 Task: Find connections with filter location Fusagasuga with filter topic #Coachingwith filter profile language Potuguese with filter current company Exchange4media with filter school CV Raman College of Engineering (CVRCE), Bhubaneswar with filter industry Secretarial Schools with filter service category Network Support with filter keywords title Dispatcher for Trucks or Taxis
Action: Mouse moved to (149, 227)
Screenshot: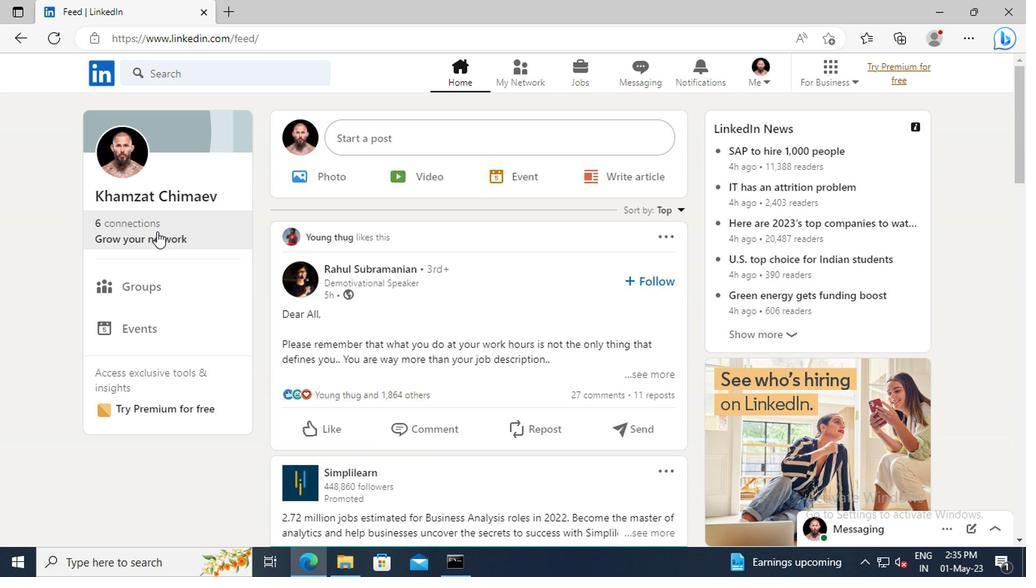 
Action: Mouse pressed left at (149, 227)
Screenshot: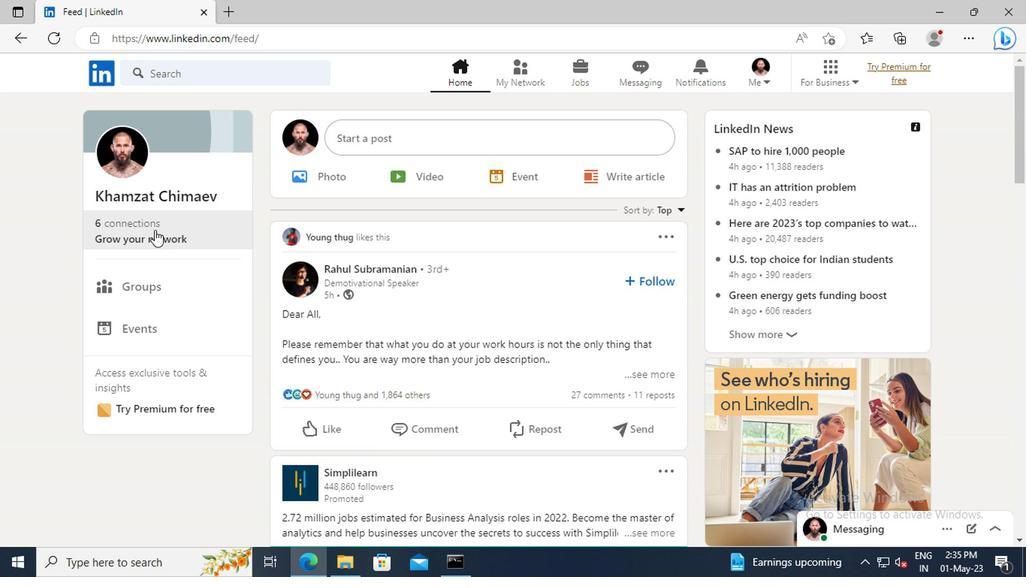 
Action: Mouse moved to (158, 153)
Screenshot: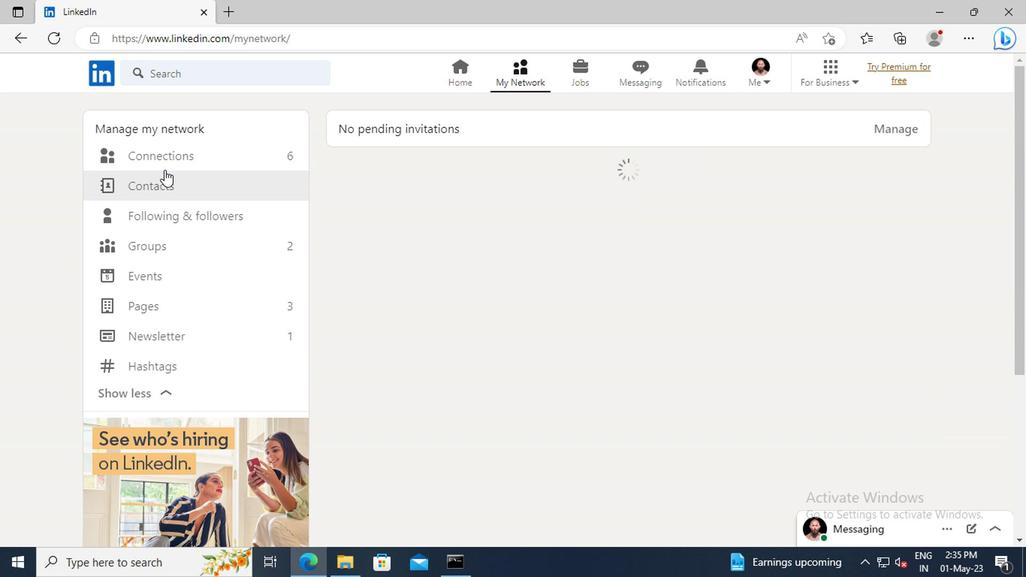 
Action: Mouse pressed left at (158, 153)
Screenshot: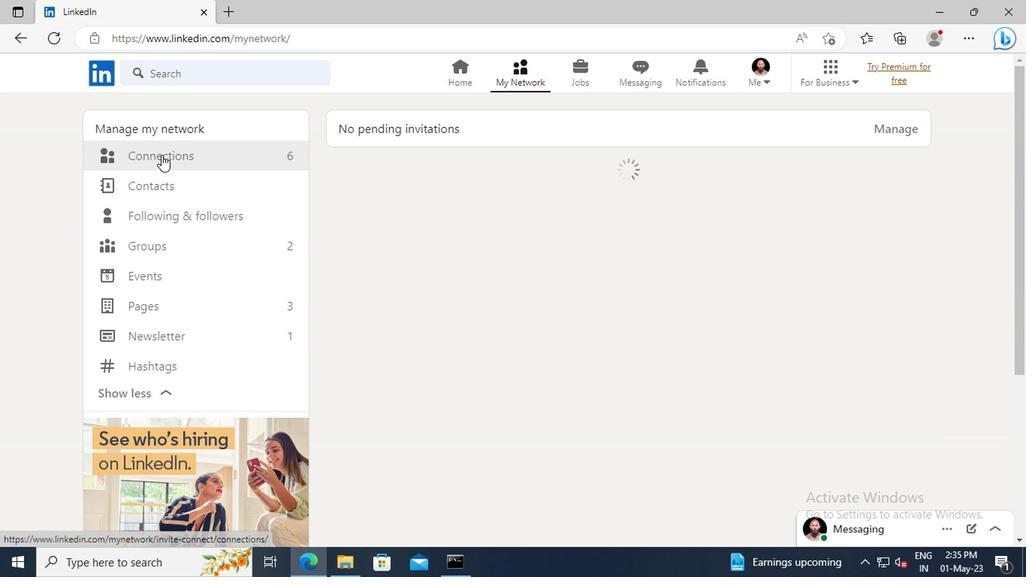 
Action: Mouse moved to (598, 157)
Screenshot: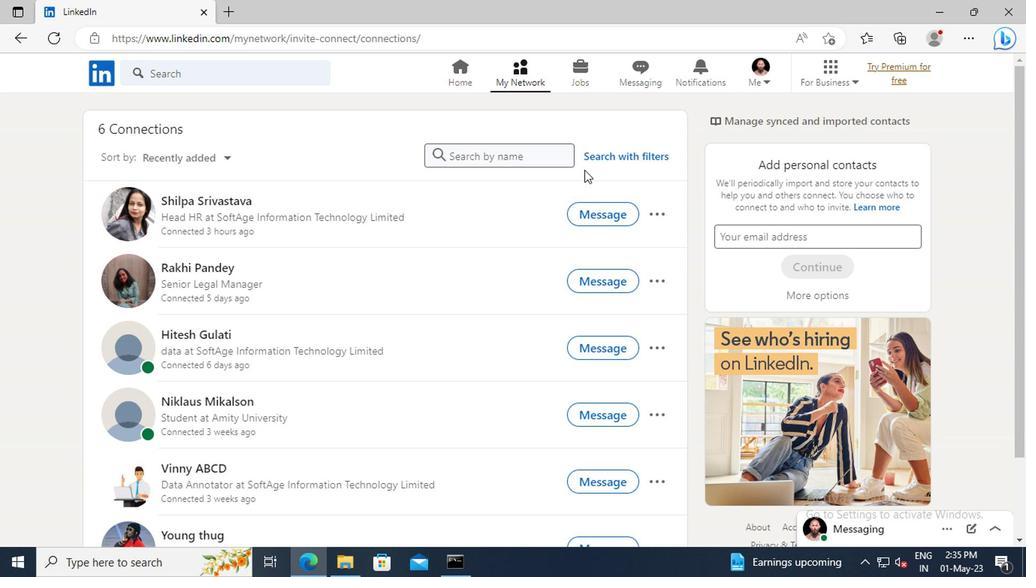 
Action: Mouse pressed left at (598, 157)
Screenshot: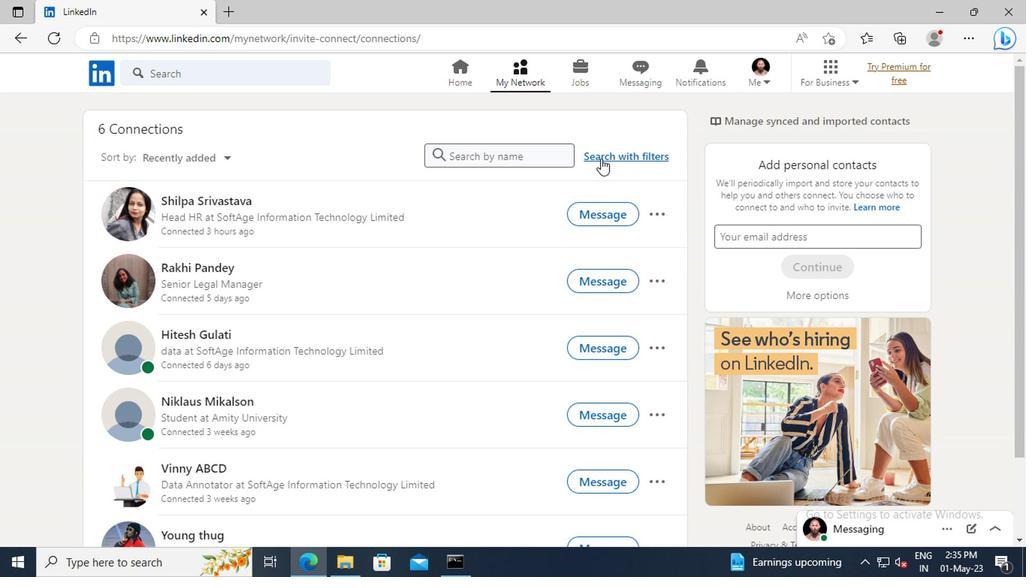 
Action: Mouse moved to (567, 118)
Screenshot: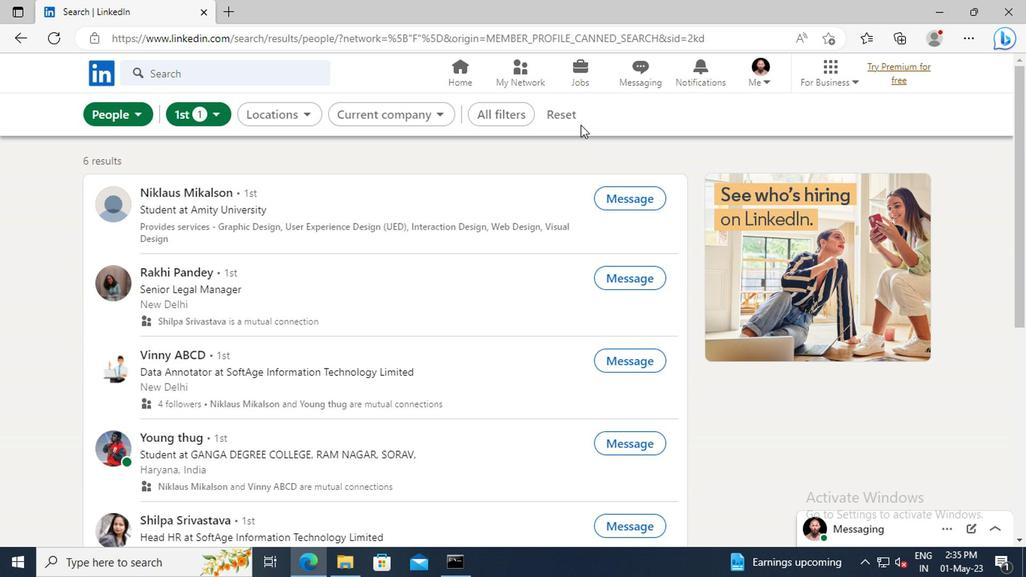 
Action: Mouse pressed left at (567, 118)
Screenshot: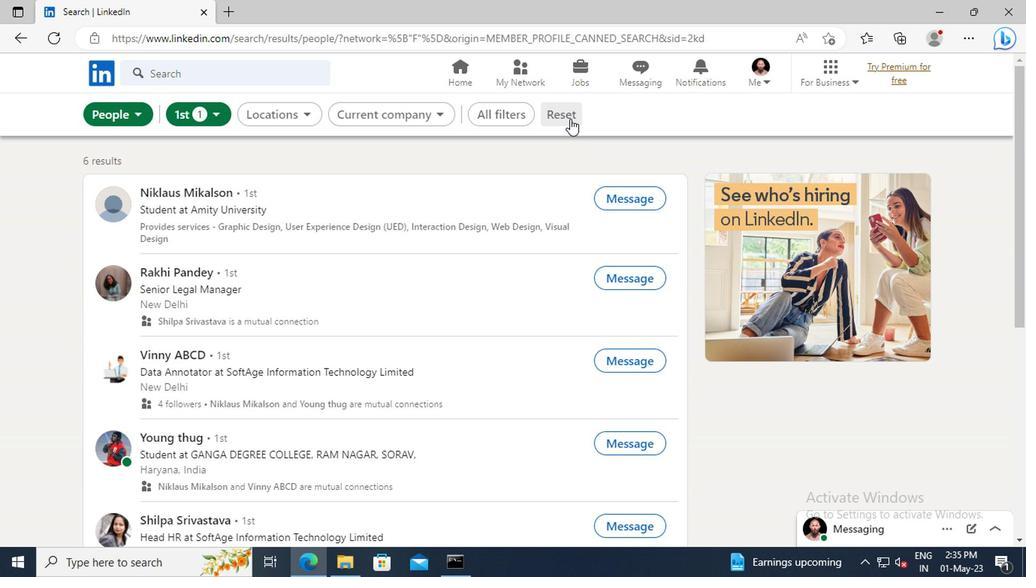 
Action: Mouse moved to (535, 116)
Screenshot: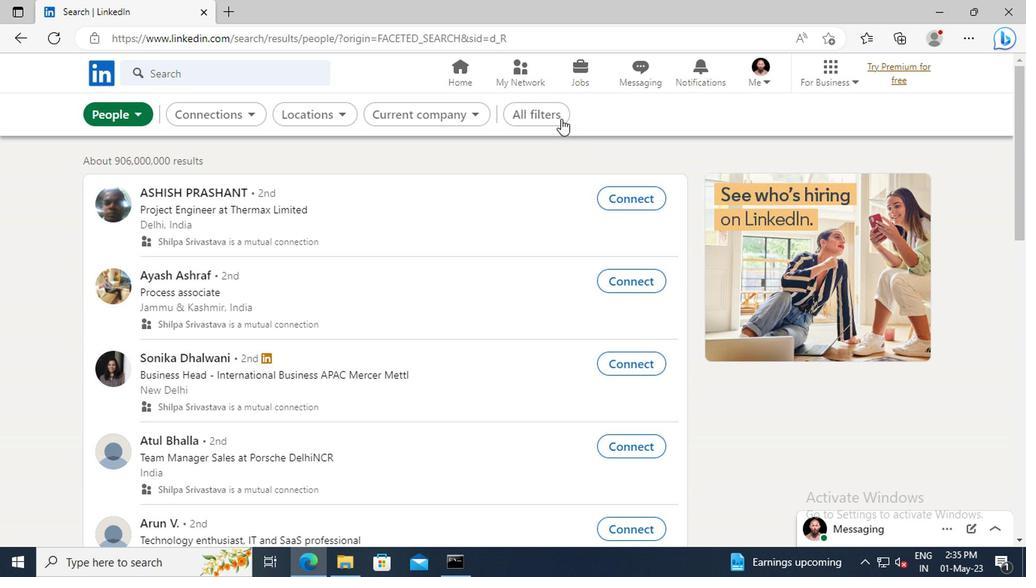 
Action: Mouse pressed left at (535, 116)
Screenshot: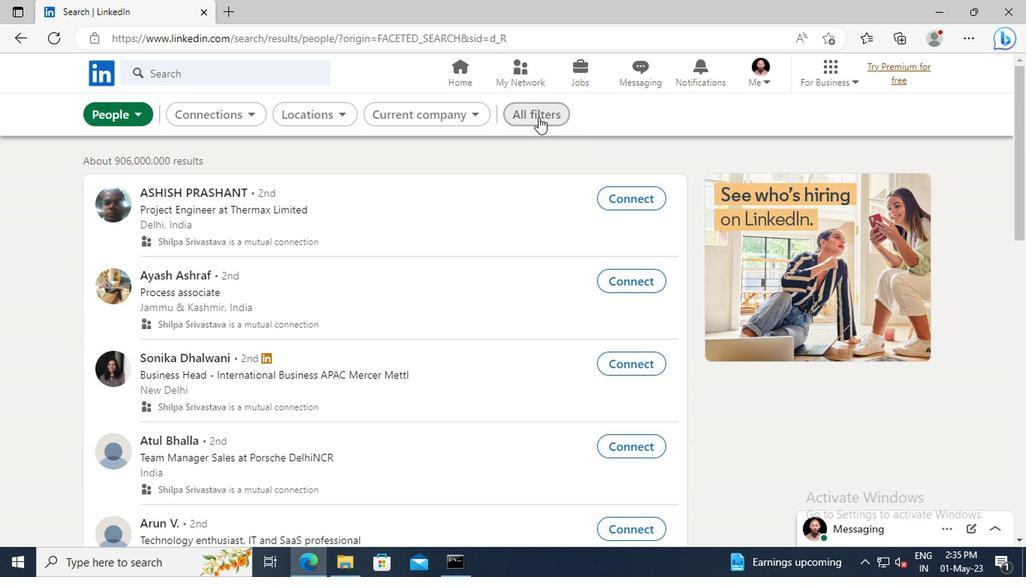 
Action: Mouse moved to (848, 247)
Screenshot: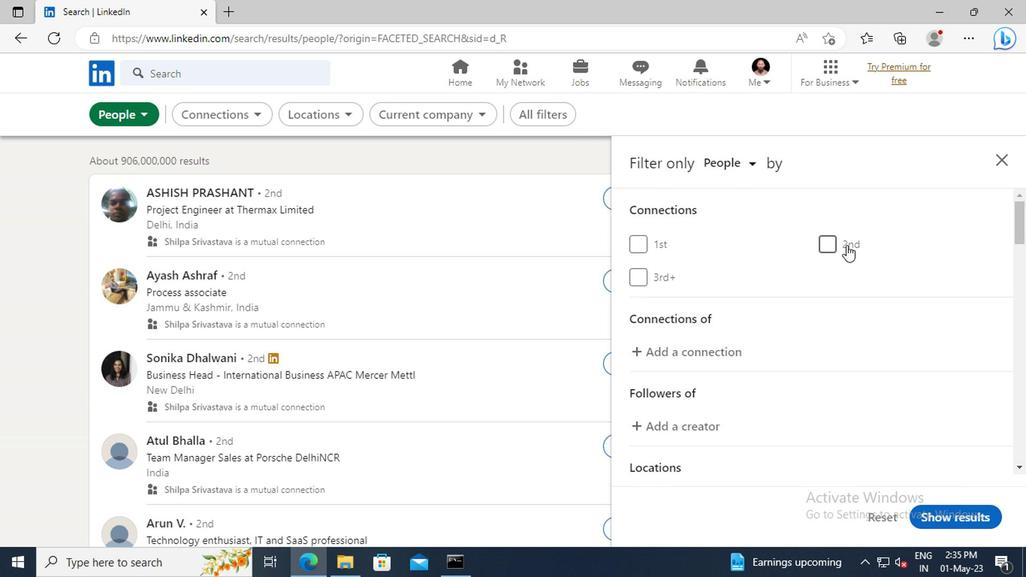 
Action: Mouse scrolled (848, 246) with delta (0, 0)
Screenshot: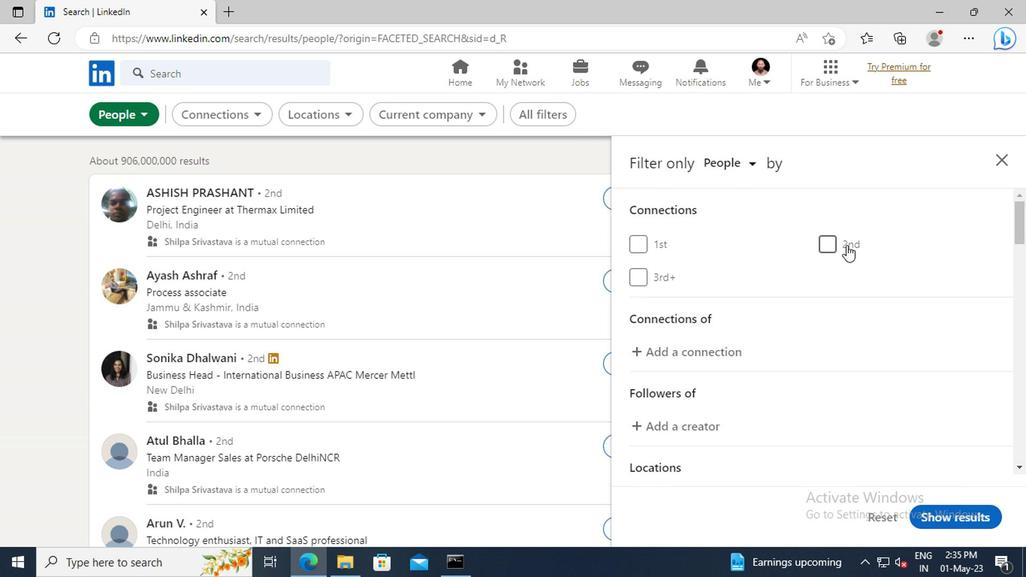 
Action: Mouse moved to (848, 247)
Screenshot: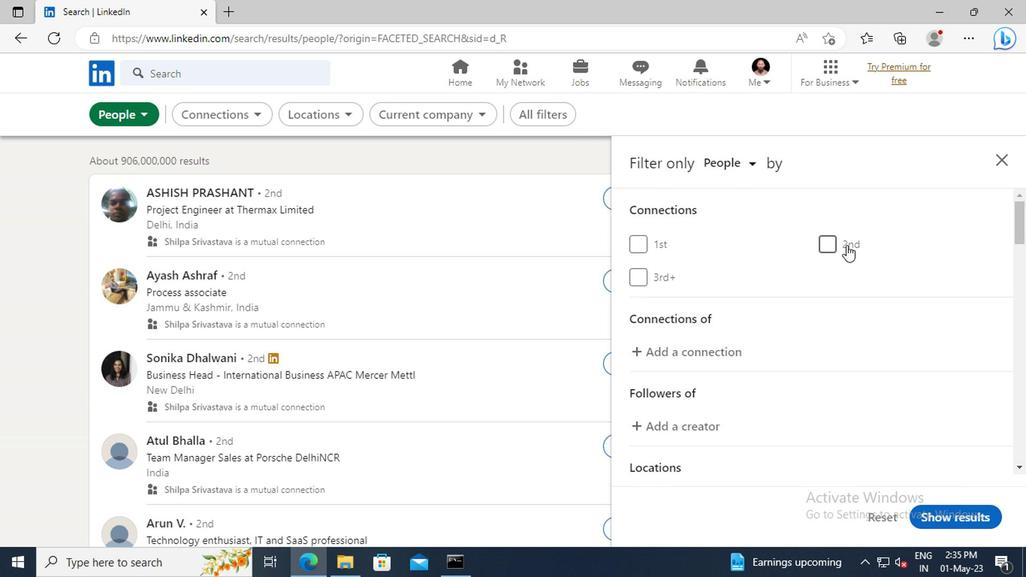 
Action: Mouse scrolled (848, 246) with delta (0, 0)
Screenshot: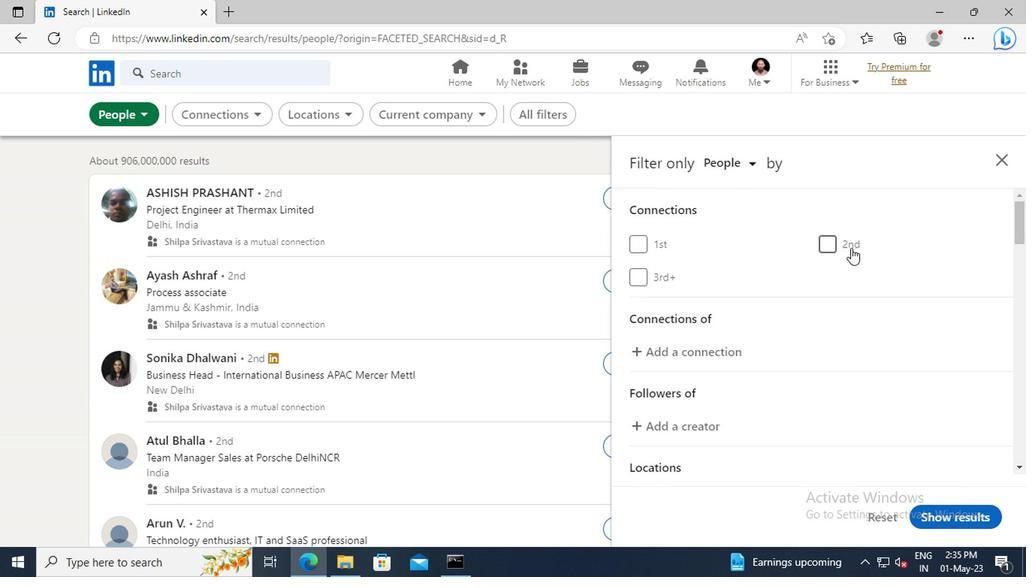 
Action: Mouse scrolled (848, 246) with delta (0, 0)
Screenshot: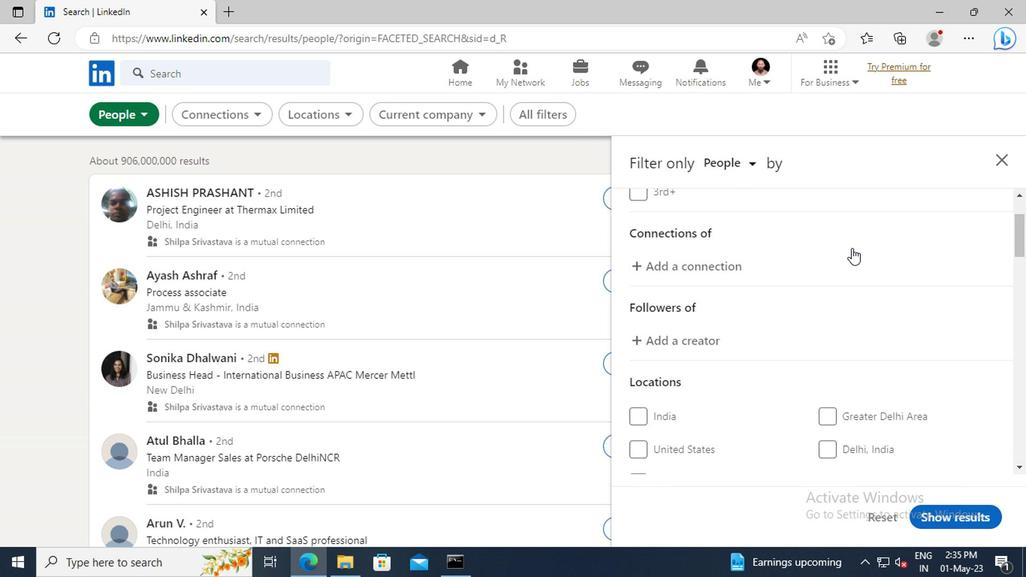 
Action: Mouse scrolled (848, 246) with delta (0, 0)
Screenshot: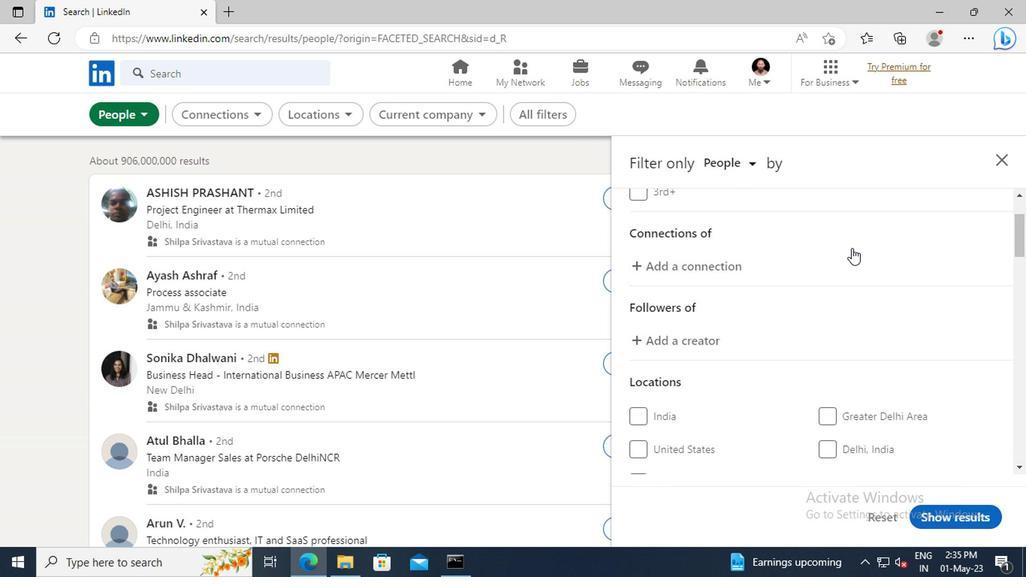 
Action: Mouse scrolled (848, 246) with delta (0, 0)
Screenshot: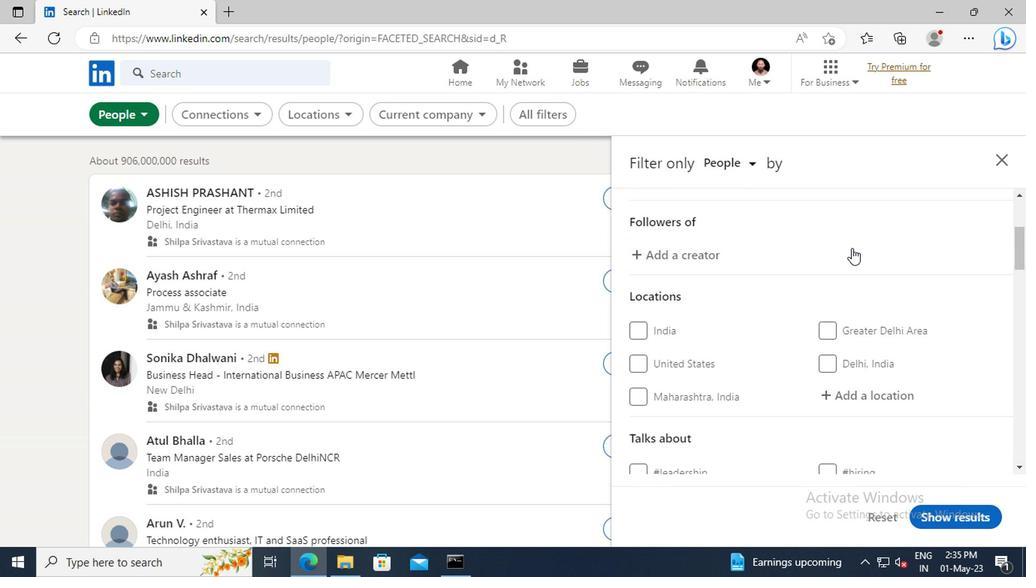 
Action: Mouse moved to (847, 348)
Screenshot: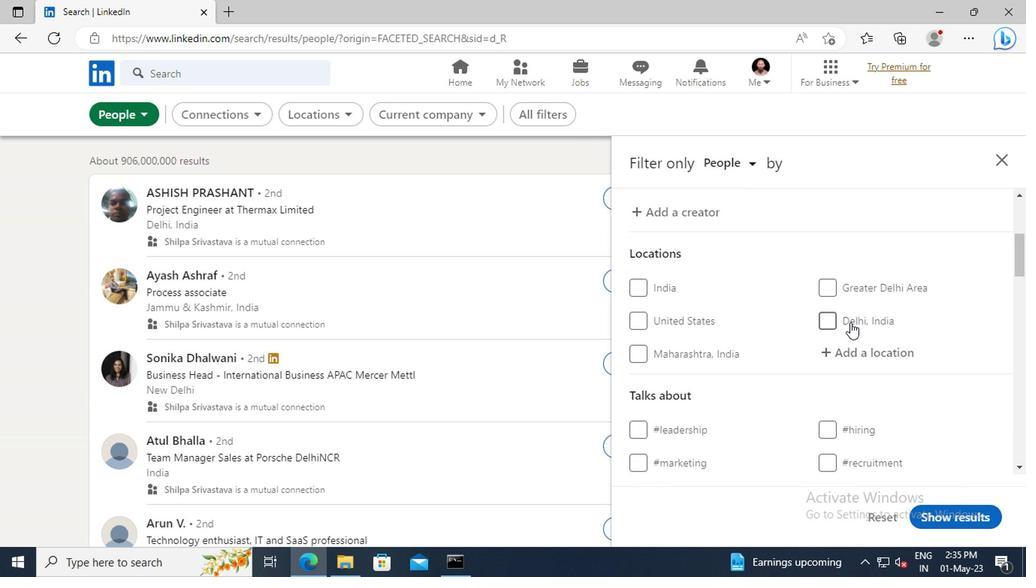 
Action: Mouse pressed left at (847, 348)
Screenshot: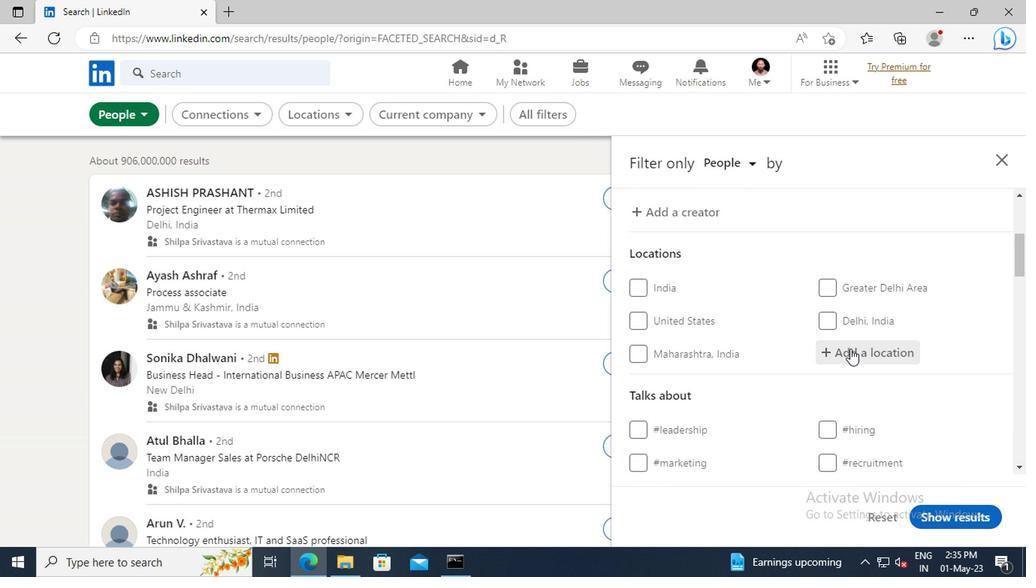
Action: Key pressed <Key.shift>FUSAGA
Screenshot: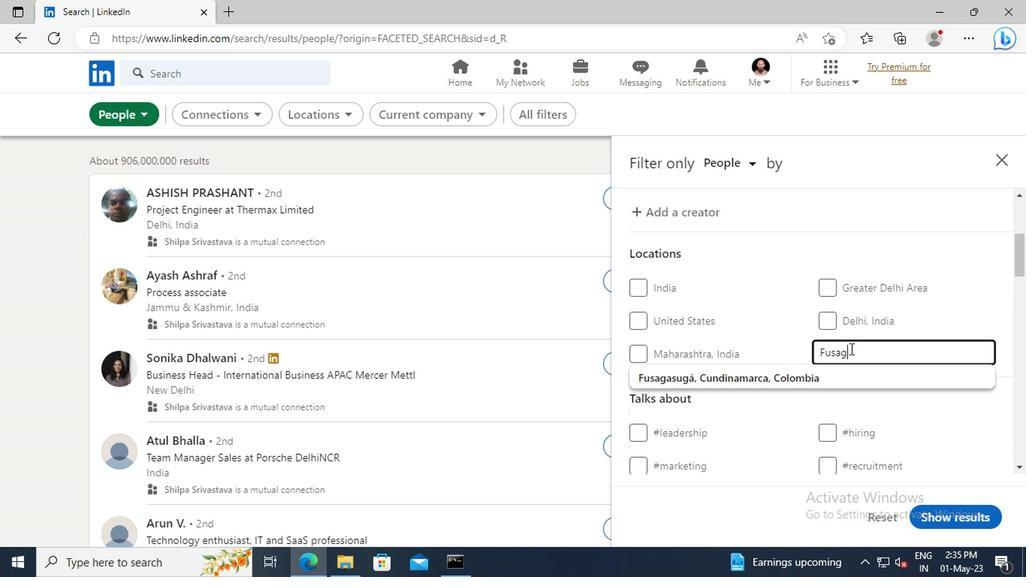 
Action: Mouse moved to (821, 374)
Screenshot: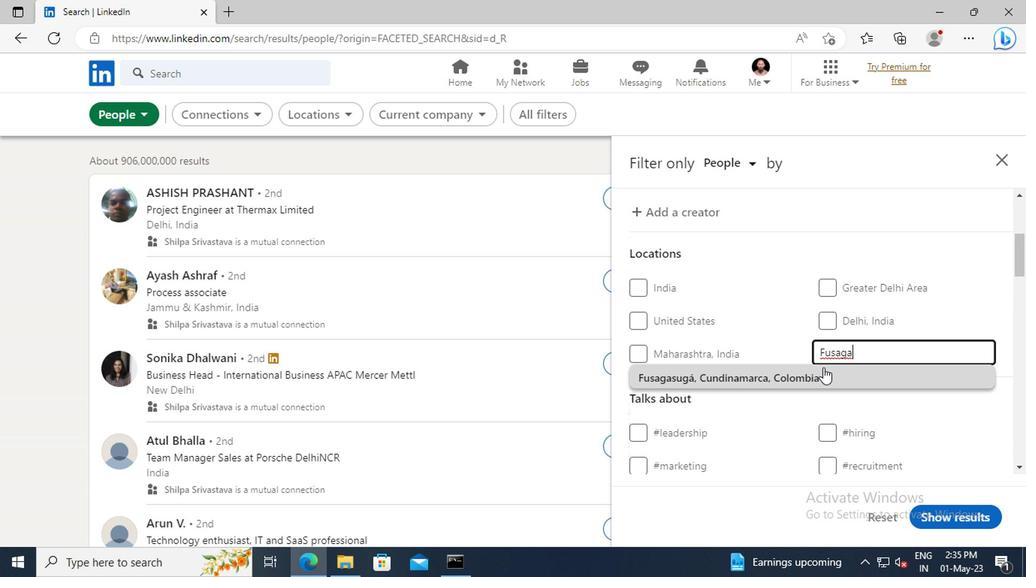 
Action: Mouse pressed left at (821, 374)
Screenshot: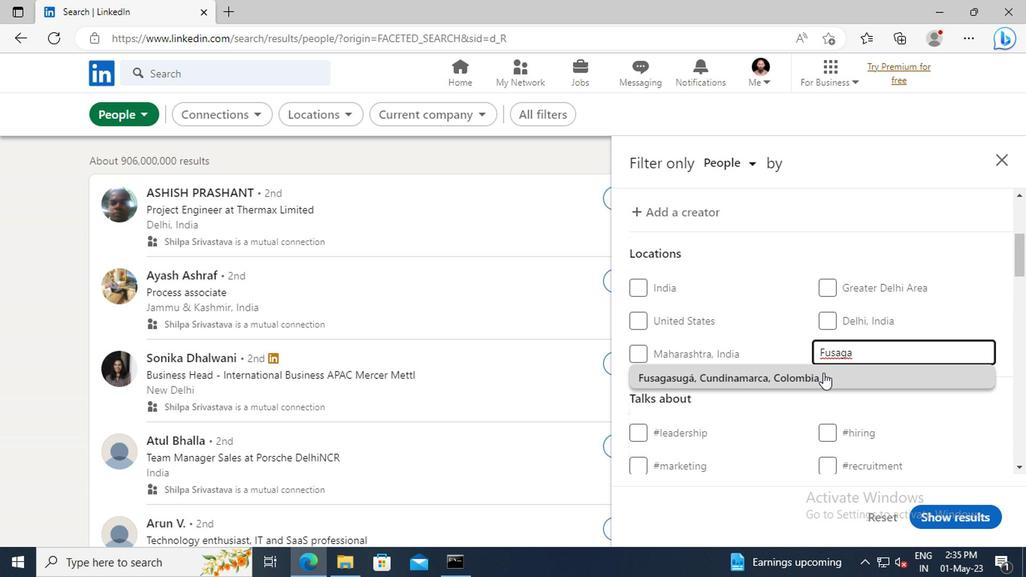 
Action: Mouse scrolled (821, 373) with delta (0, -1)
Screenshot: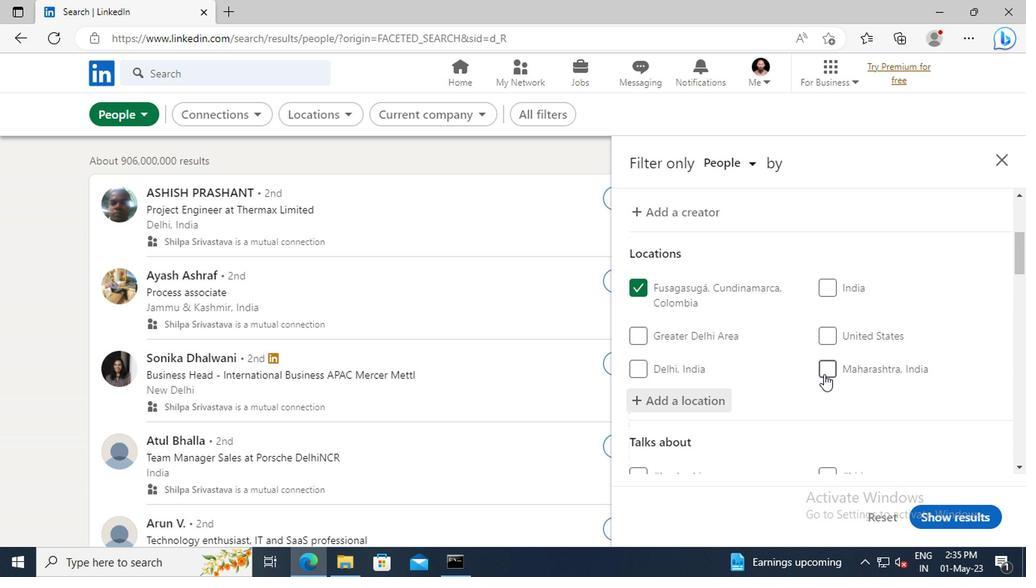 
Action: Mouse scrolled (821, 373) with delta (0, -1)
Screenshot: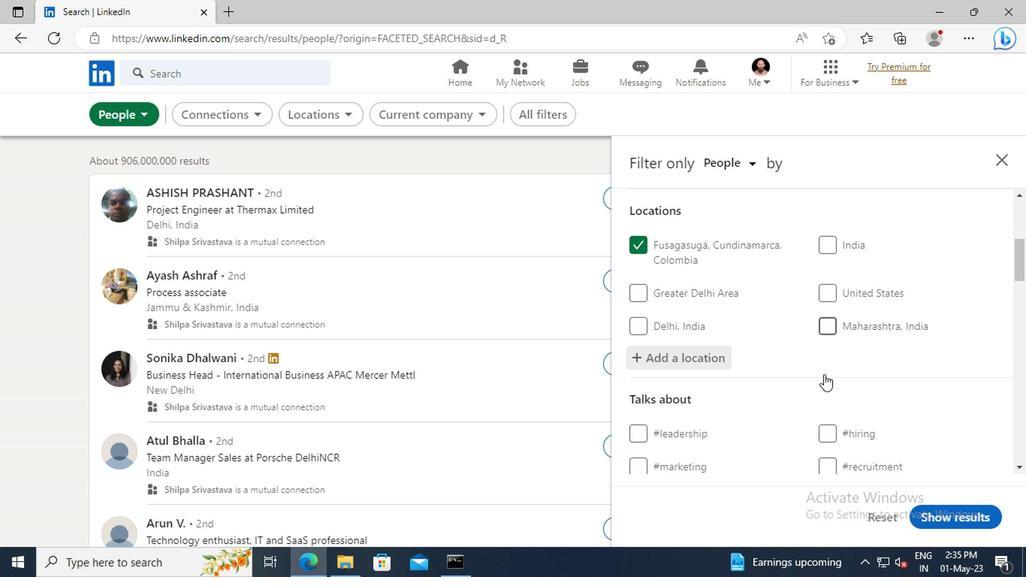 
Action: Mouse scrolled (821, 373) with delta (0, -1)
Screenshot: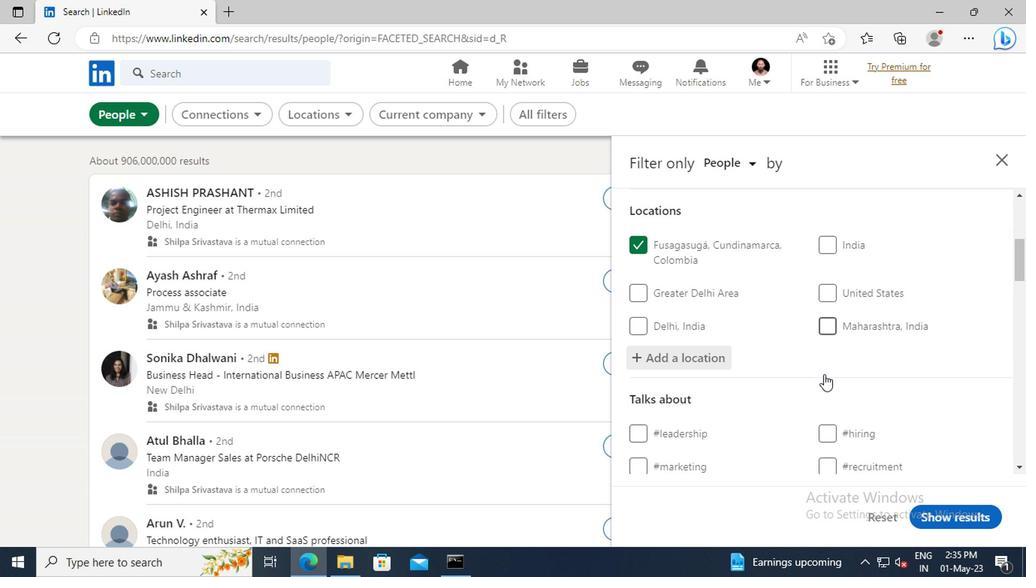 
Action: Mouse moved to (821, 379)
Screenshot: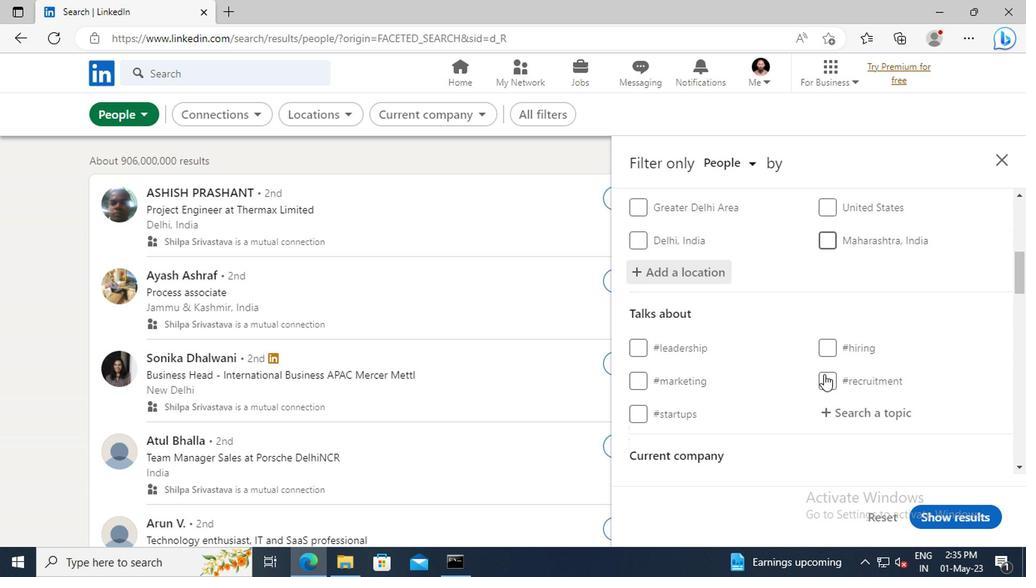 
Action: Mouse scrolled (821, 378) with delta (0, -1)
Screenshot: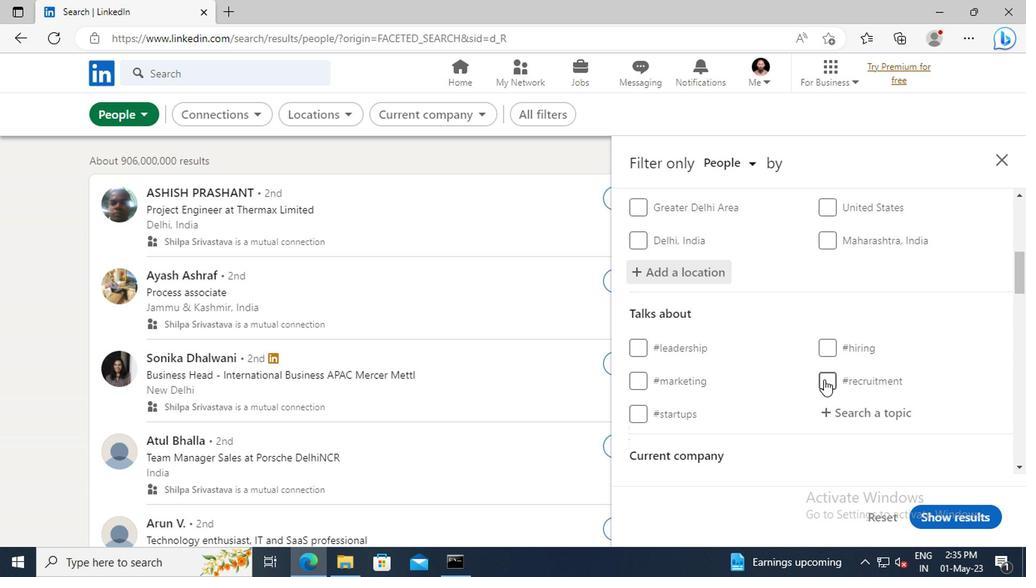 
Action: Mouse moved to (824, 376)
Screenshot: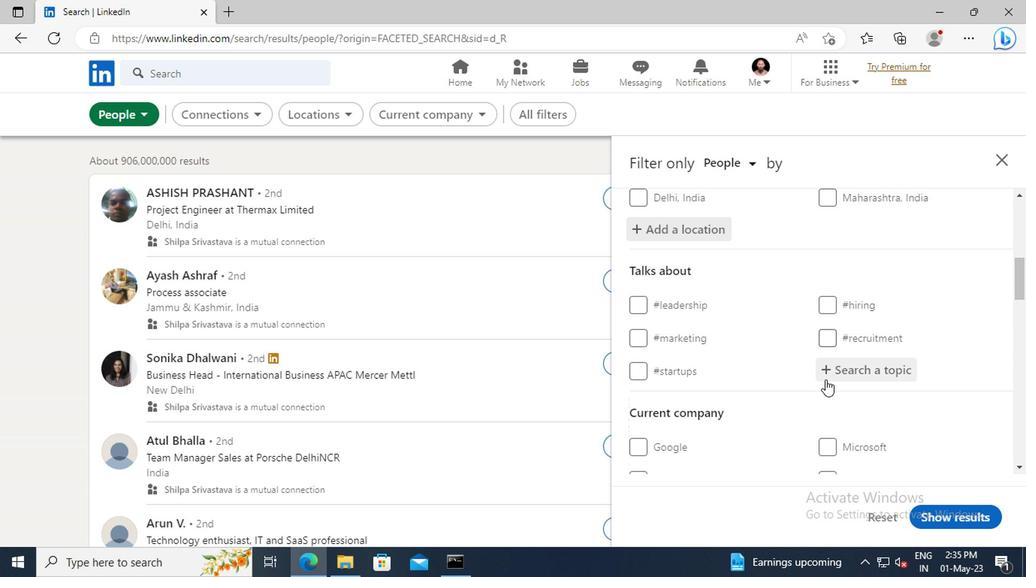 
Action: Mouse pressed left at (824, 376)
Screenshot: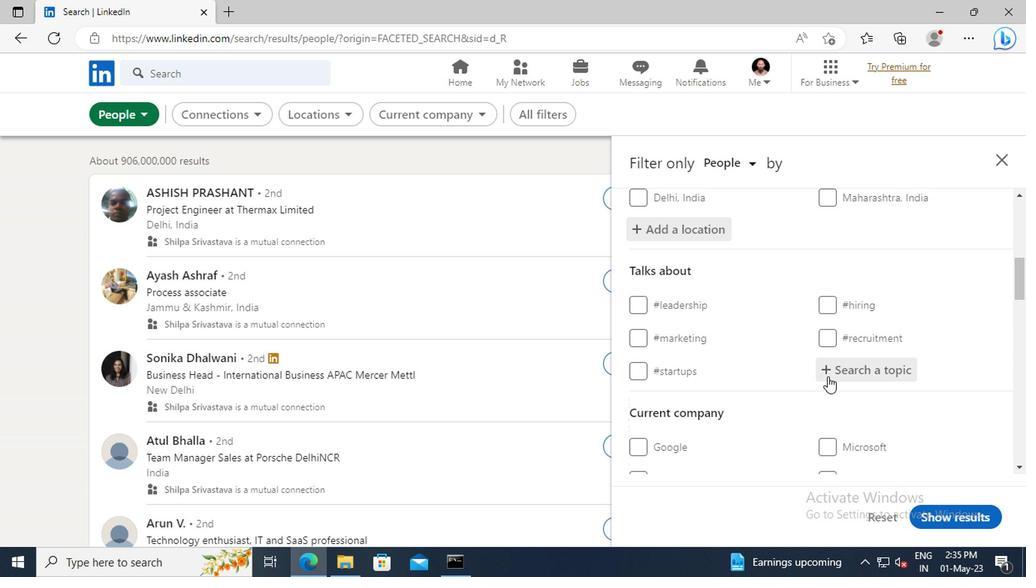 
Action: Key pressed <Key.shift>COACHI
Screenshot: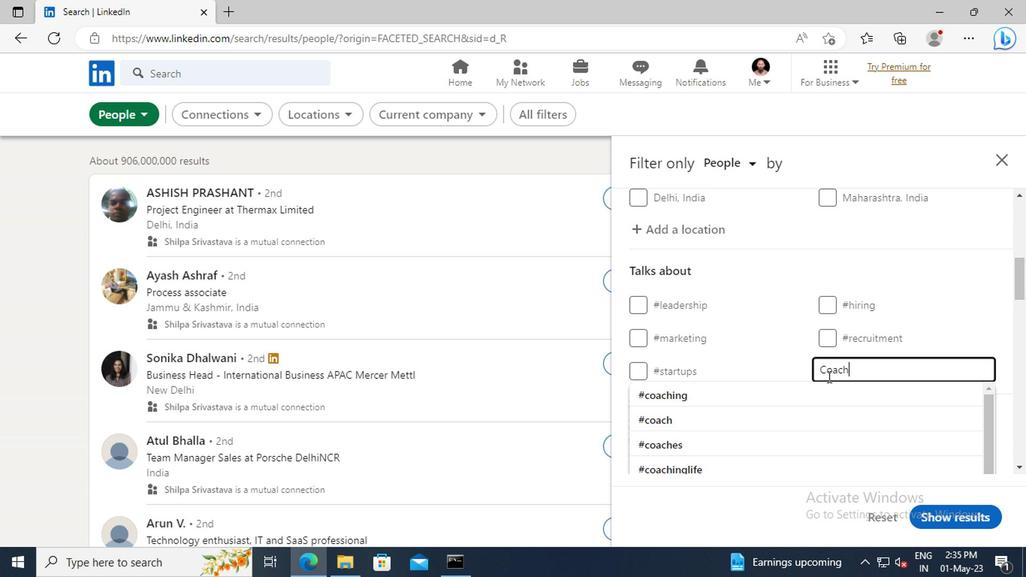 
Action: Mouse moved to (806, 393)
Screenshot: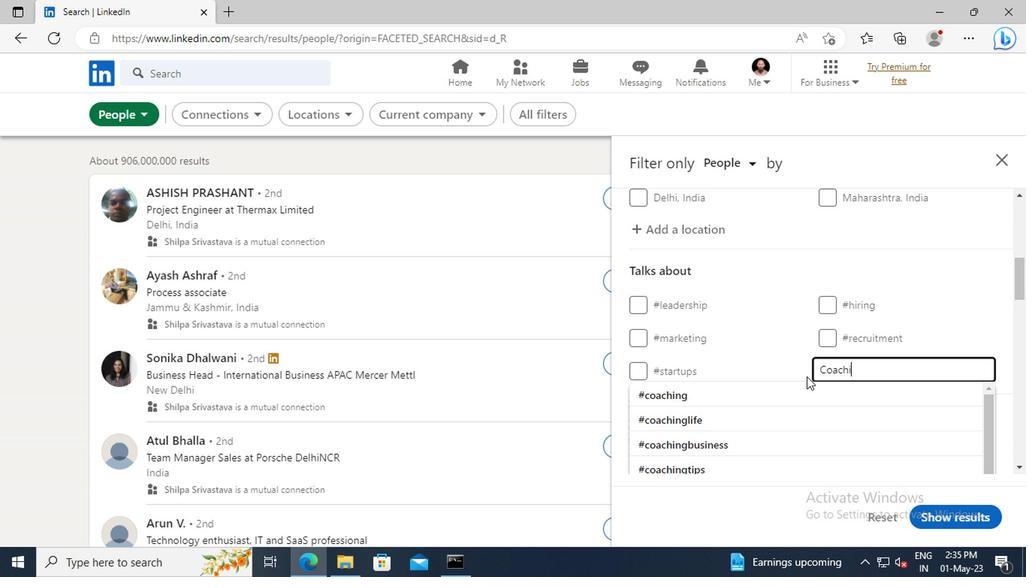 
Action: Mouse pressed left at (806, 393)
Screenshot: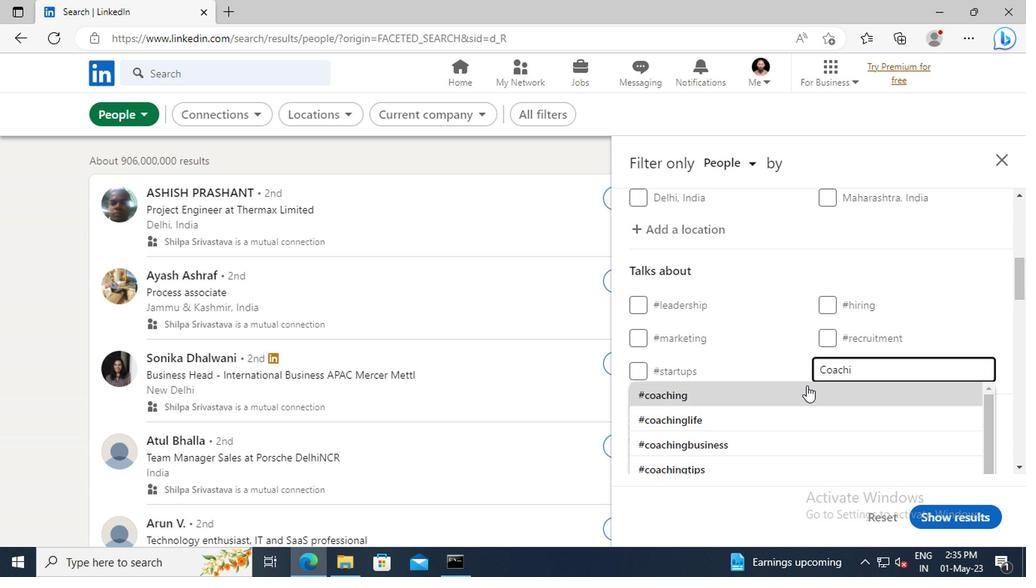 
Action: Mouse scrolled (806, 392) with delta (0, 0)
Screenshot: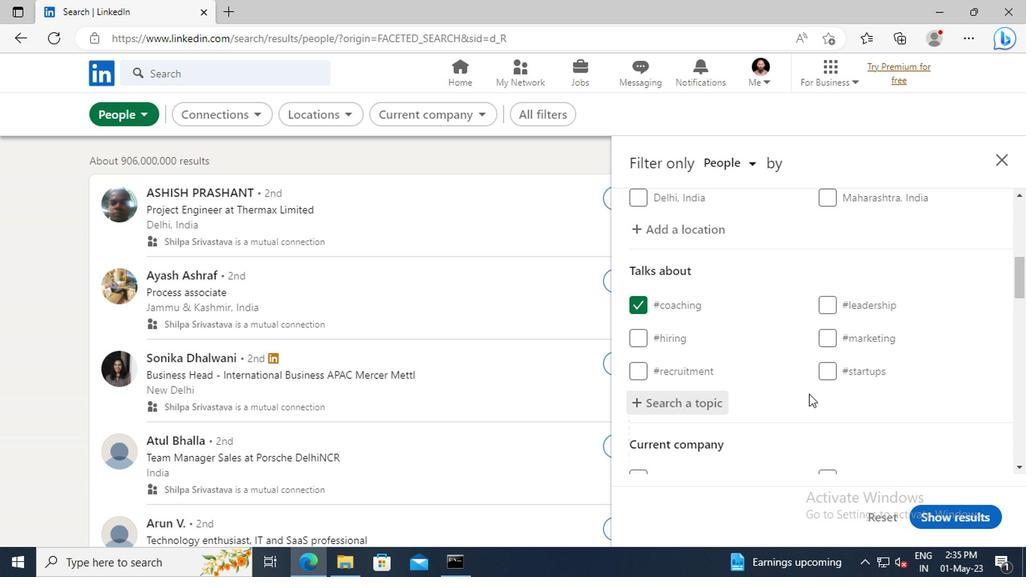 
Action: Mouse scrolled (806, 392) with delta (0, 0)
Screenshot: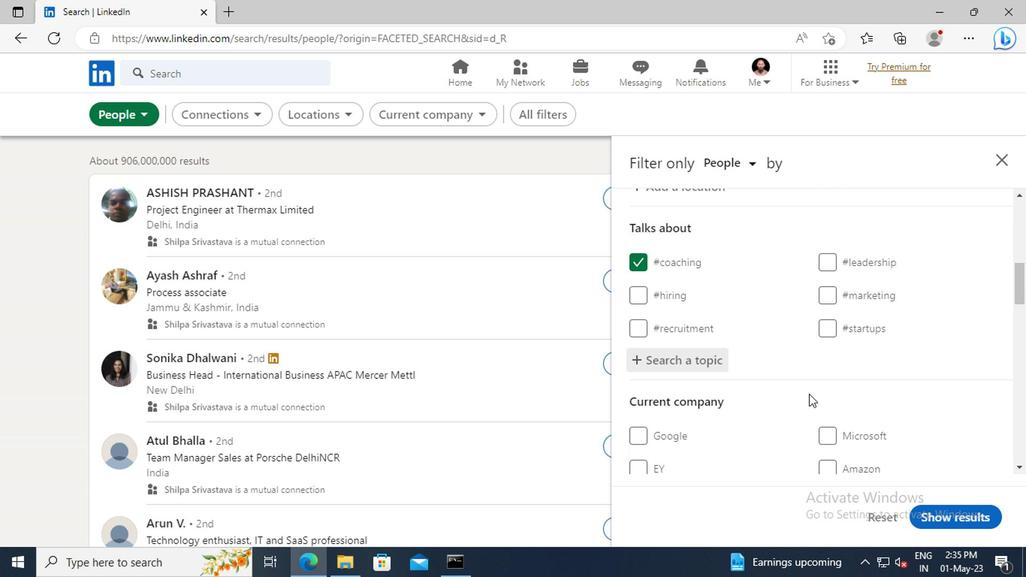 
Action: Mouse scrolled (806, 392) with delta (0, 0)
Screenshot: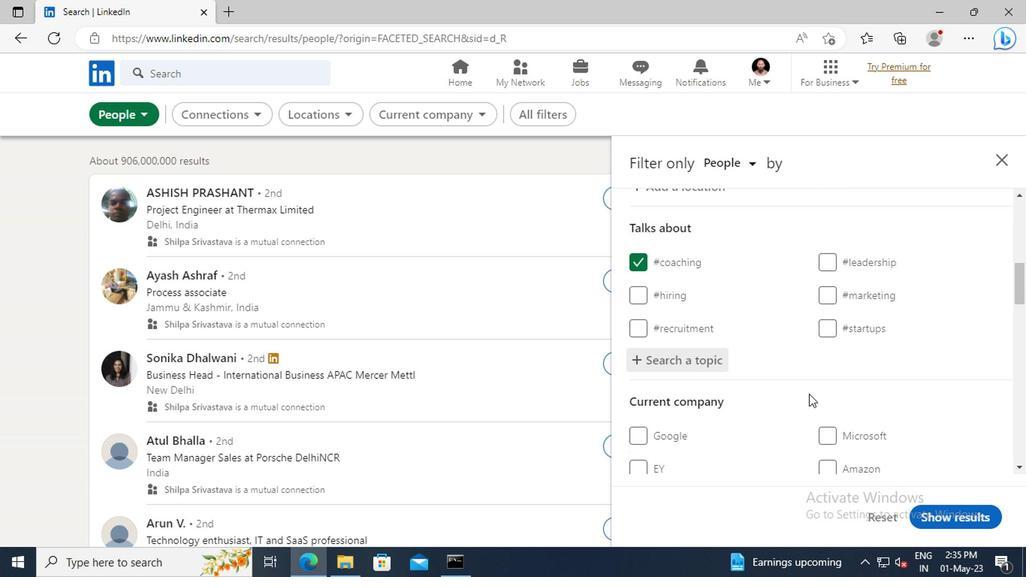 
Action: Mouse scrolled (806, 392) with delta (0, 0)
Screenshot: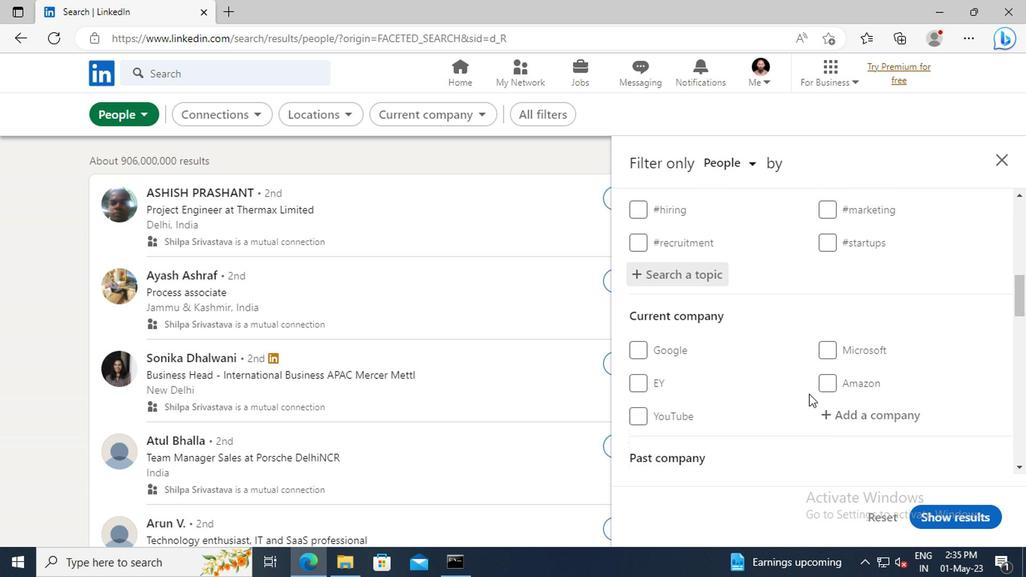 
Action: Mouse scrolled (806, 392) with delta (0, 0)
Screenshot: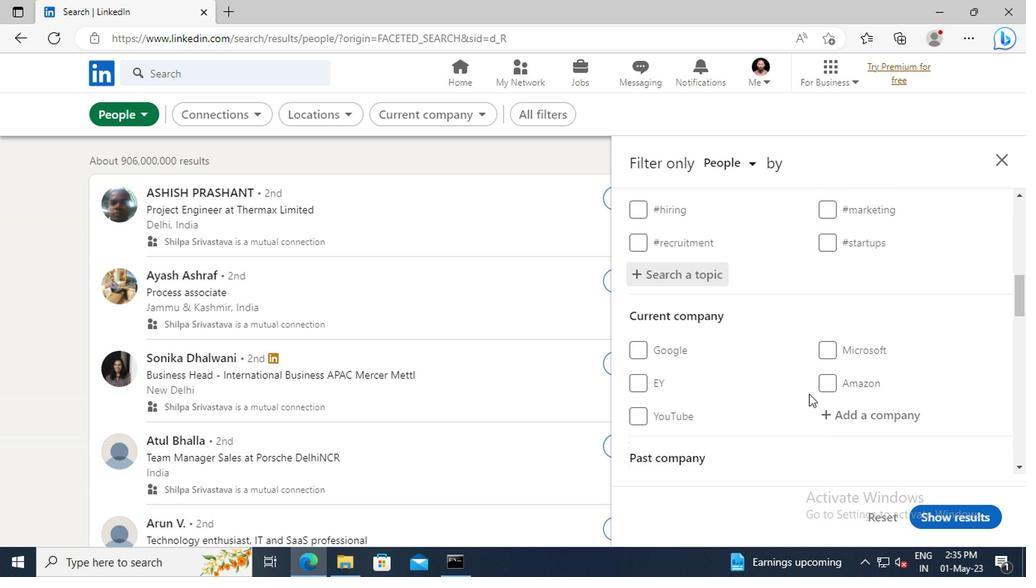 
Action: Mouse scrolled (806, 392) with delta (0, 0)
Screenshot: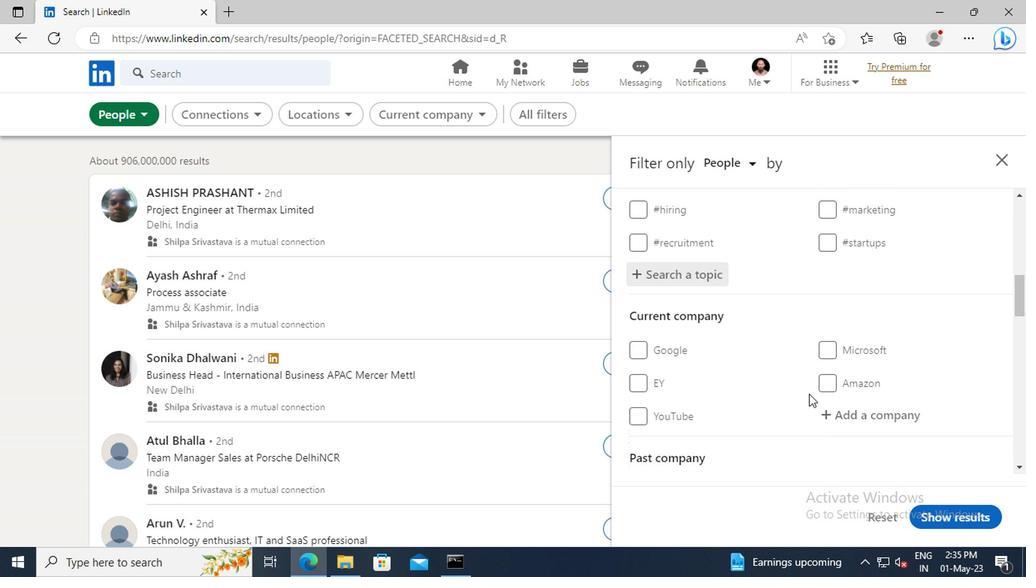 
Action: Mouse scrolled (806, 392) with delta (0, 0)
Screenshot: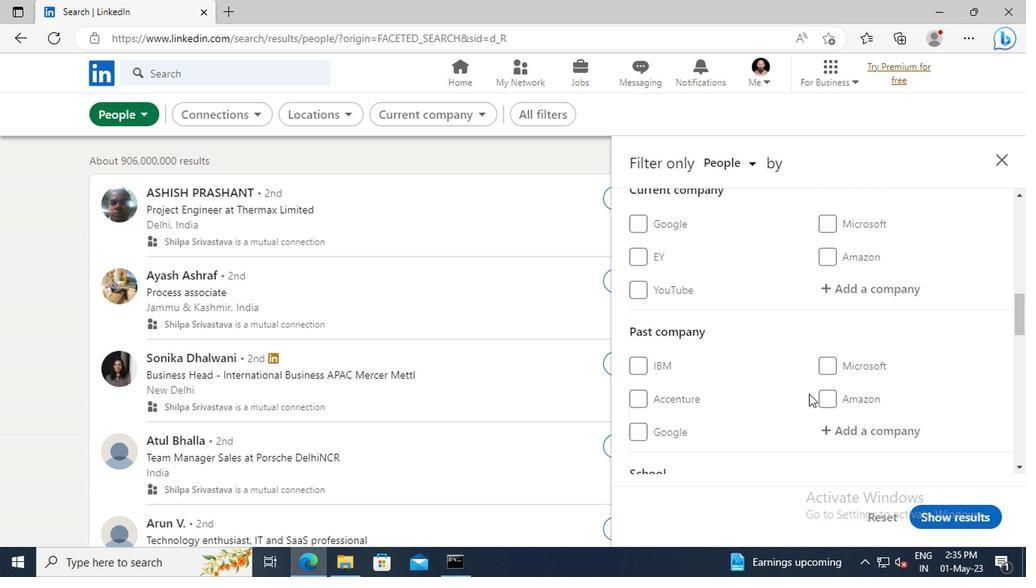 
Action: Mouse scrolled (806, 392) with delta (0, 0)
Screenshot: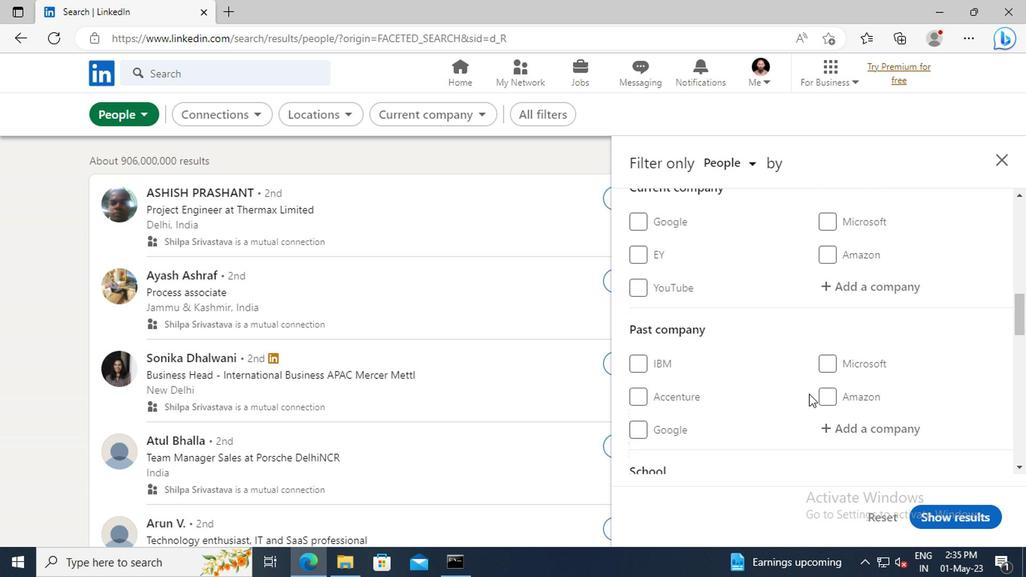 
Action: Mouse scrolled (806, 392) with delta (0, 0)
Screenshot: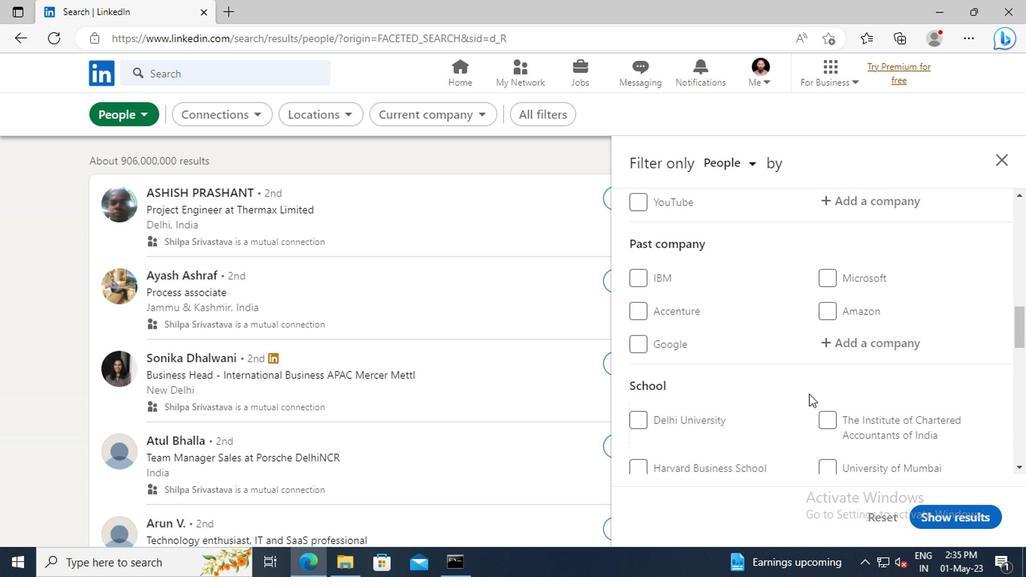 
Action: Mouse scrolled (806, 392) with delta (0, 0)
Screenshot: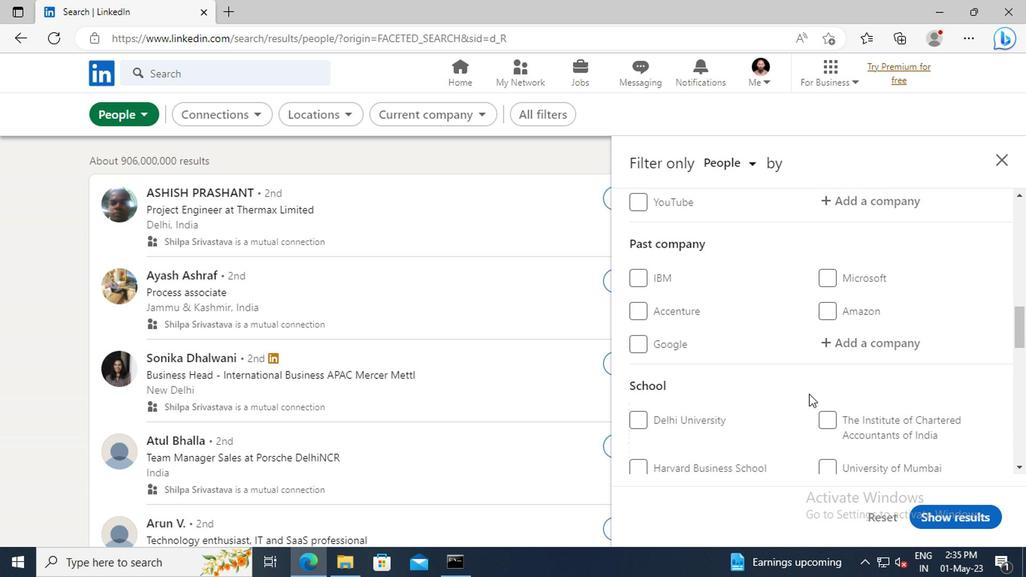 
Action: Mouse scrolled (806, 392) with delta (0, 0)
Screenshot: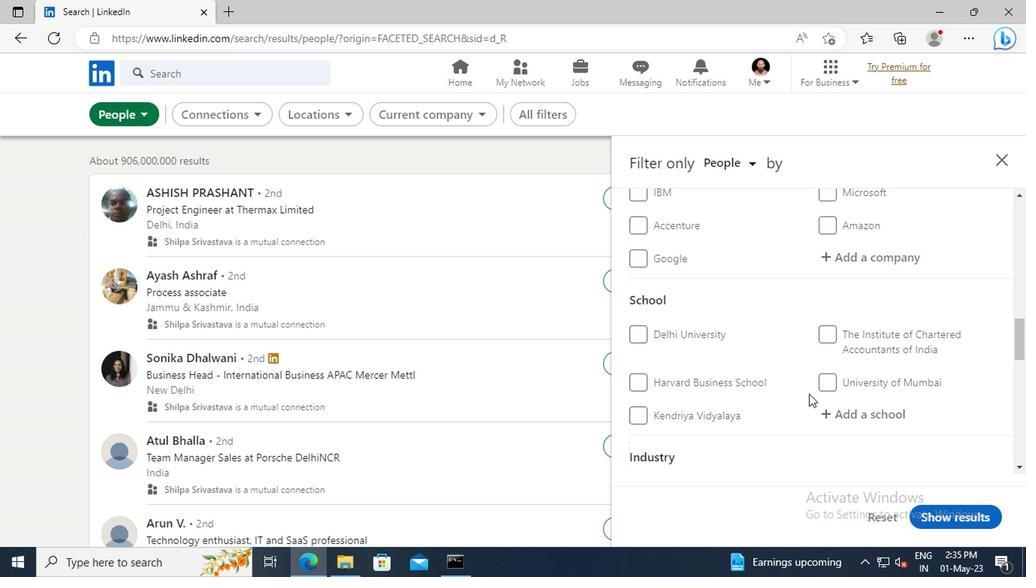 
Action: Mouse scrolled (806, 392) with delta (0, 0)
Screenshot: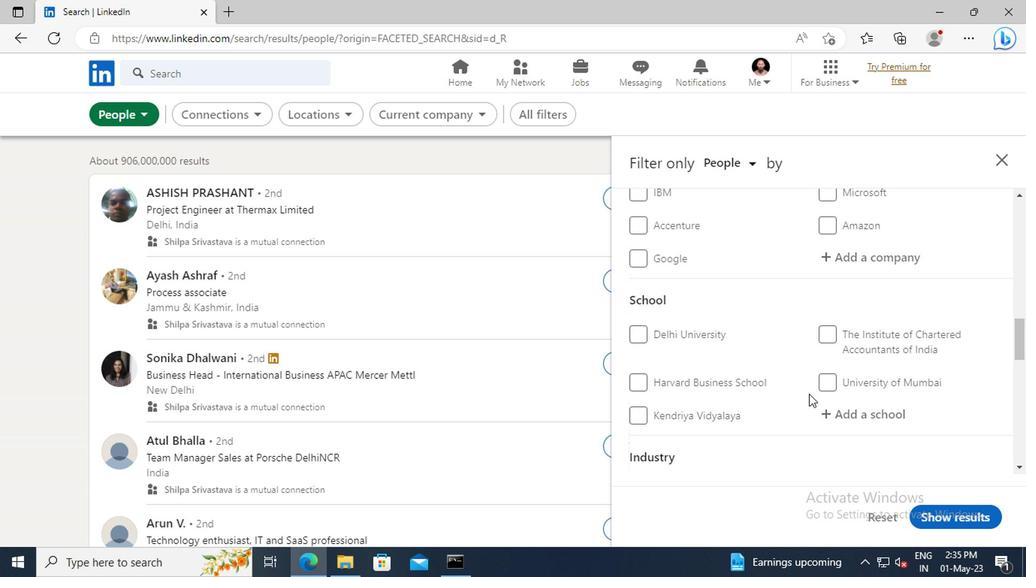 
Action: Mouse scrolled (806, 392) with delta (0, 0)
Screenshot: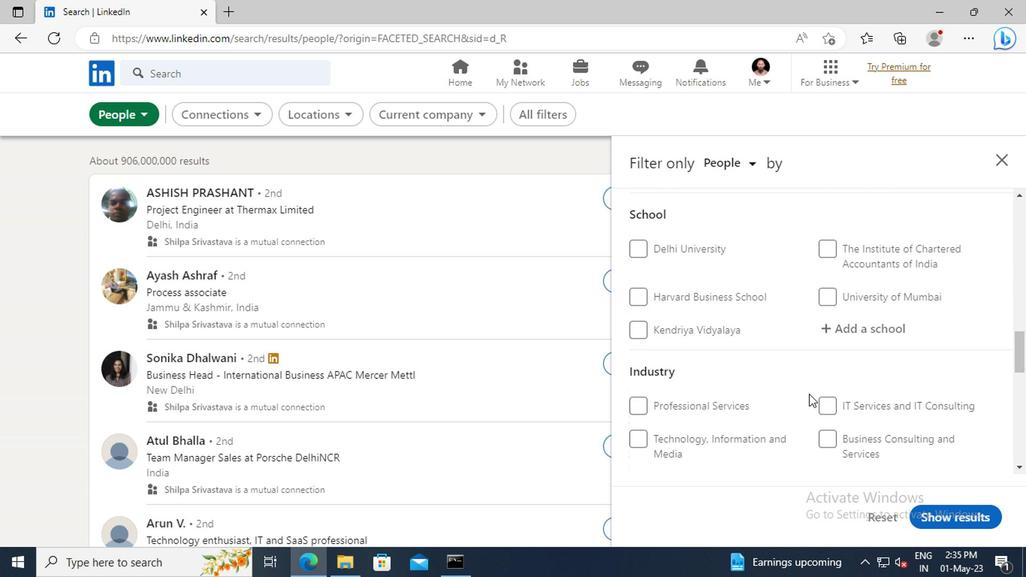 
Action: Mouse scrolled (806, 392) with delta (0, 0)
Screenshot: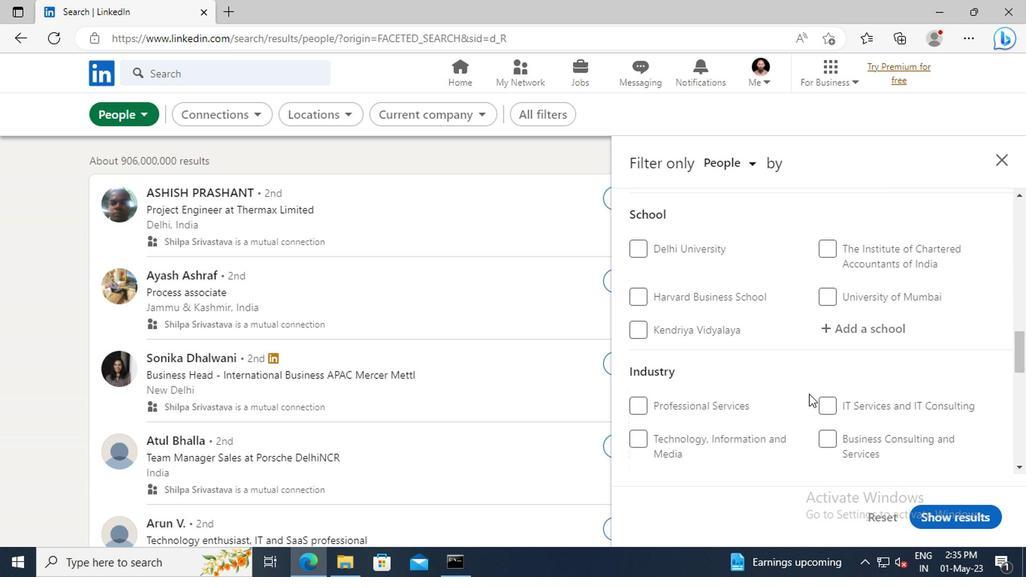 
Action: Mouse scrolled (806, 392) with delta (0, 0)
Screenshot: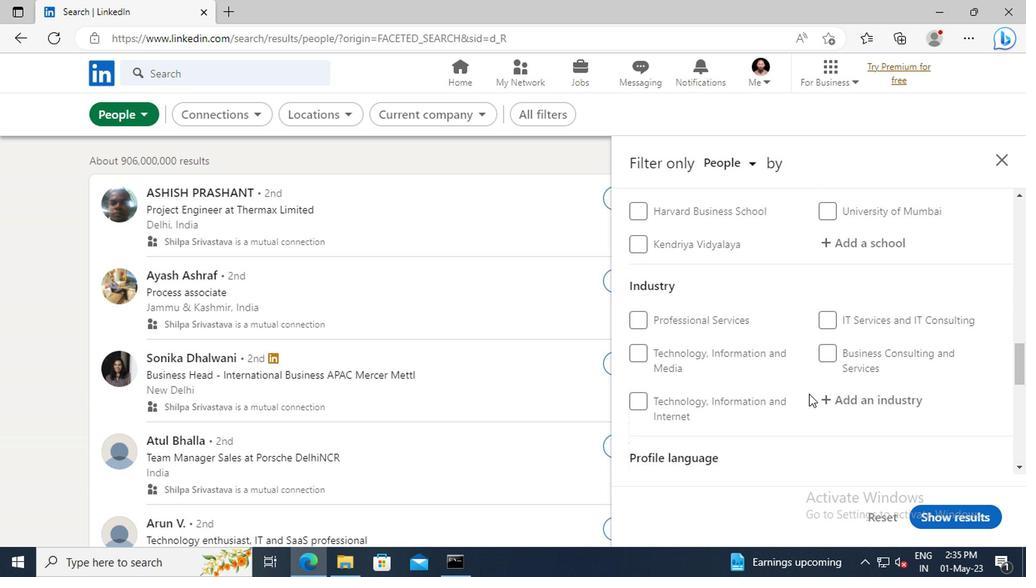 
Action: Mouse scrolled (806, 392) with delta (0, 0)
Screenshot: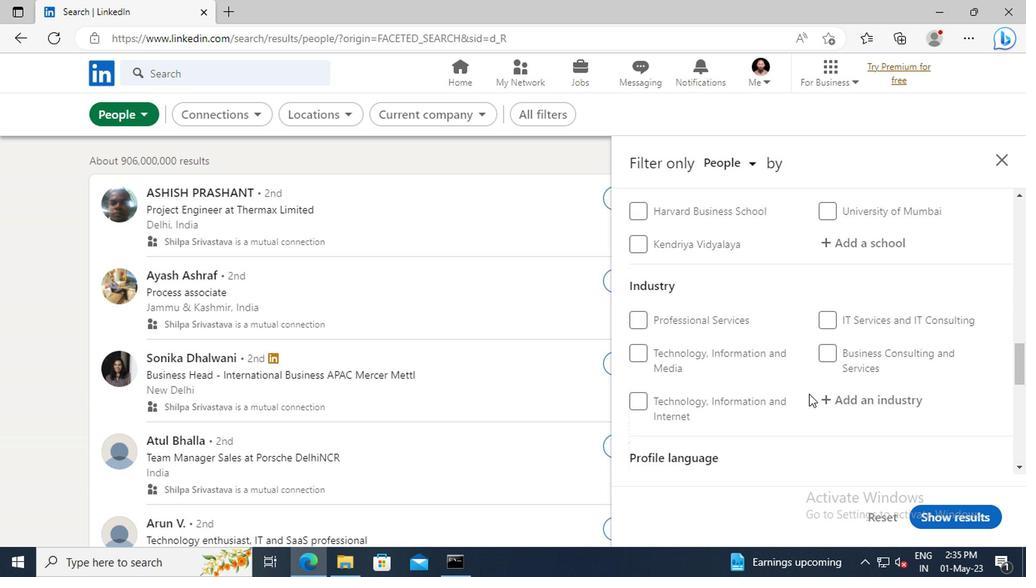 
Action: Mouse scrolled (806, 392) with delta (0, 0)
Screenshot: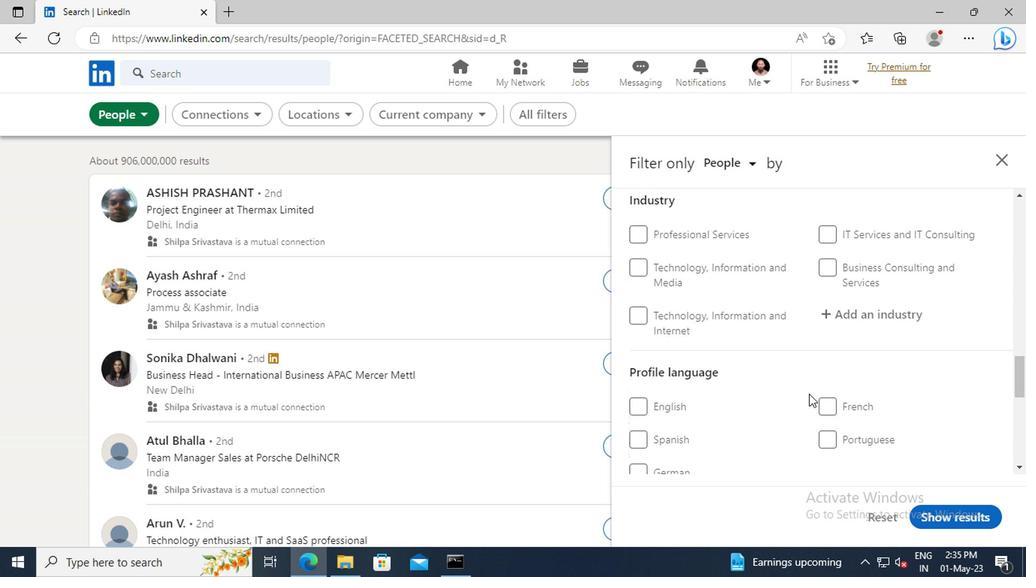 
Action: Mouse moved to (821, 395)
Screenshot: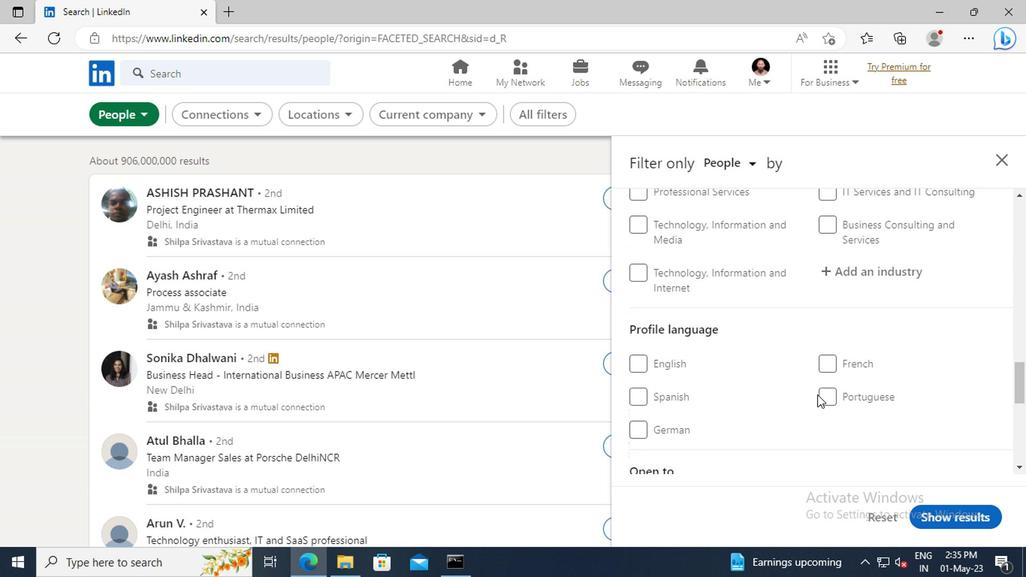 
Action: Mouse pressed left at (821, 395)
Screenshot: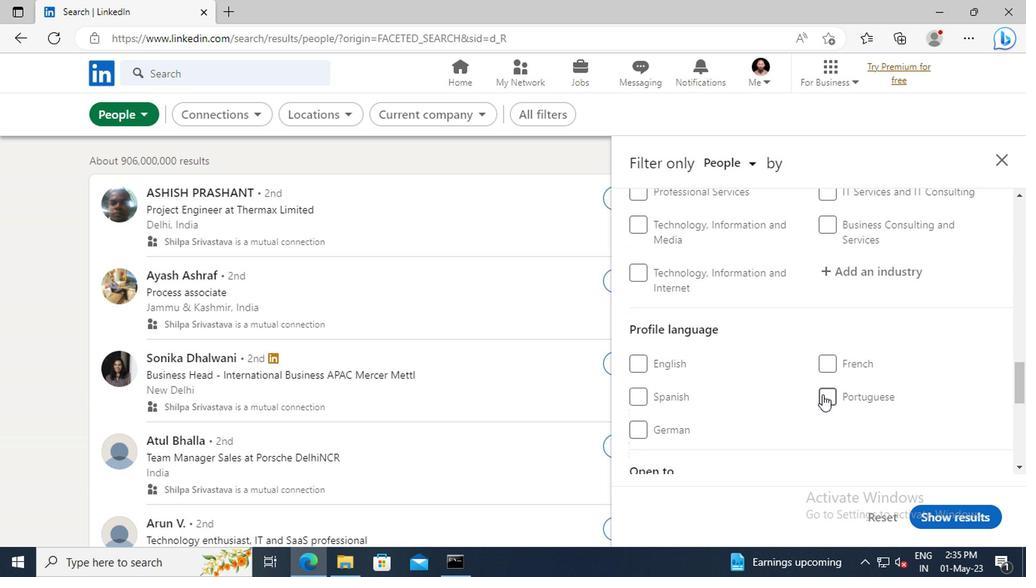 
Action: Mouse moved to (856, 329)
Screenshot: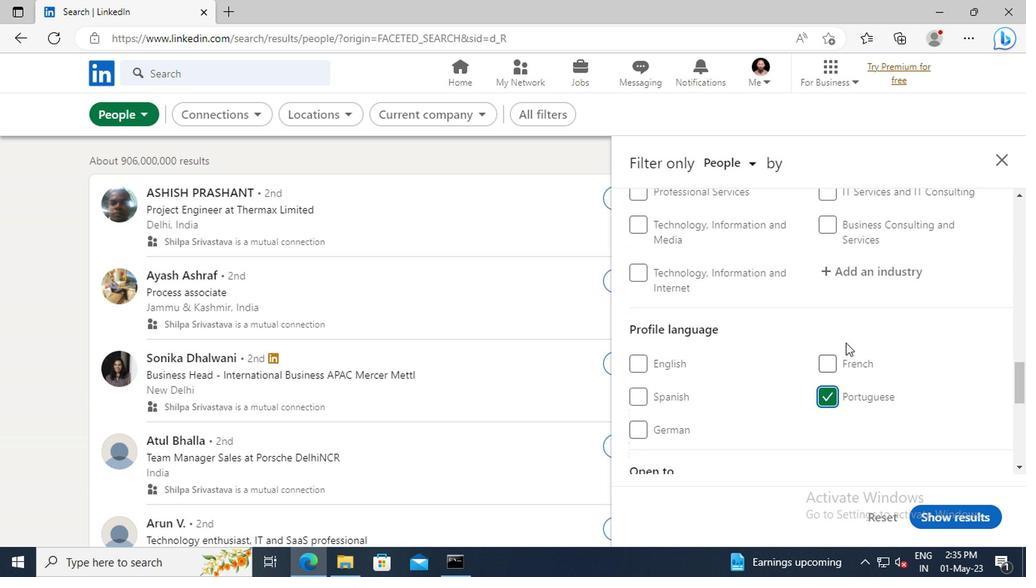 
Action: Mouse scrolled (856, 330) with delta (0, 0)
Screenshot: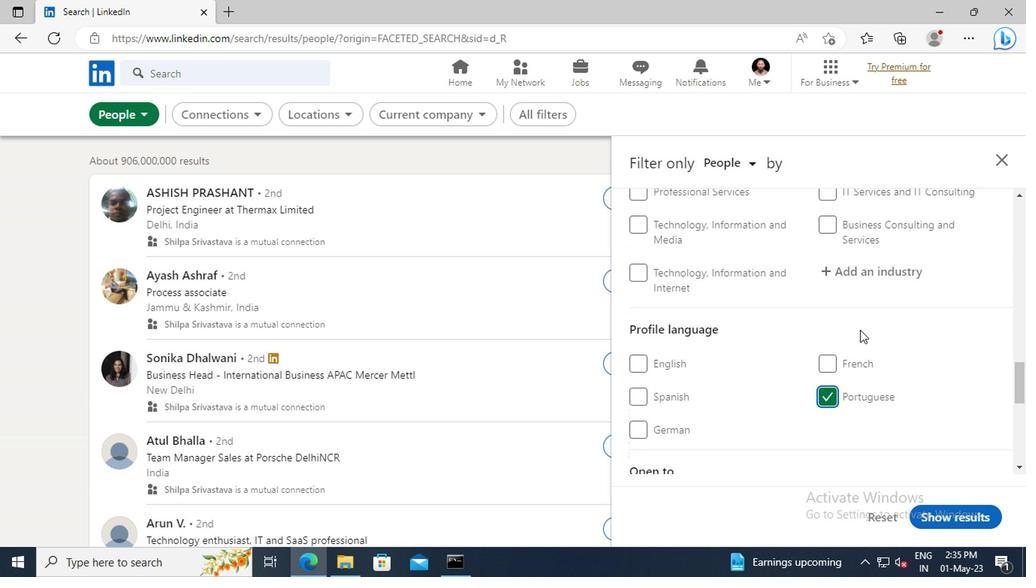 
Action: Mouse scrolled (856, 330) with delta (0, 0)
Screenshot: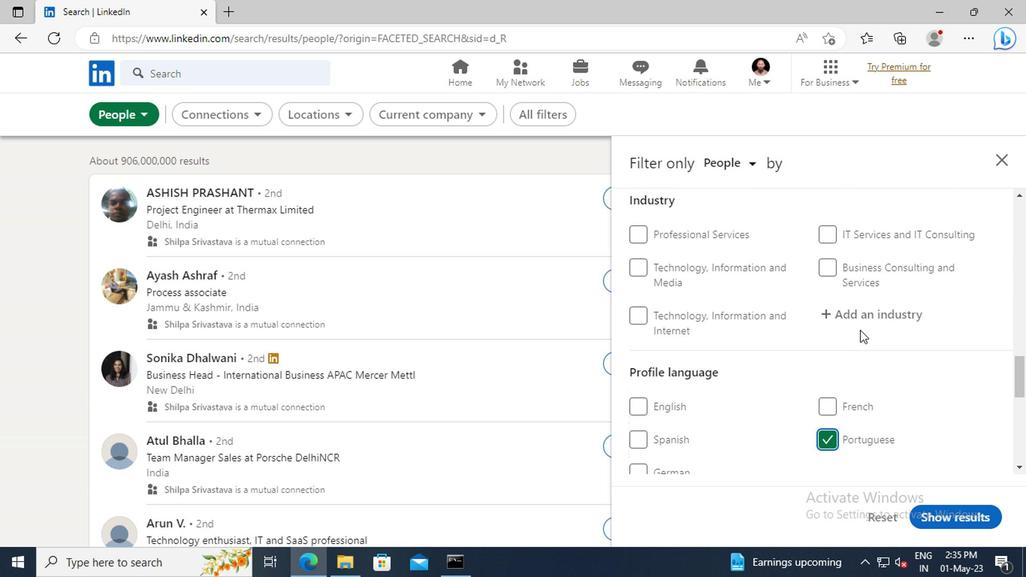 
Action: Mouse scrolled (856, 330) with delta (0, 0)
Screenshot: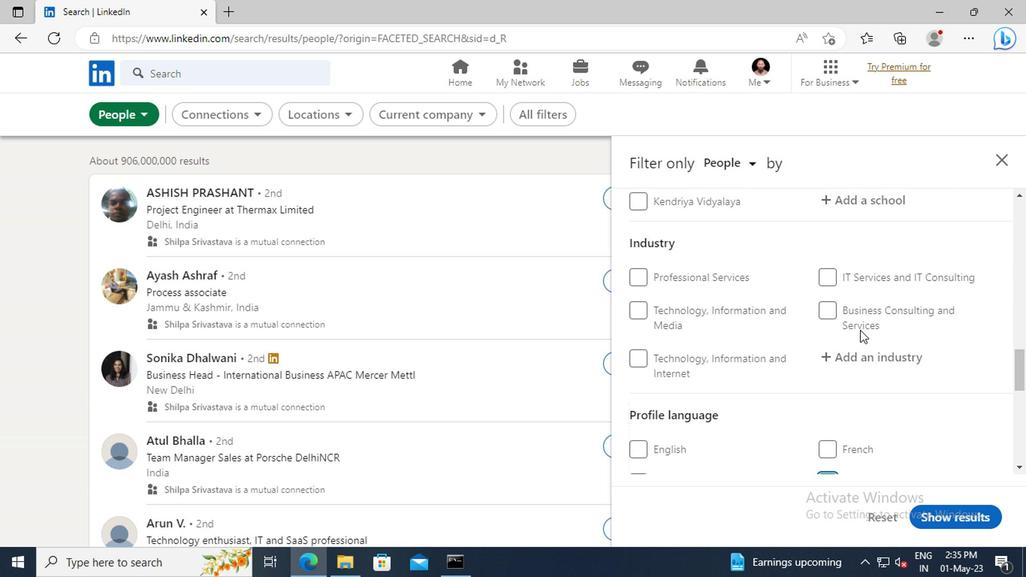 
Action: Mouse scrolled (856, 330) with delta (0, 0)
Screenshot: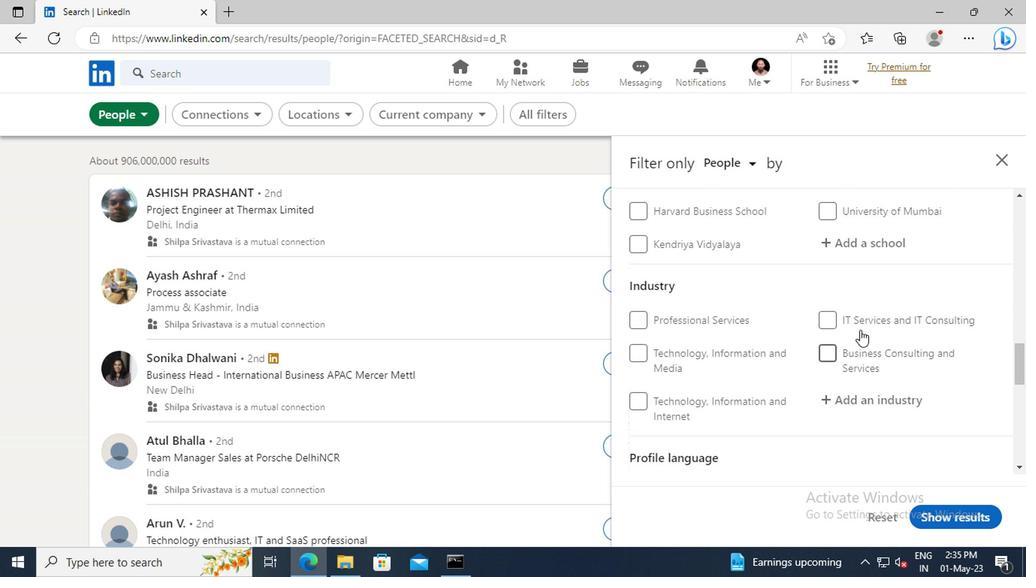 
Action: Mouse scrolled (856, 330) with delta (0, 0)
Screenshot: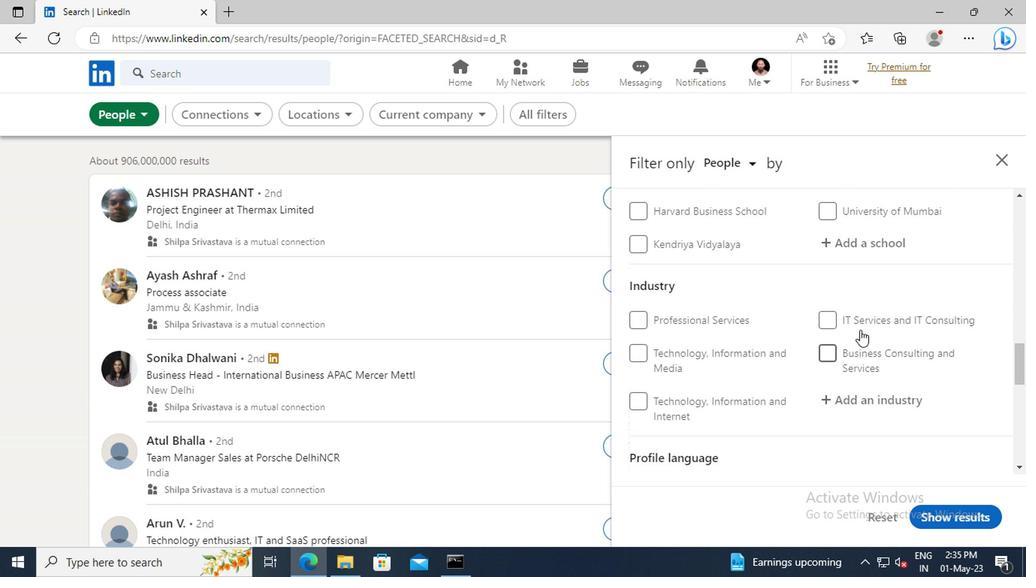 
Action: Mouse scrolled (856, 330) with delta (0, 0)
Screenshot: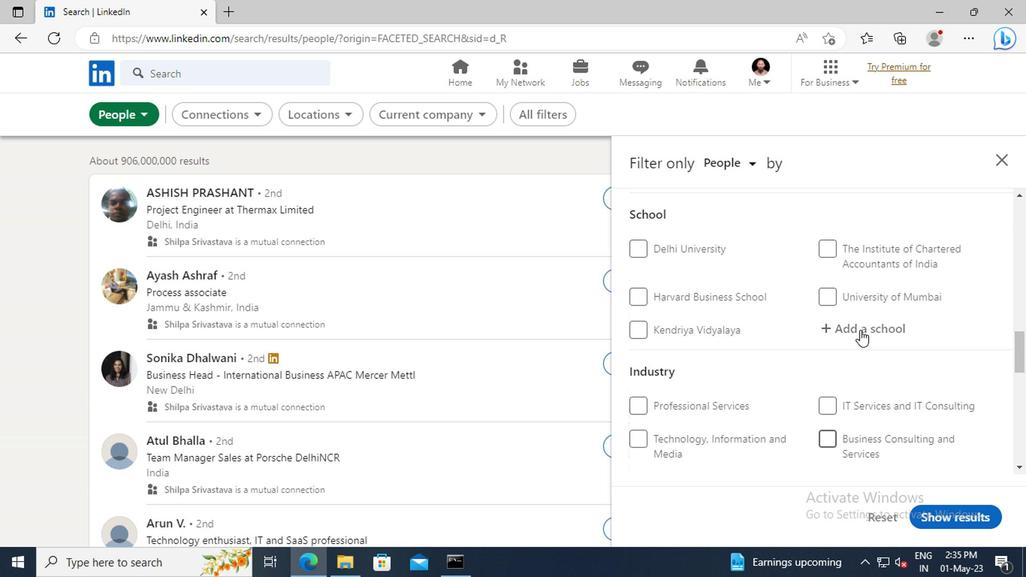 
Action: Mouse scrolled (856, 330) with delta (0, 0)
Screenshot: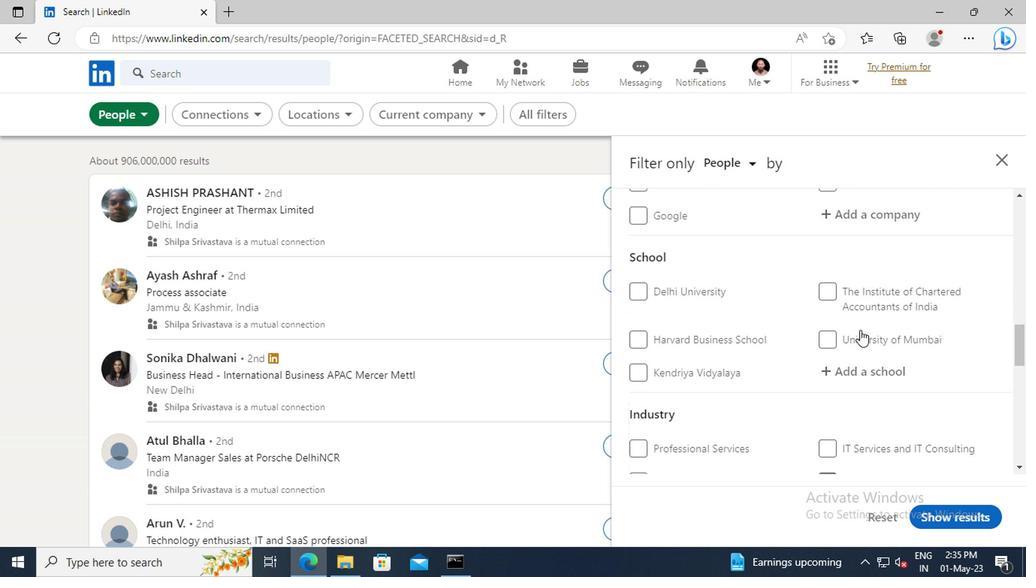 
Action: Mouse scrolled (856, 330) with delta (0, 0)
Screenshot: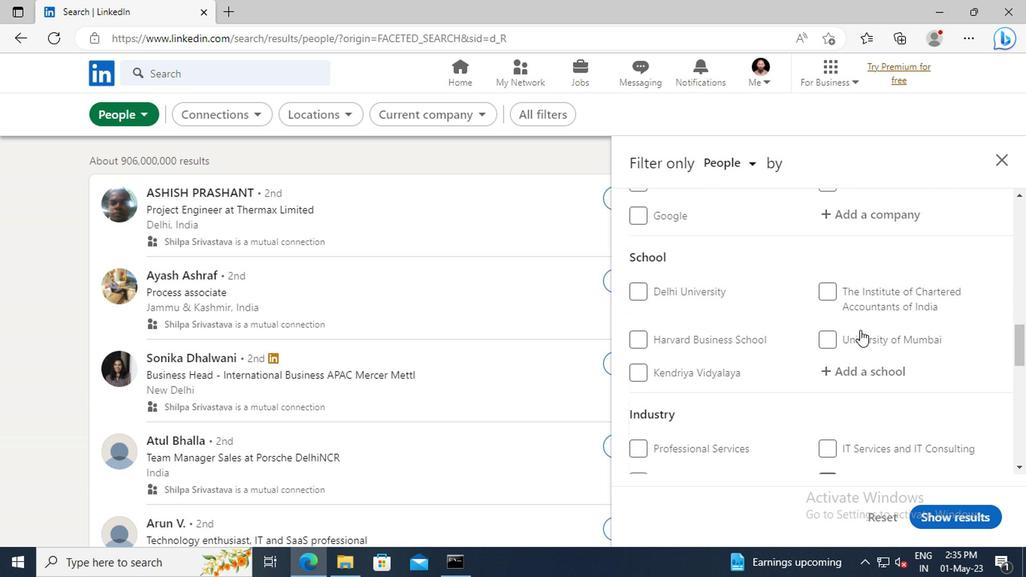 
Action: Mouse scrolled (856, 330) with delta (0, 0)
Screenshot: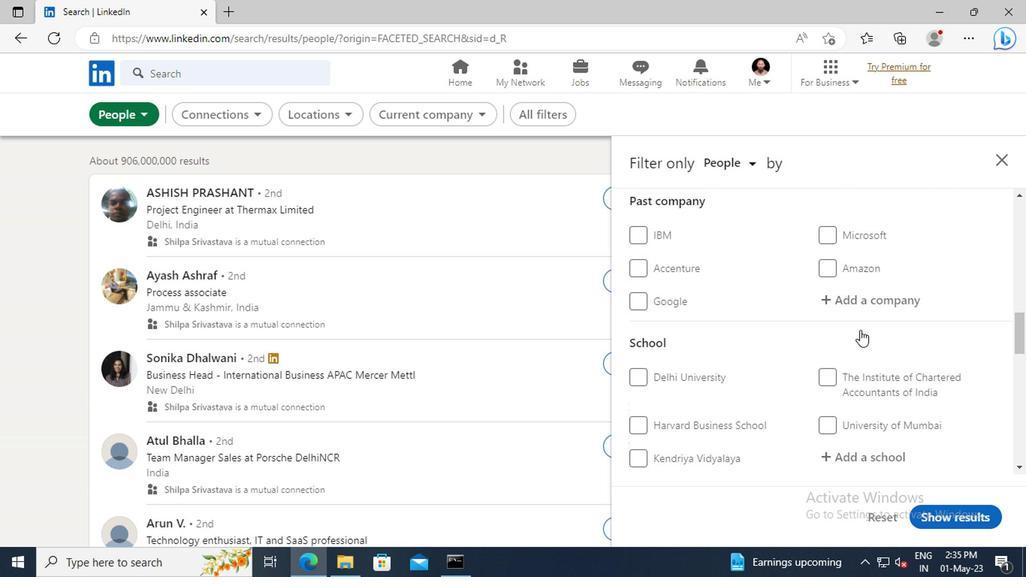 
Action: Mouse scrolled (856, 330) with delta (0, 0)
Screenshot: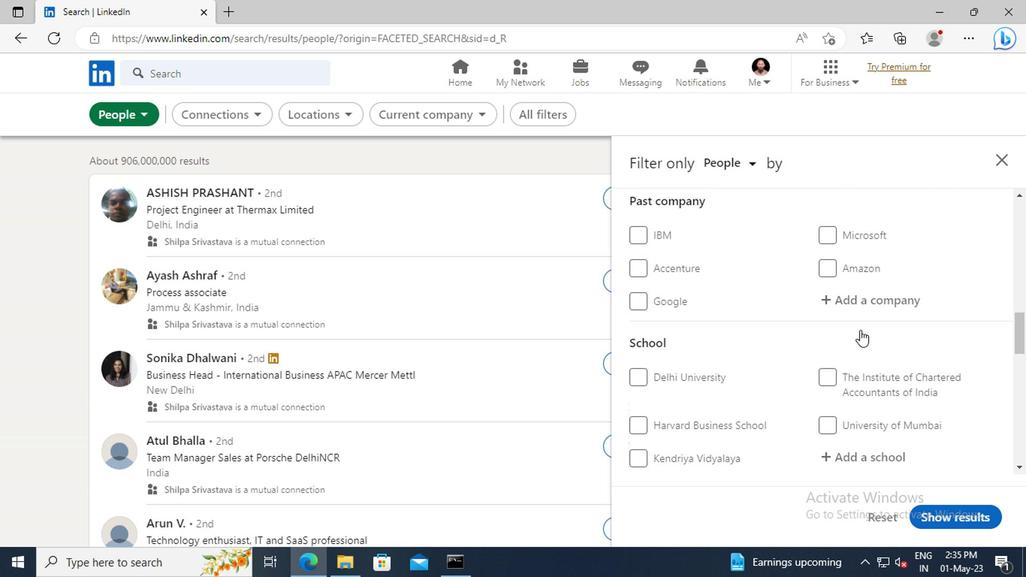 
Action: Mouse scrolled (856, 330) with delta (0, 0)
Screenshot: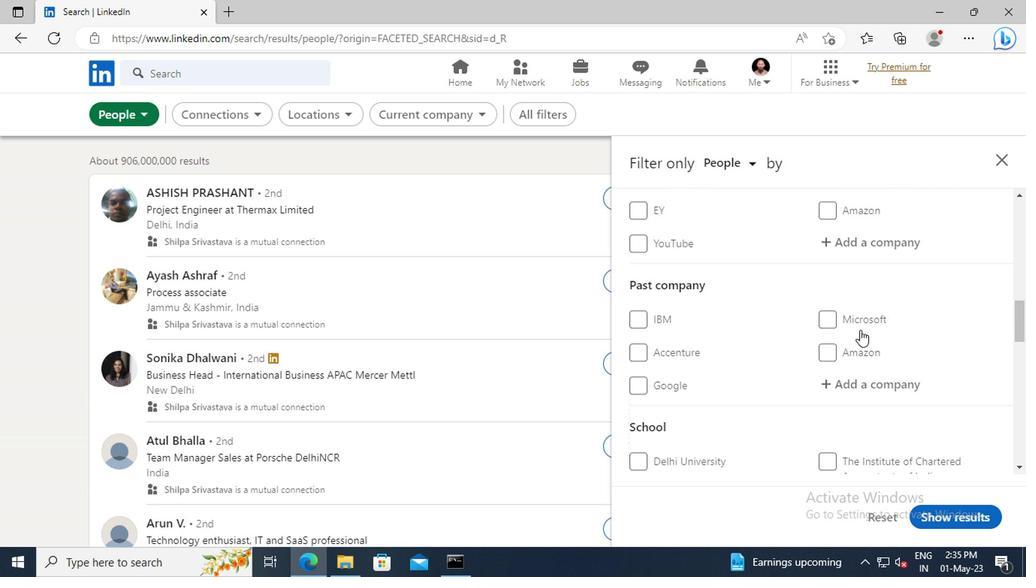 
Action: Mouse scrolled (856, 330) with delta (0, 0)
Screenshot: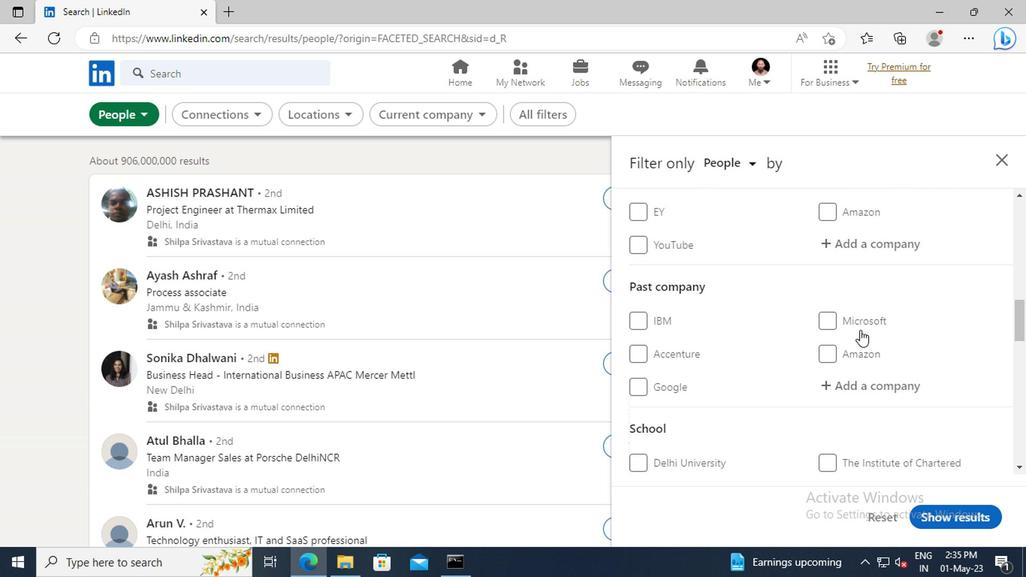 
Action: Mouse moved to (850, 321)
Screenshot: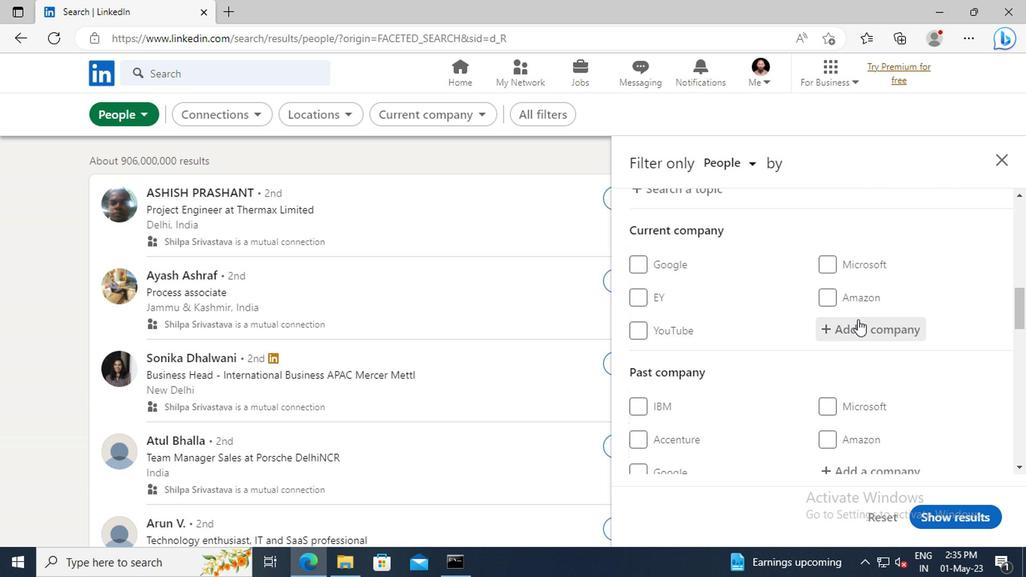 
Action: Mouse pressed left at (850, 321)
Screenshot: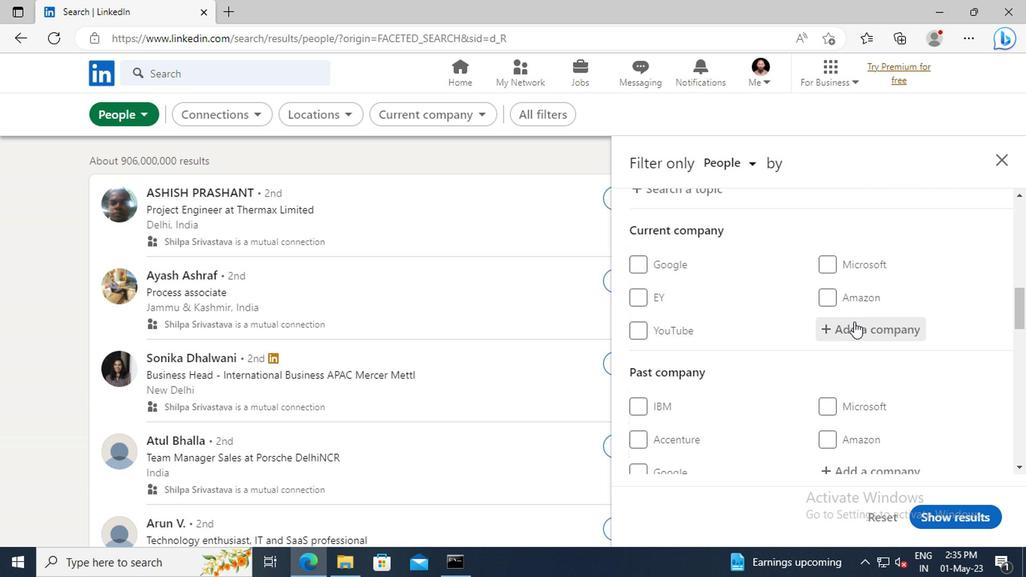 
Action: Key pressed <Key.shift>EXCHANGE4MEDIA<Key.enter>
Screenshot: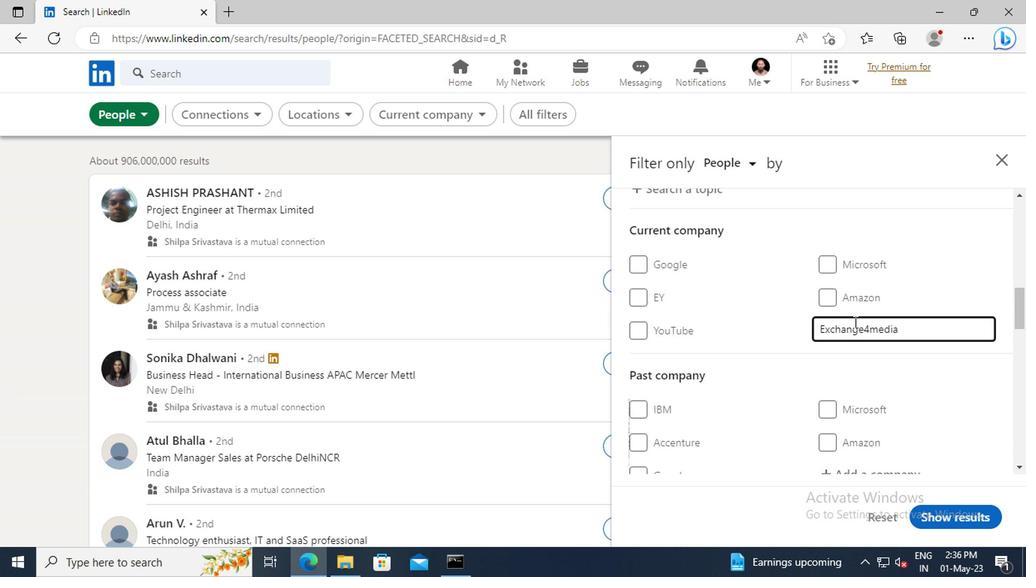 
Action: Mouse scrolled (850, 320) with delta (0, 0)
Screenshot: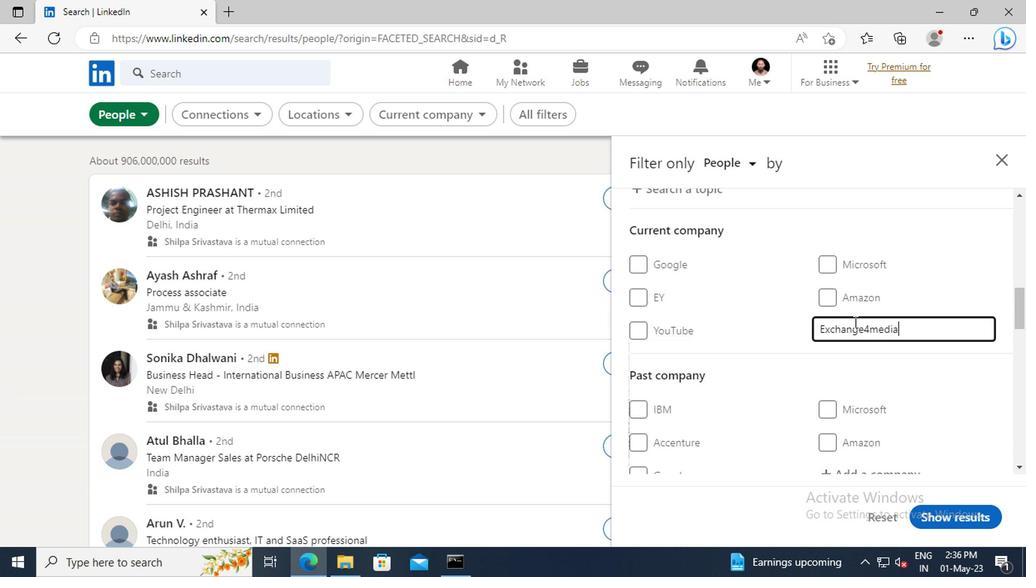 
Action: Mouse scrolled (850, 320) with delta (0, 0)
Screenshot: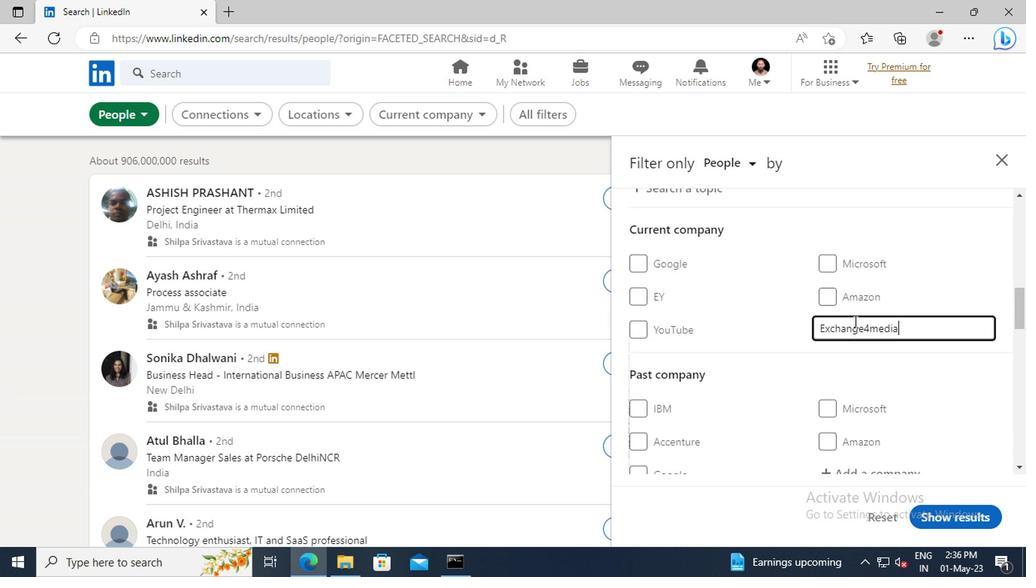 
Action: Mouse scrolled (850, 320) with delta (0, 0)
Screenshot: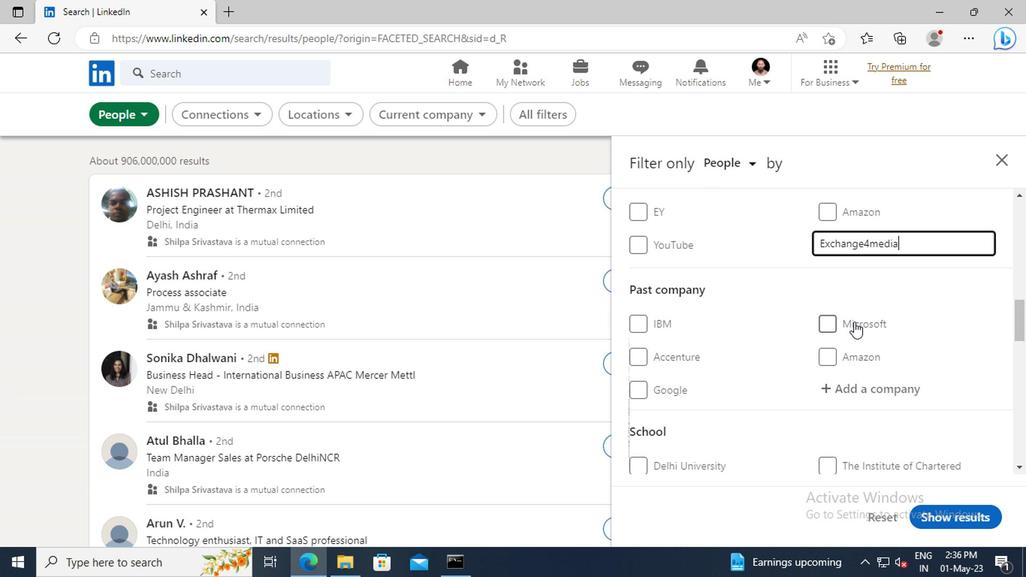 
Action: Mouse scrolled (850, 320) with delta (0, 0)
Screenshot: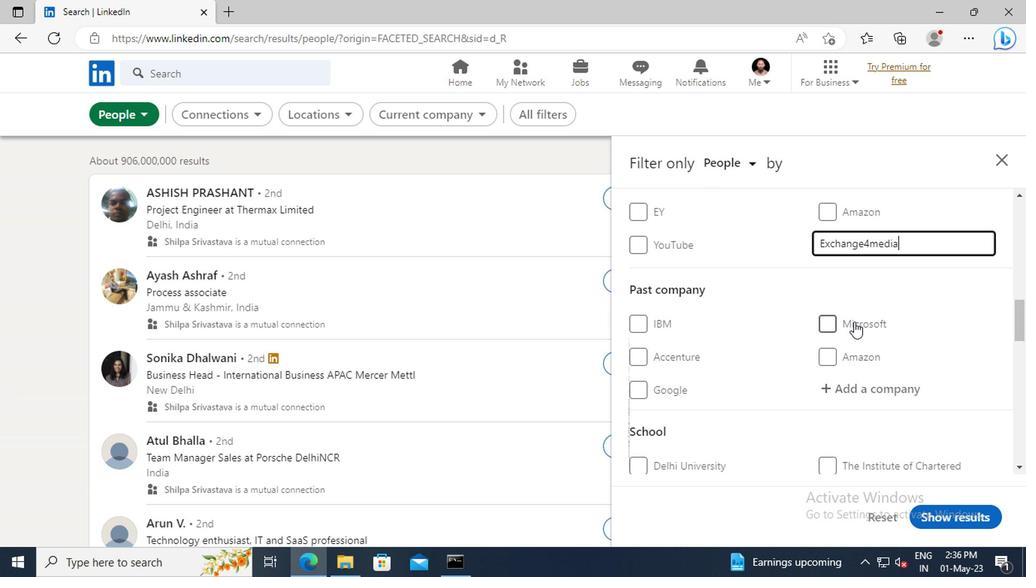 
Action: Mouse scrolled (850, 320) with delta (0, 0)
Screenshot: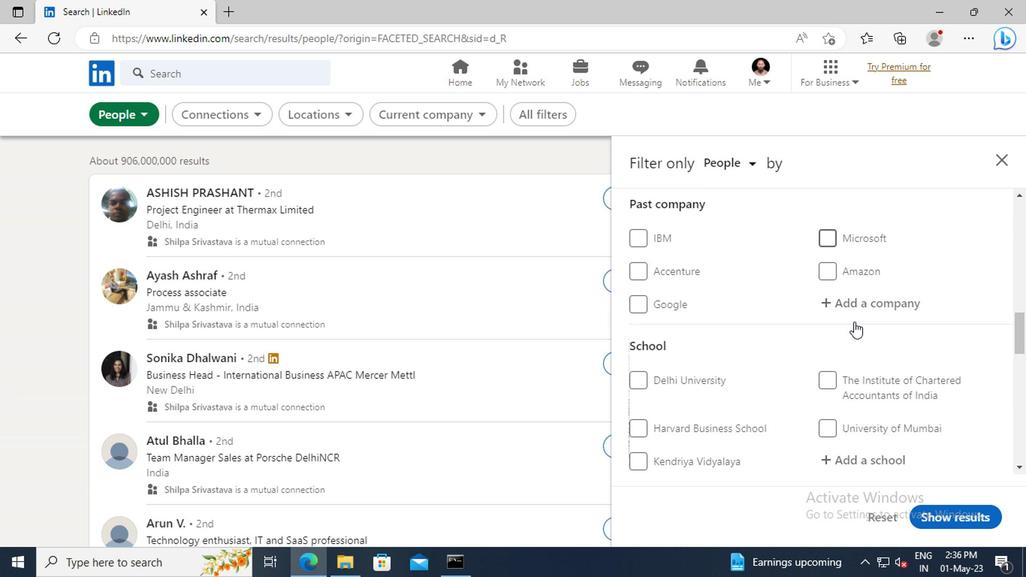 
Action: Mouse scrolled (850, 320) with delta (0, 0)
Screenshot: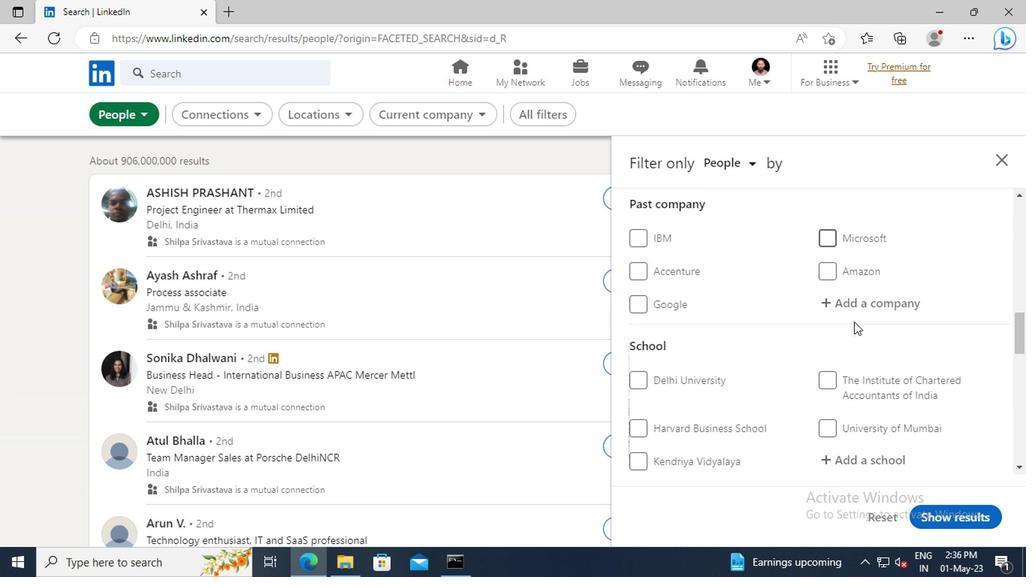 
Action: Mouse moved to (837, 368)
Screenshot: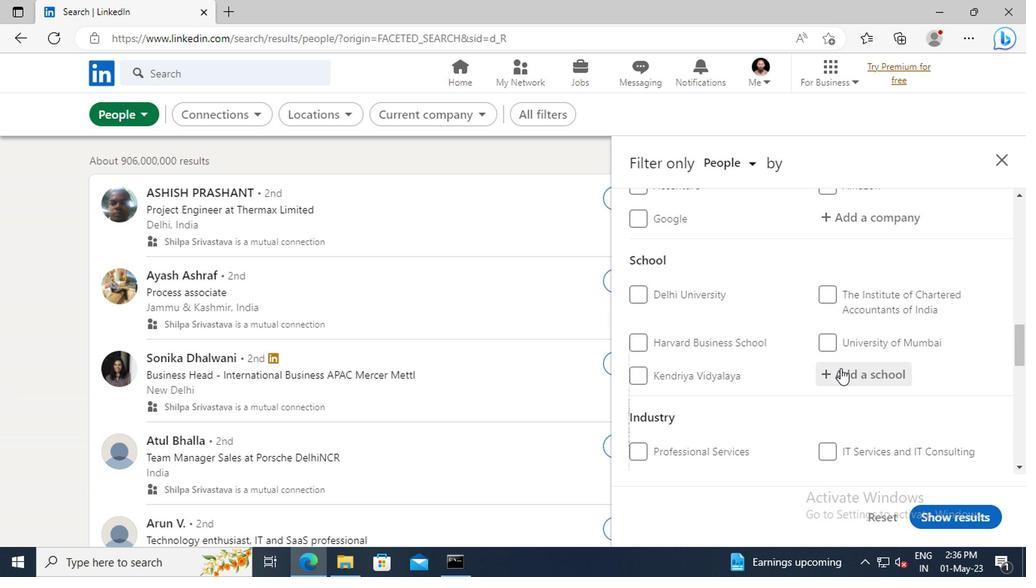 
Action: Mouse pressed left at (837, 368)
Screenshot: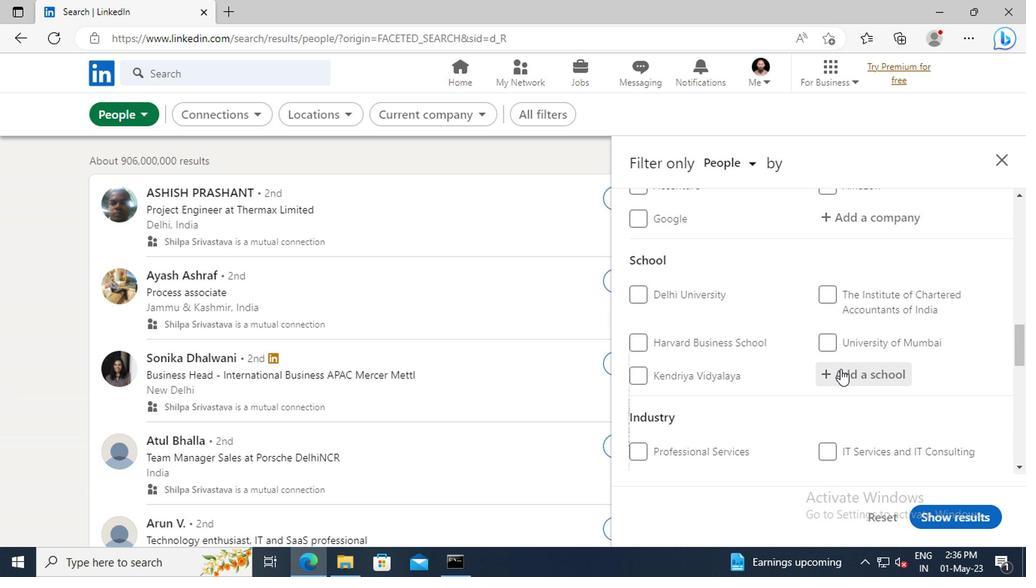 
Action: Key pressed <Key.shift>CV<Key.space><Key.shift>RAMA
Screenshot: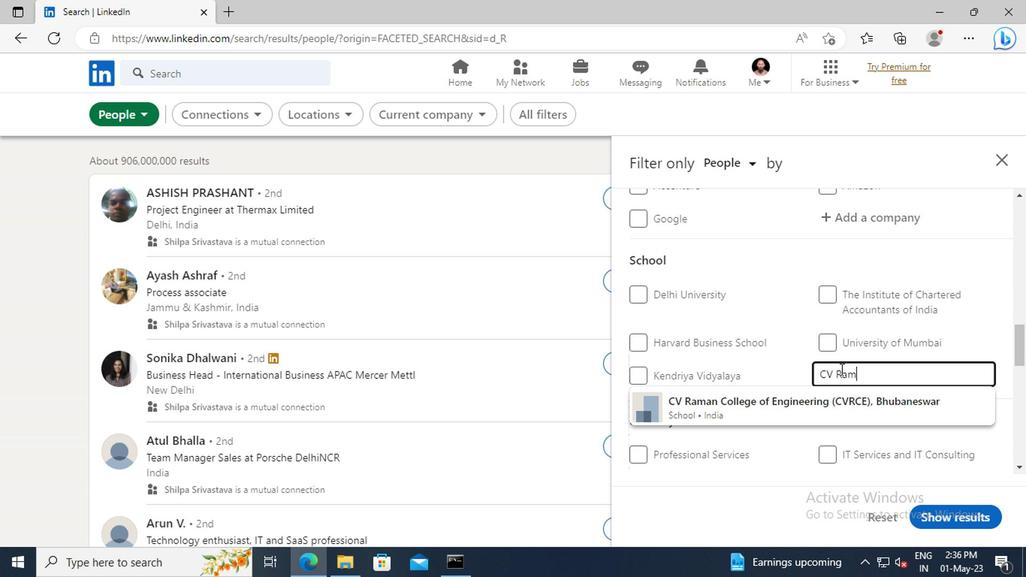 
Action: Mouse moved to (829, 404)
Screenshot: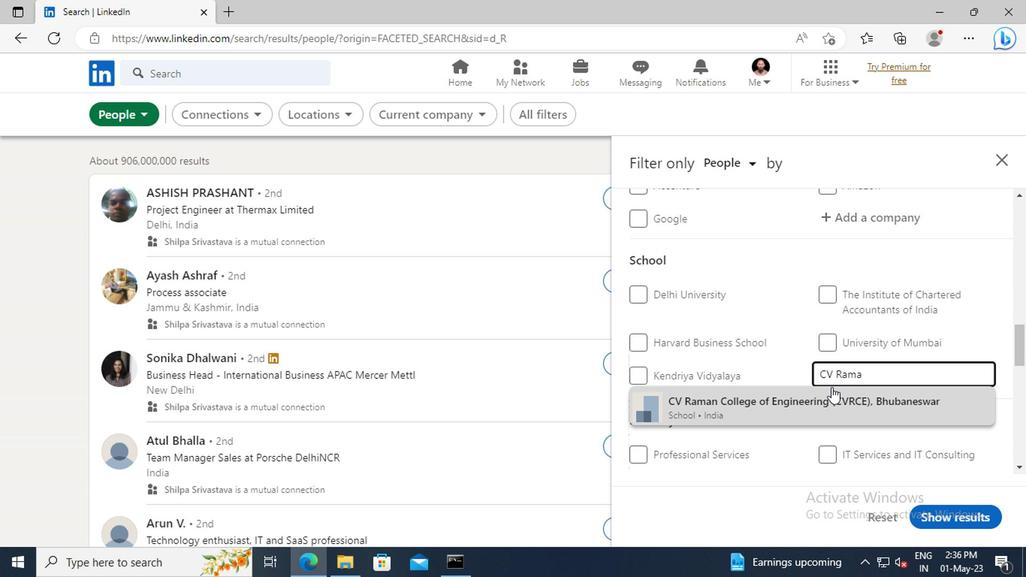 
Action: Mouse pressed left at (829, 404)
Screenshot: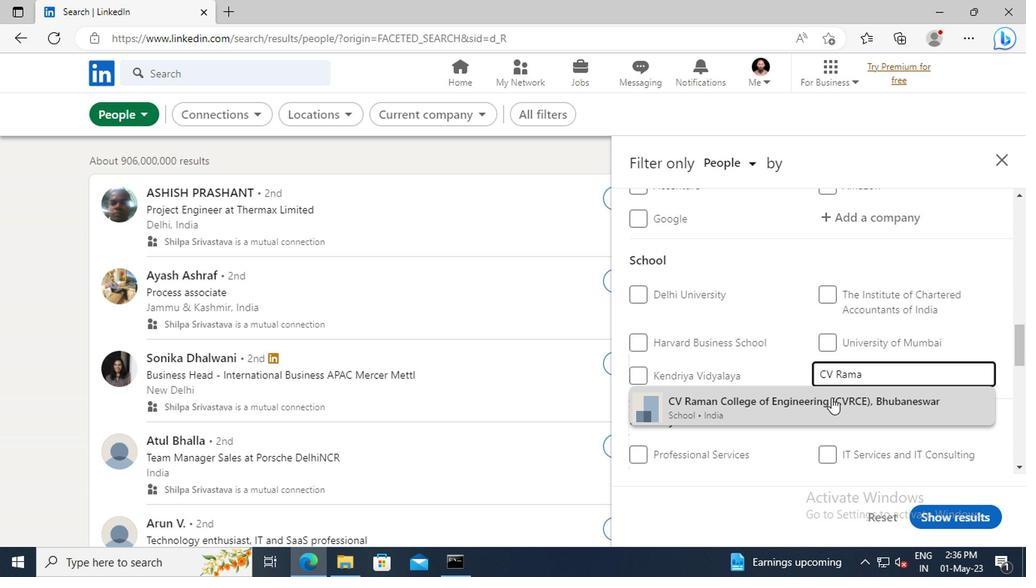 
Action: Mouse scrolled (829, 403) with delta (0, 0)
Screenshot: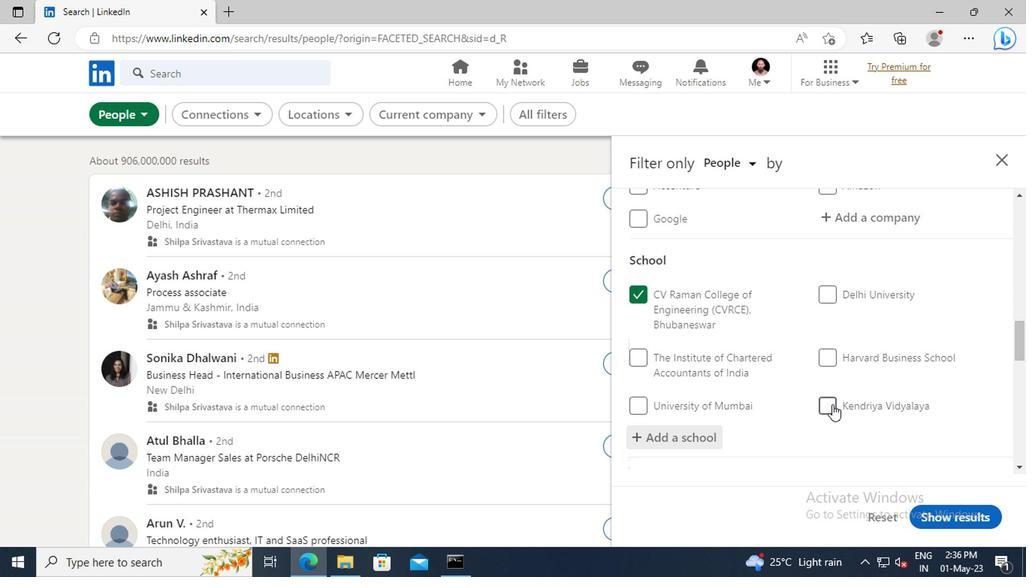 
Action: Mouse scrolled (829, 403) with delta (0, 0)
Screenshot: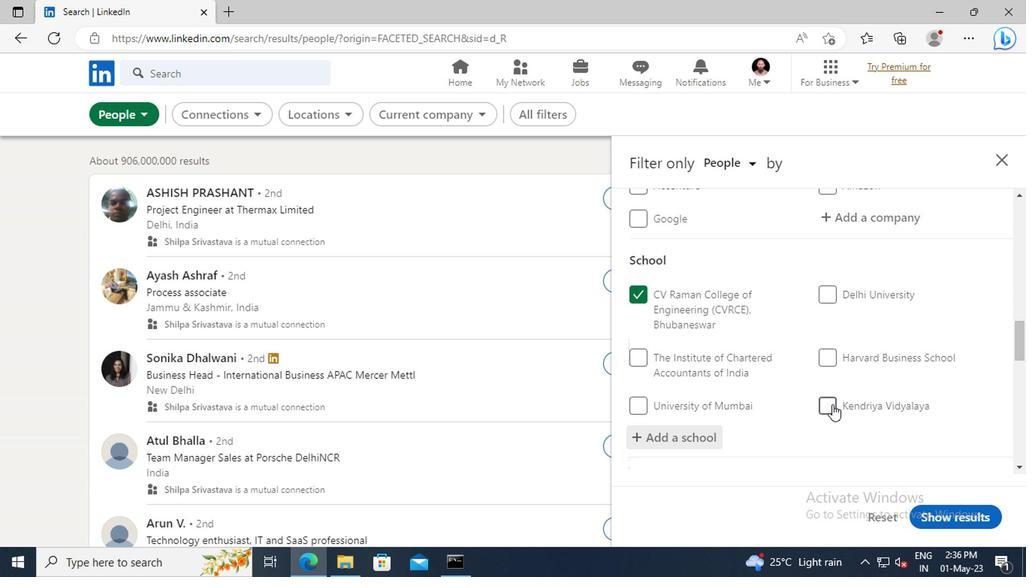 
Action: Mouse scrolled (829, 403) with delta (0, 0)
Screenshot: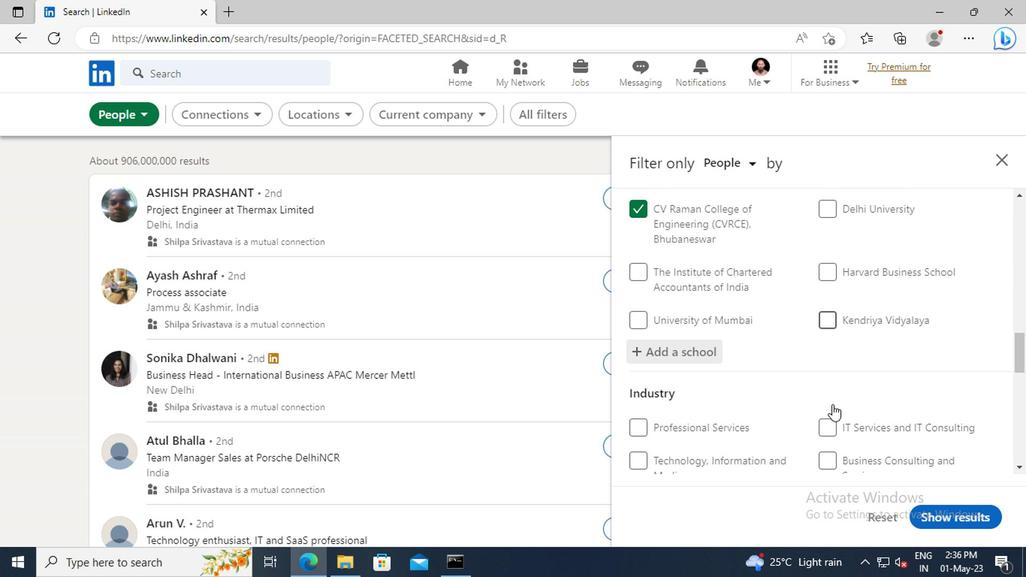
Action: Mouse scrolled (829, 403) with delta (0, 0)
Screenshot: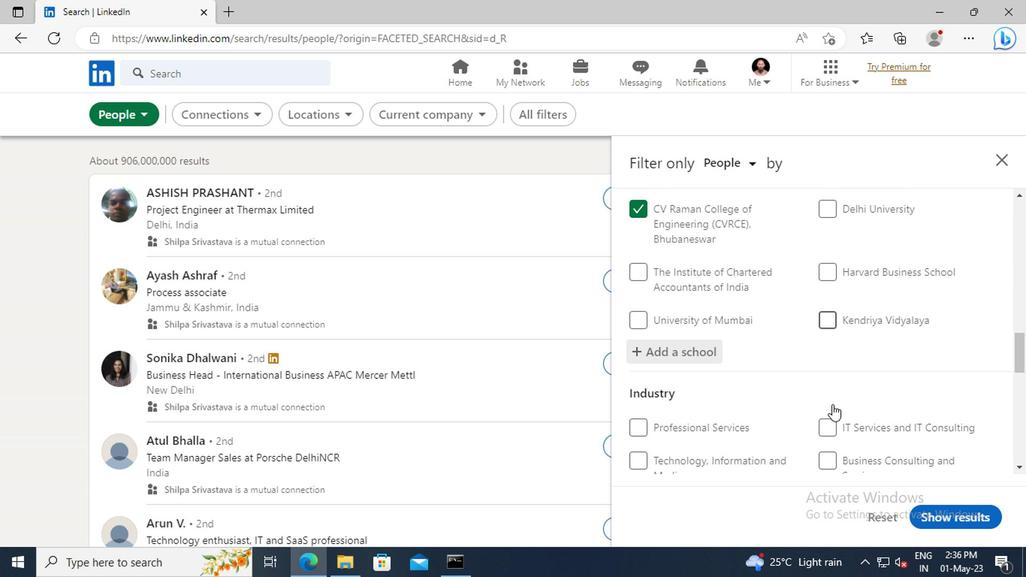 
Action: Mouse scrolled (829, 403) with delta (0, 0)
Screenshot: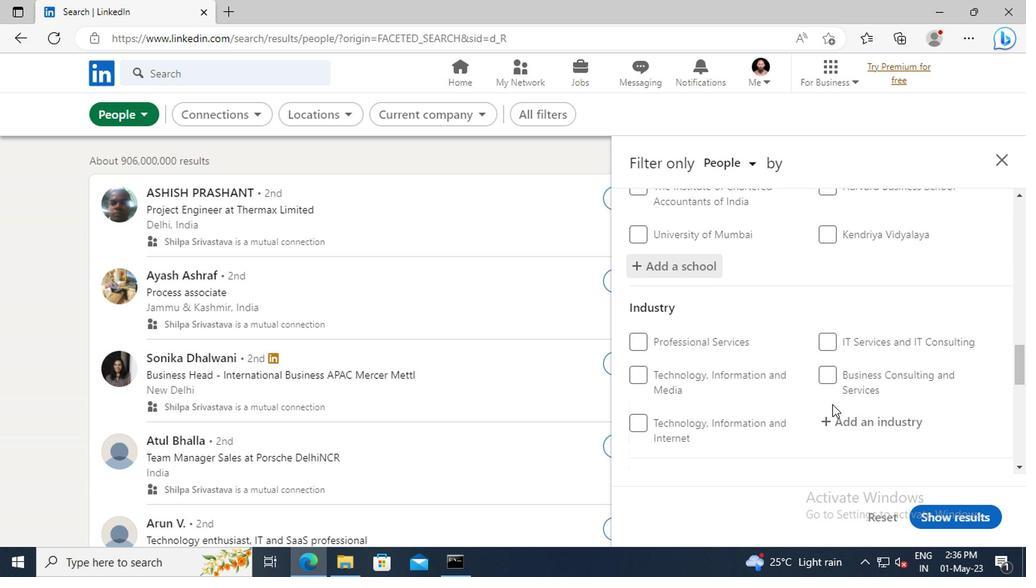 
Action: Mouse moved to (841, 383)
Screenshot: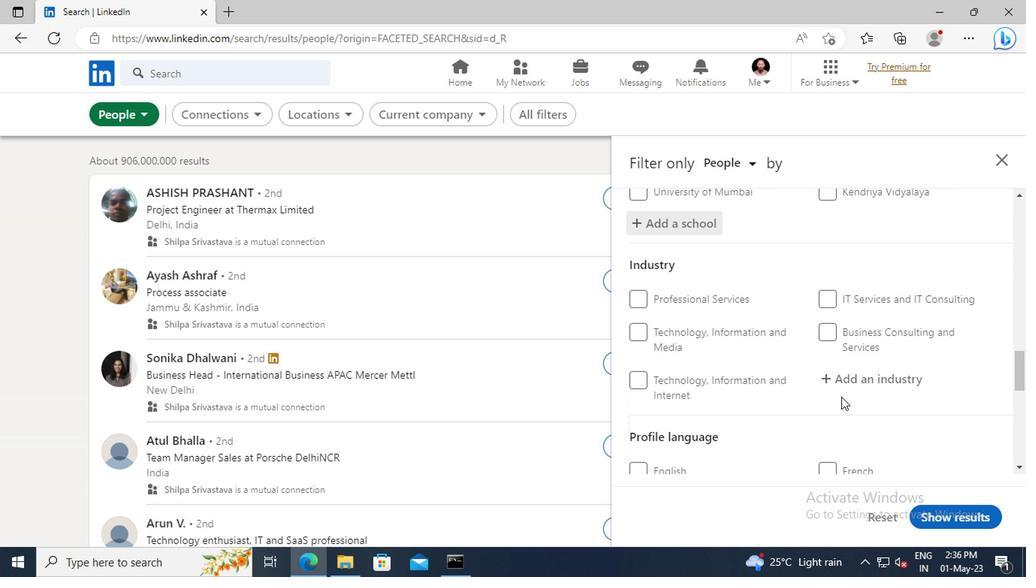 
Action: Mouse pressed left at (841, 383)
Screenshot: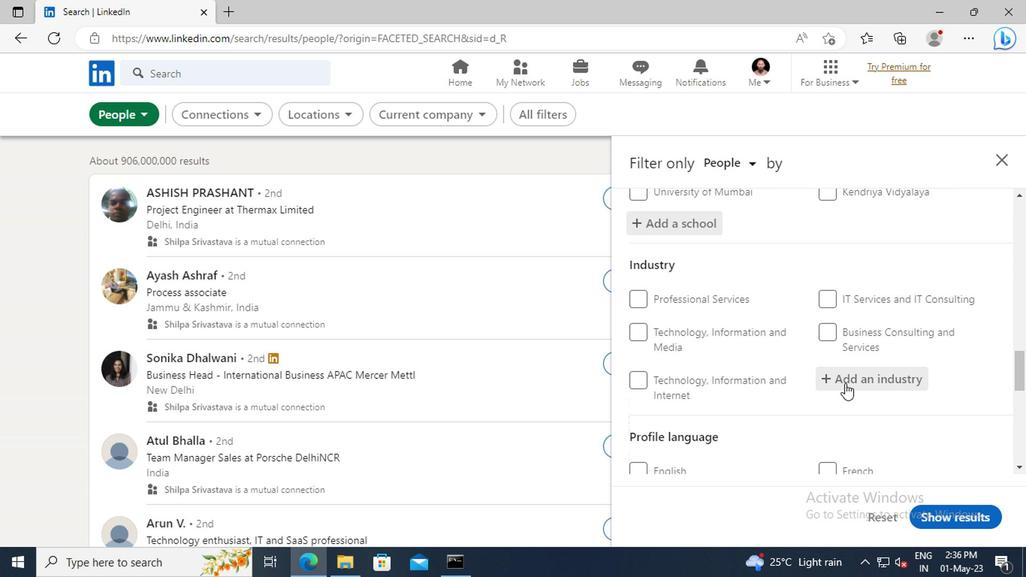 
Action: Mouse moved to (841, 380)
Screenshot: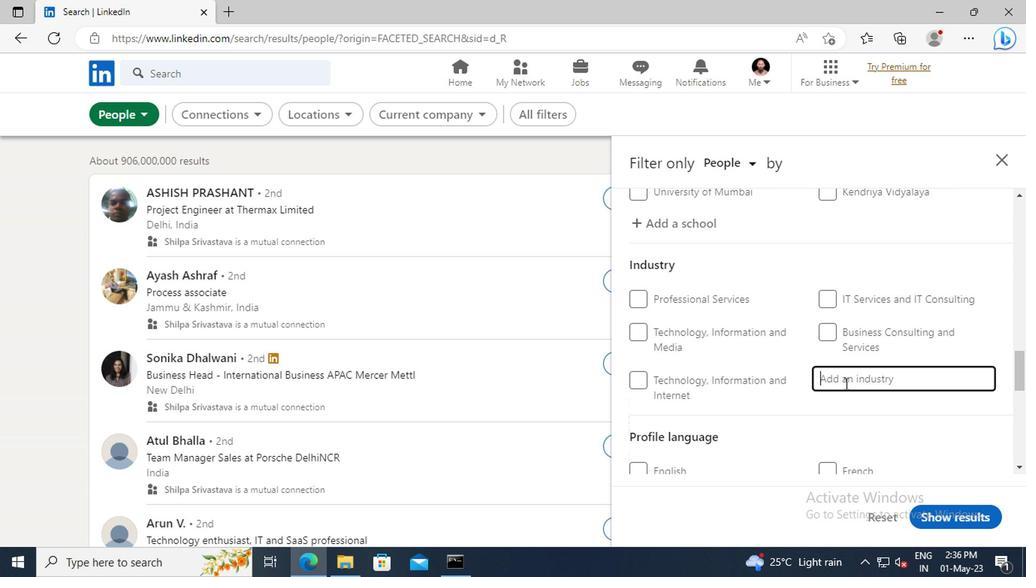 
Action: Key pressed <Key.shift>SECRETARIA
Screenshot: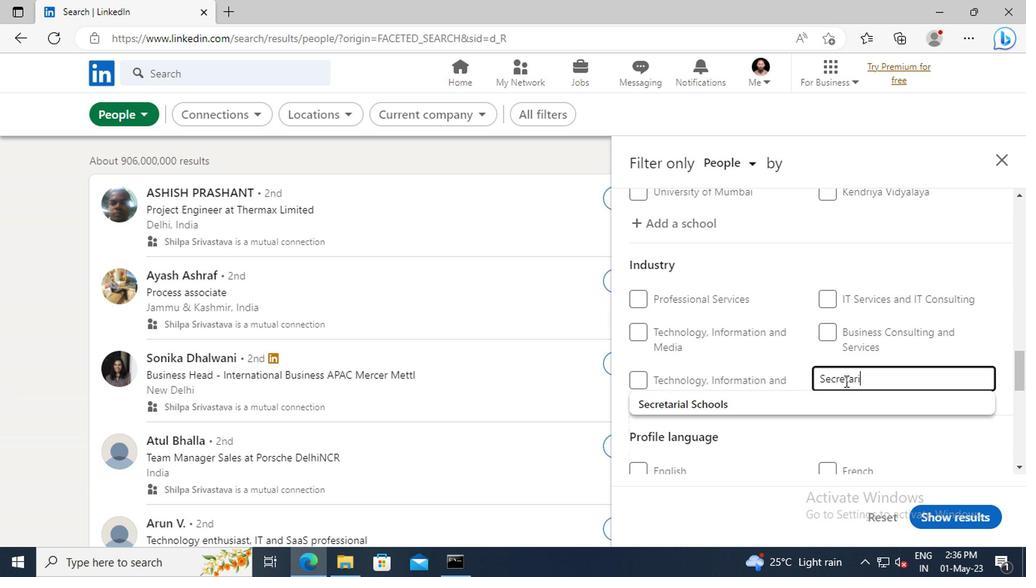 
Action: Mouse moved to (804, 402)
Screenshot: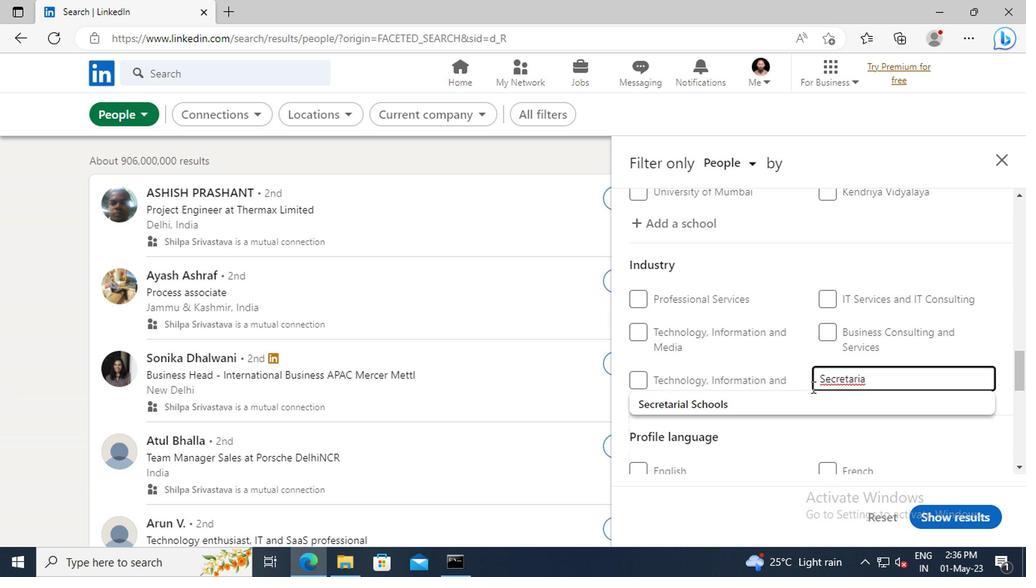 
Action: Mouse pressed left at (804, 402)
Screenshot: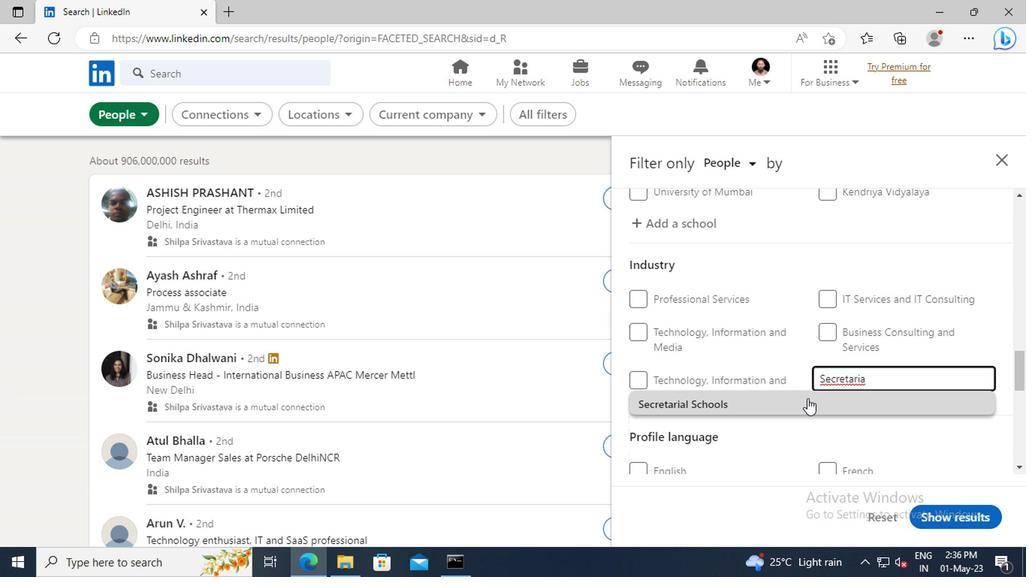 
Action: Mouse scrolled (804, 401) with delta (0, 0)
Screenshot: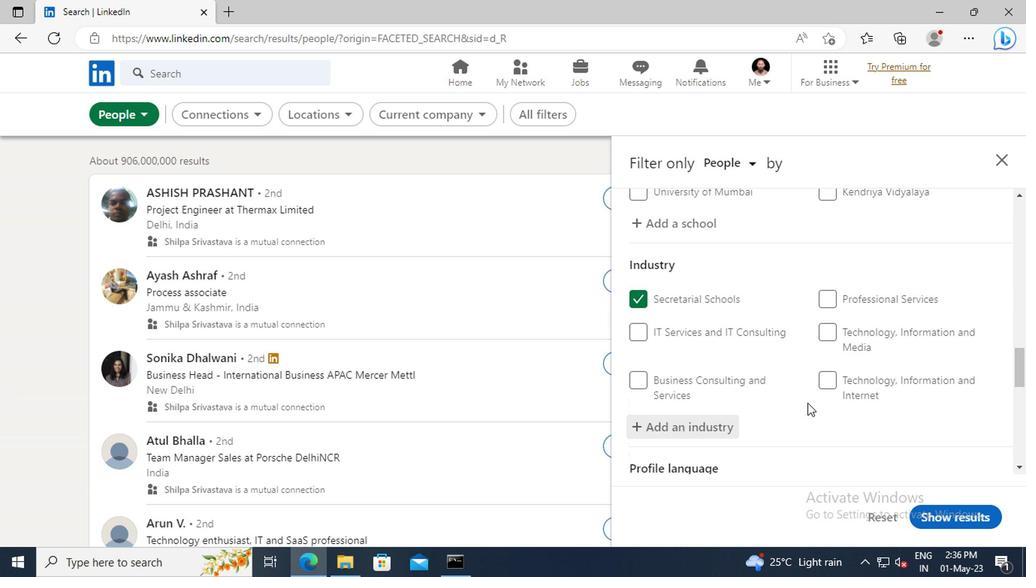 
Action: Mouse scrolled (804, 401) with delta (0, 0)
Screenshot: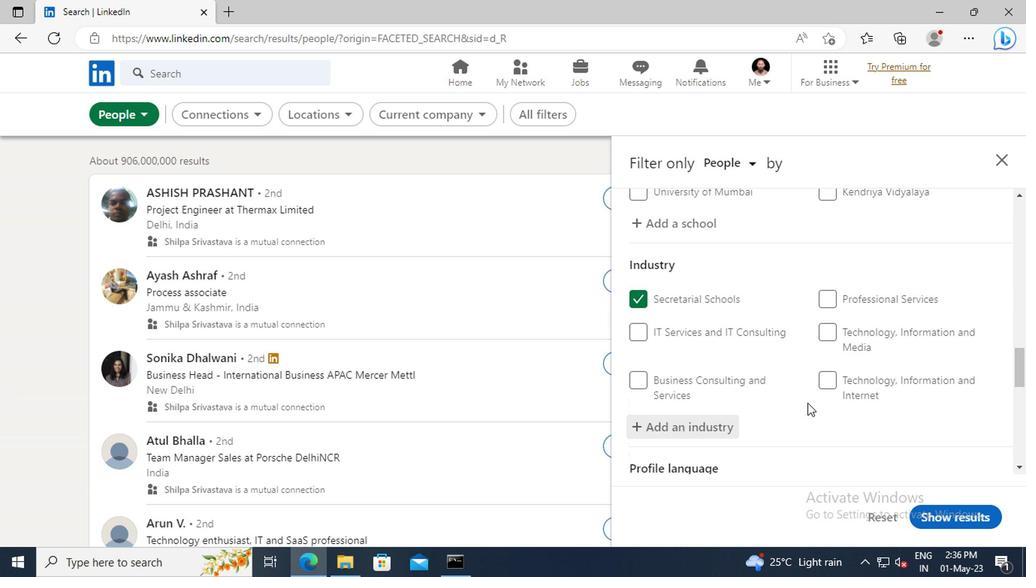 
Action: Mouse moved to (800, 367)
Screenshot: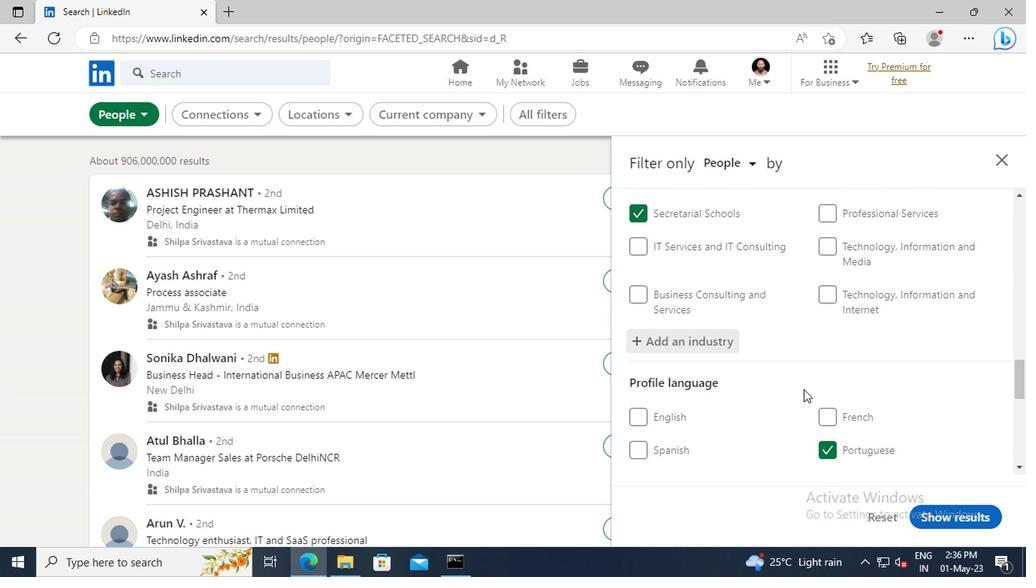 
Action: Mouse scrolled (800, 367) with delta (0, 0)
Screenshot: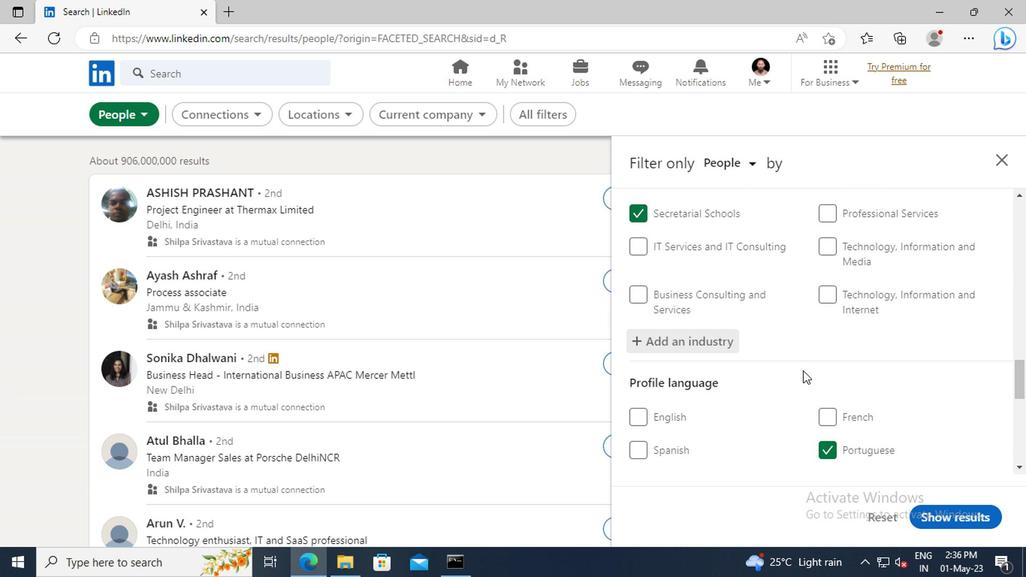 
Action: Mouse scrolled (800, 367) with delta (0, 0)
Screenshot: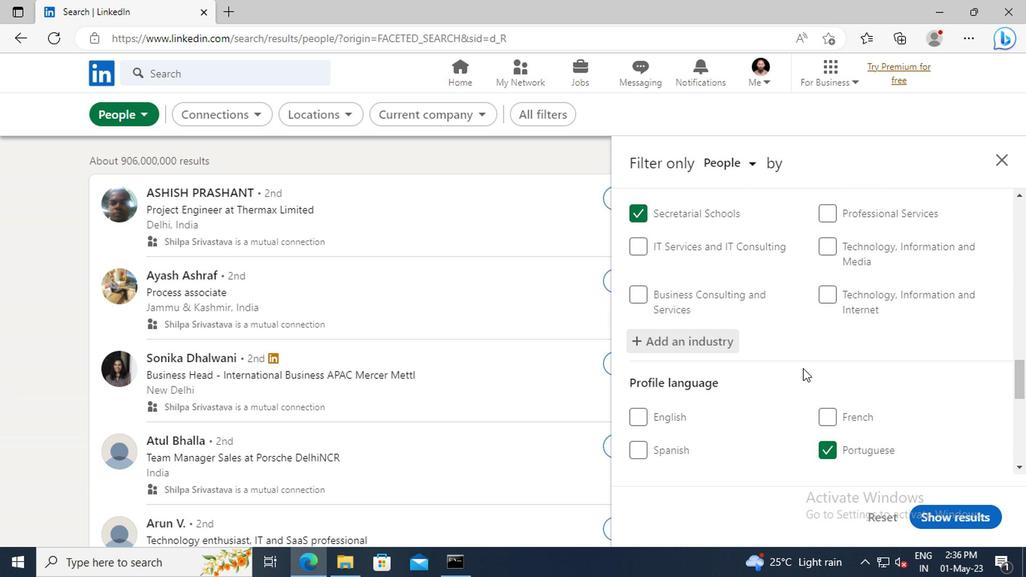 
Action: Mouse moved to (798, 334)
Screenshot: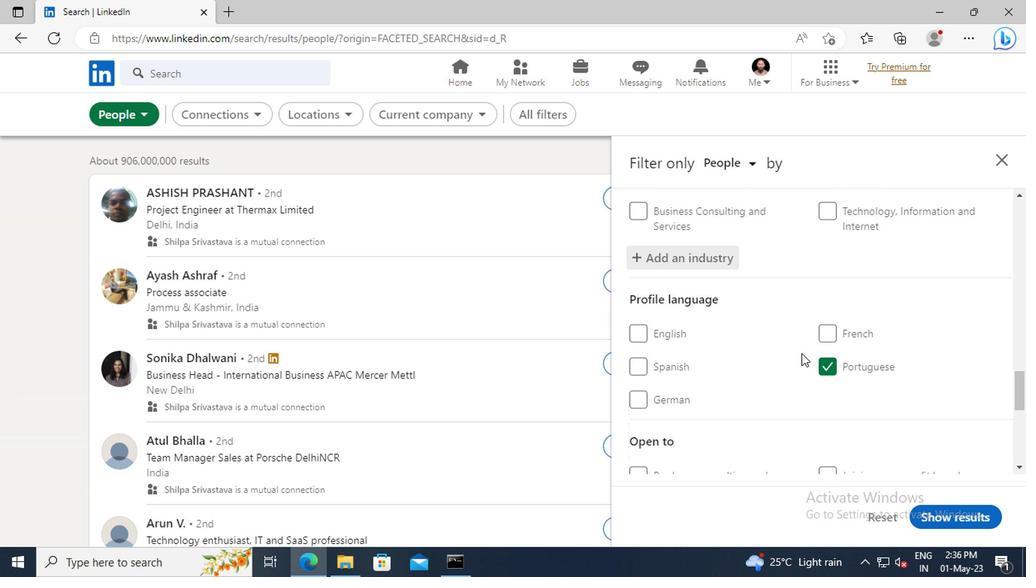 
Action: Mouse scrolled (798, 333) with delta (0, 0)
Screenshot: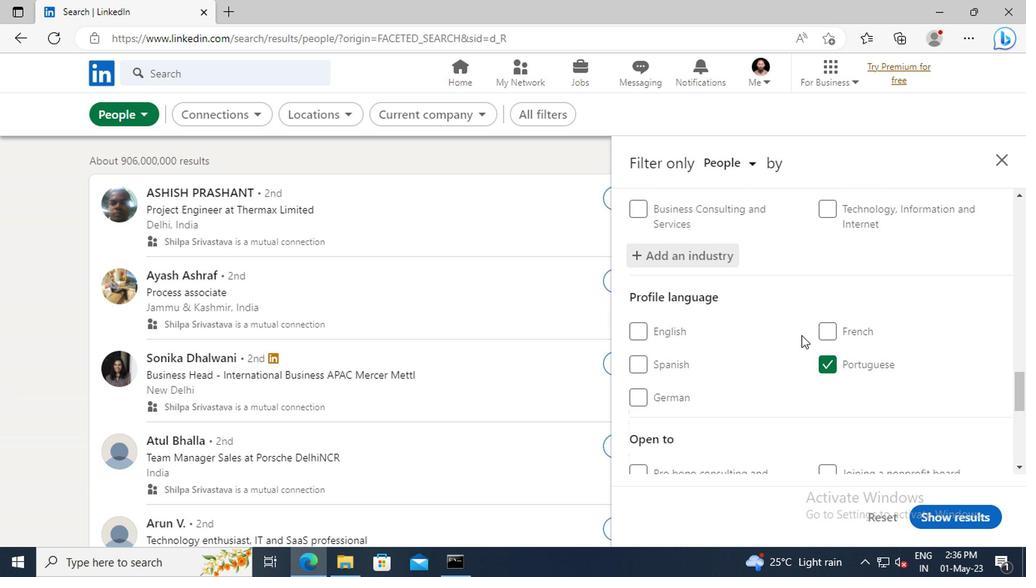 
Action: Mouse scrolled (798, 333) with delta (0, 0)
Screenshot: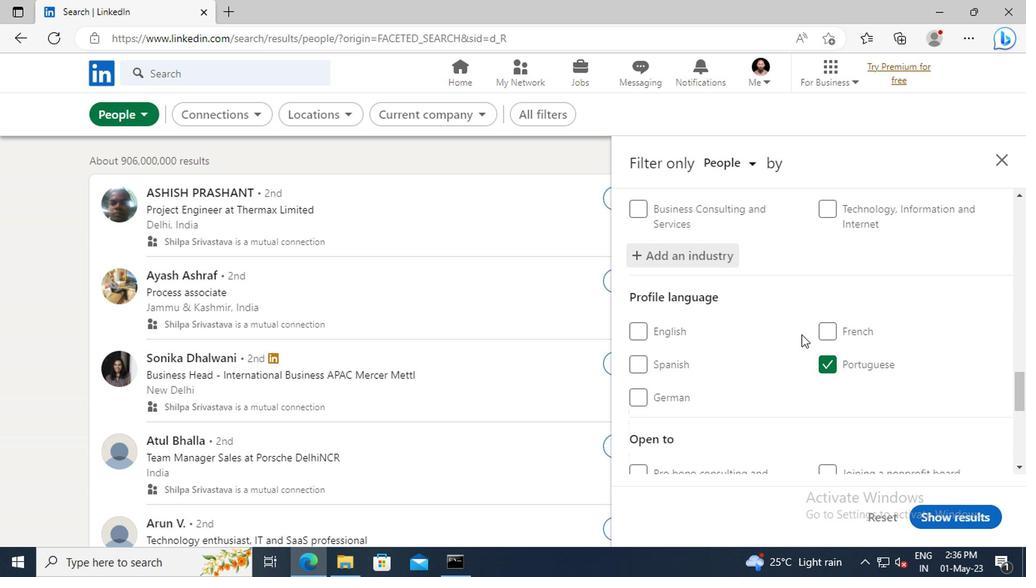 
Action: Mouse scrolled (798, 333) with delta (0, 0)
Screenshot: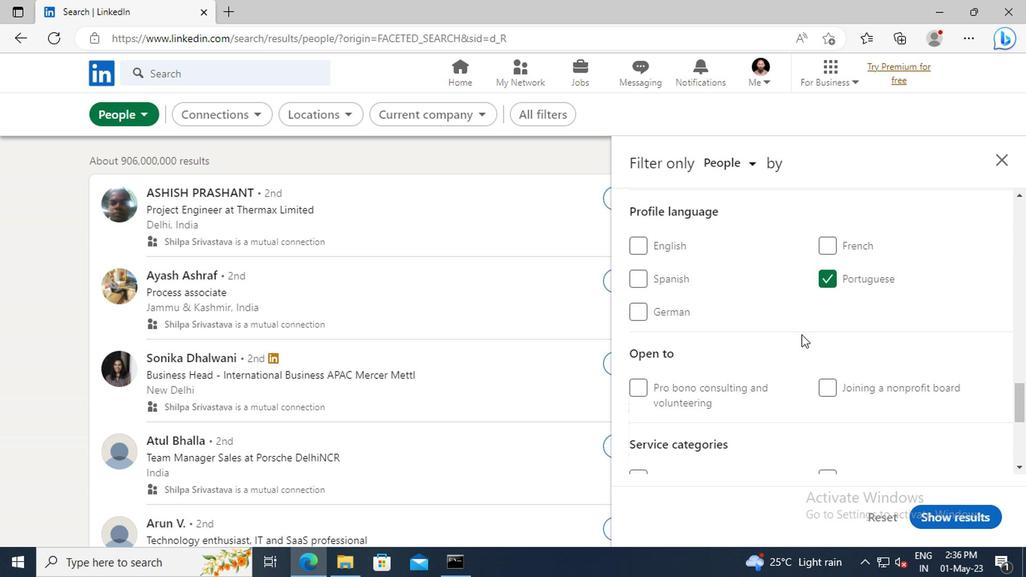 
Action: Mouse scrolled (798, 333) with delta (0, 0)
Screenshot: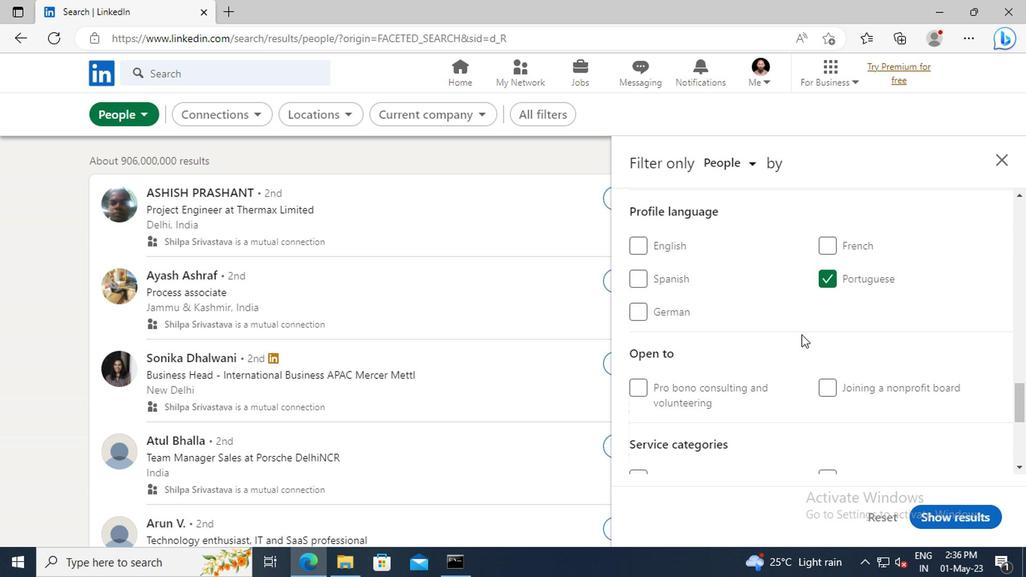 
Action: Mouse scrolled (798, 333) with delta (0, 0)
Screenshot: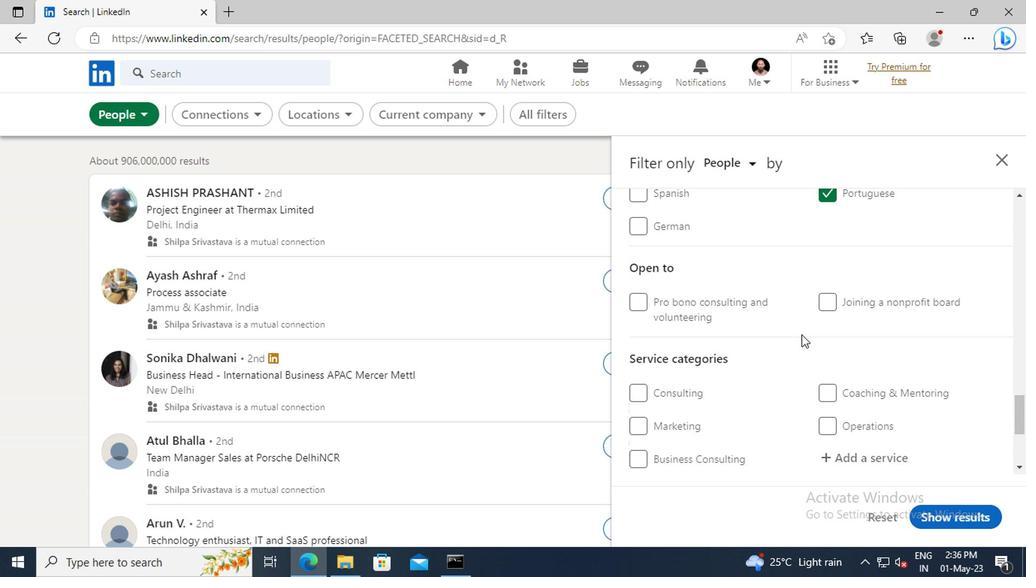 
Action: Mouse scrolled (798, 333) with delta (0, 0)
Screenshot: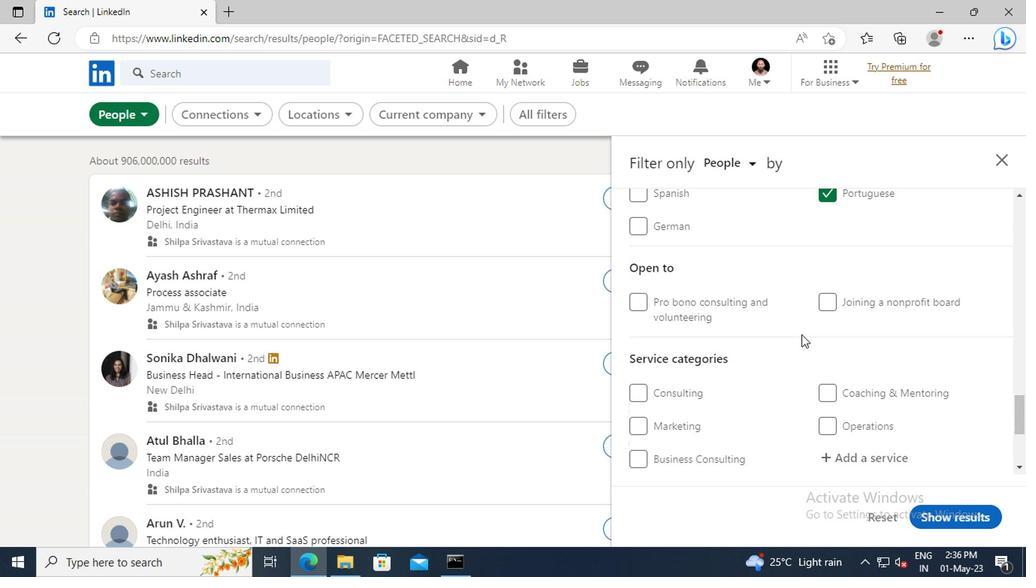 
Action: Mouse moved to (828, 375)
Screenshot: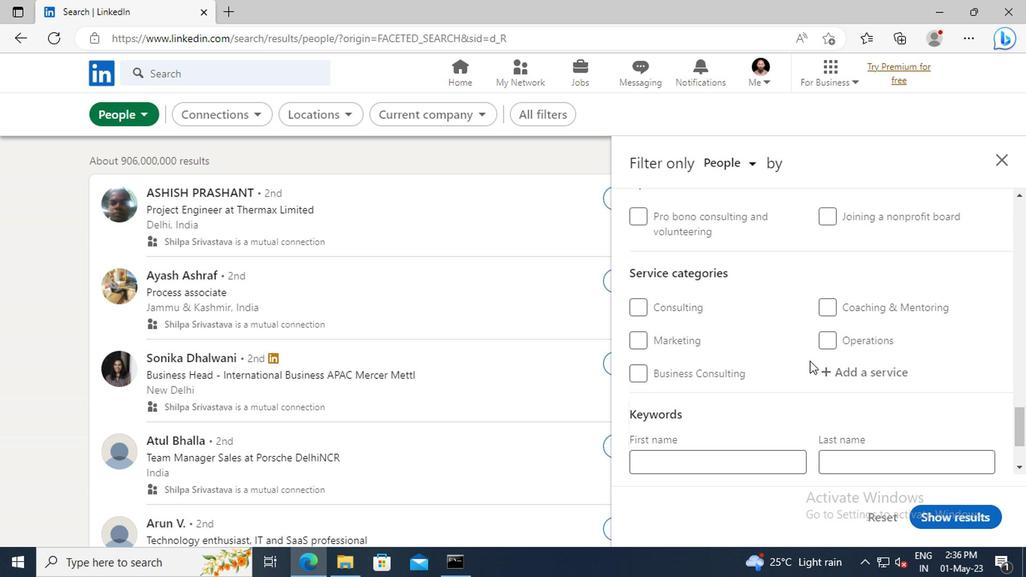 
Action: Mouse pressed left at (828, 375)
Screenshot: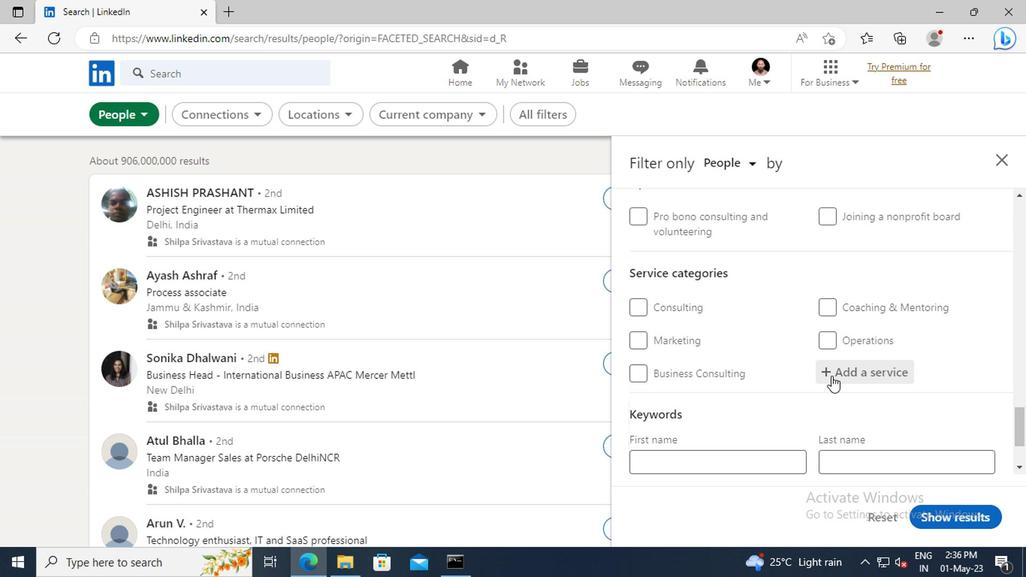 
Action: Key pressed <Key.shift>NETWORK<Key.space><Key.shift>SU
Screenshot: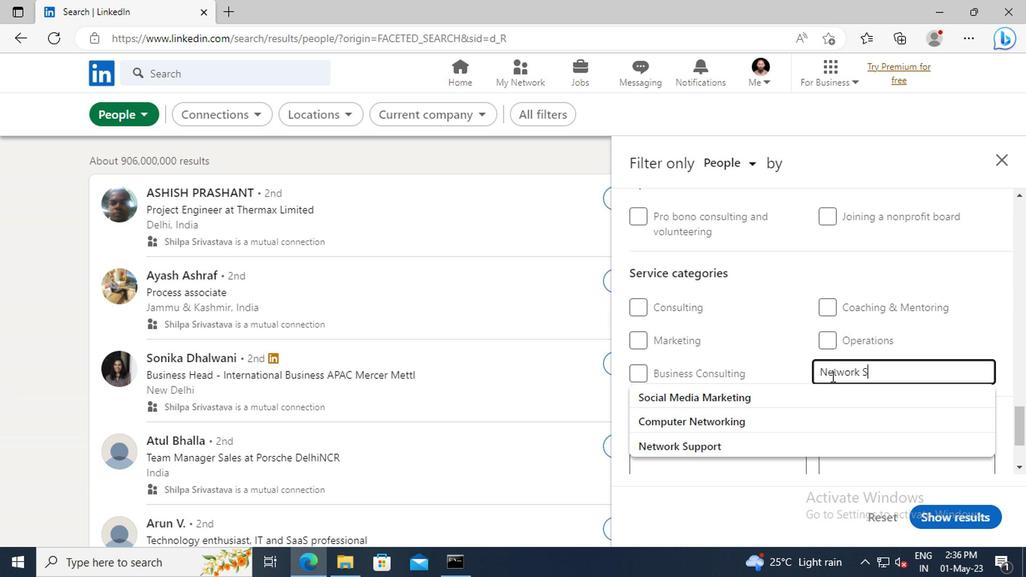 
Action: Mouse moved to (807, 398)
Screenshot: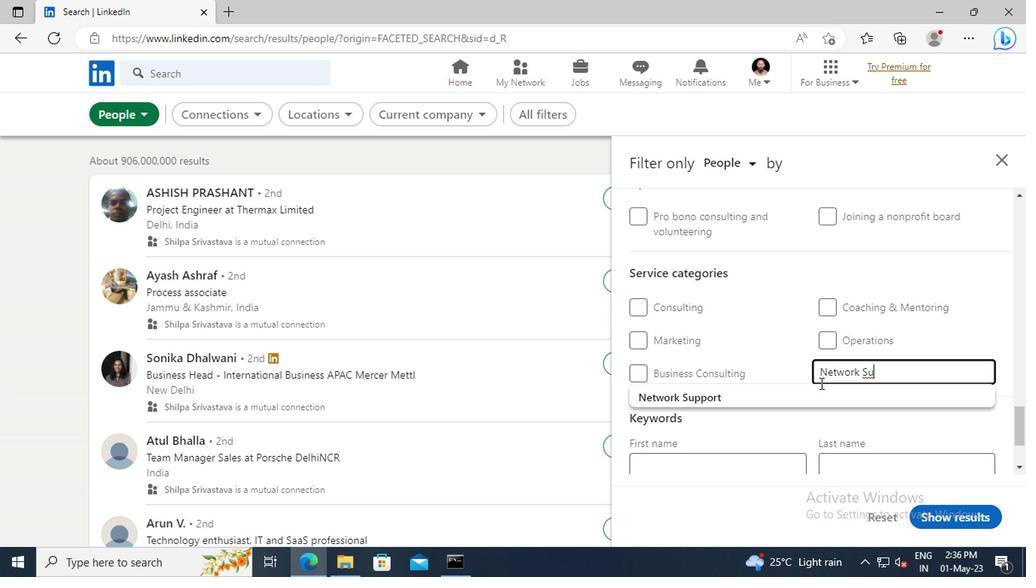 
Action: Mouse pressed left at (807, 398)
Screenshot: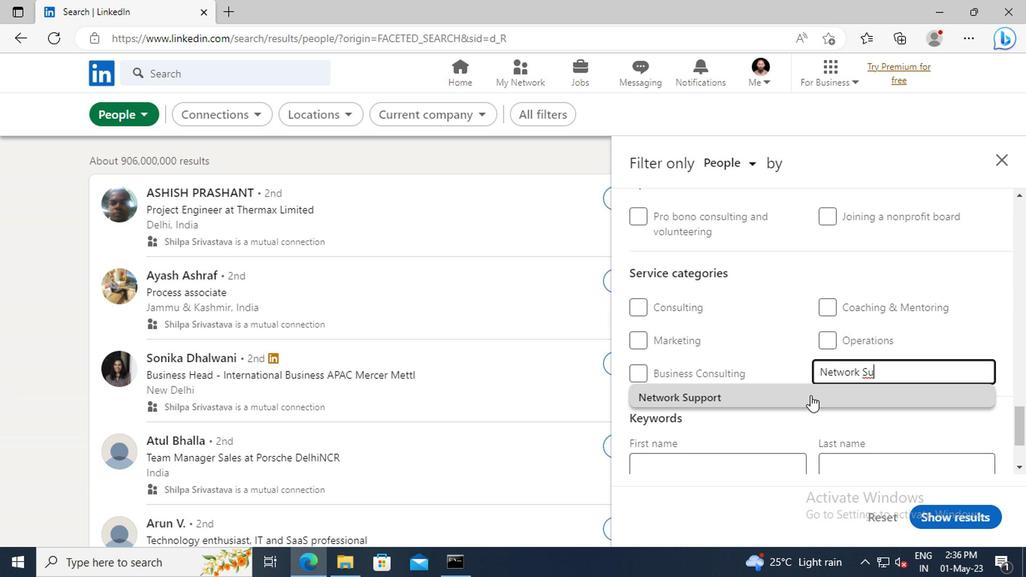
Action: Mouse scrolled (807, 398) with delta (0, 0)
Screenshot: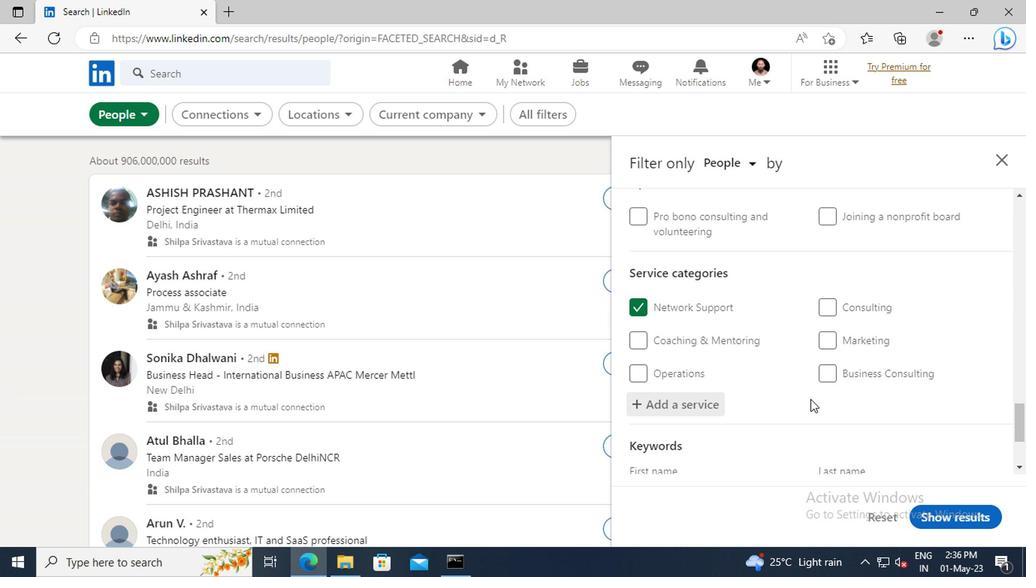
Action: Mouse scrolled (807, 398) with delta (0, 0)
Screenshot: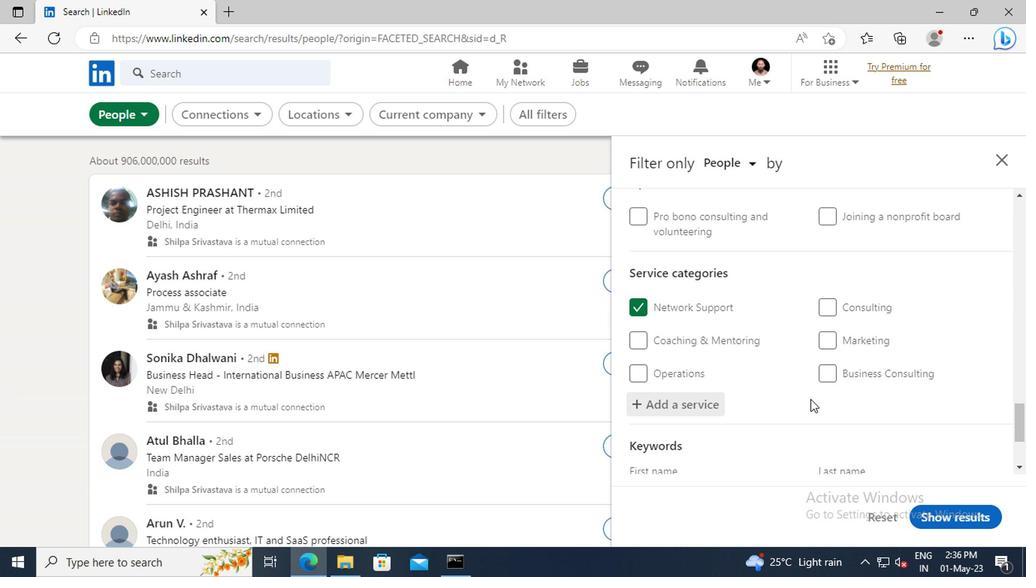 
Action: Mouse scrolled (807, 398) with delta (0, 0)
Screenshot: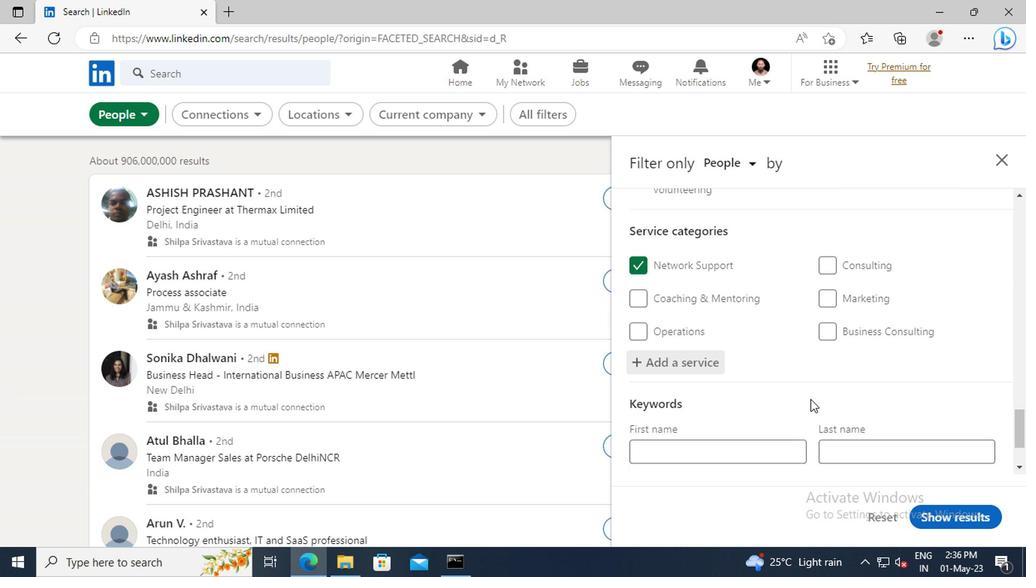 
Action: Mouse scrolled (807, 398) with delta (0, 0)
Screenshot: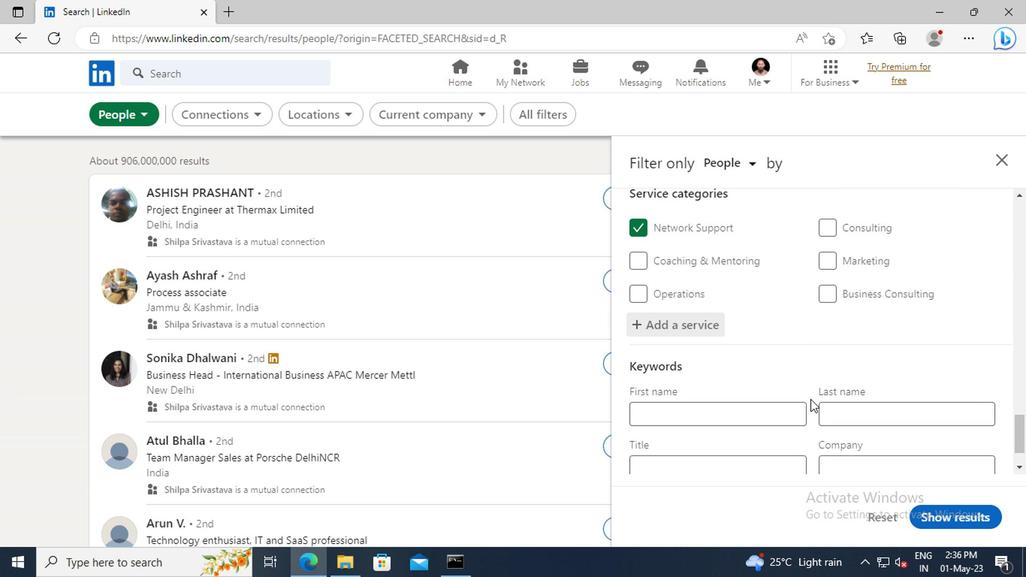 
Action: Mouse moved to (692, 403)
Screenshot: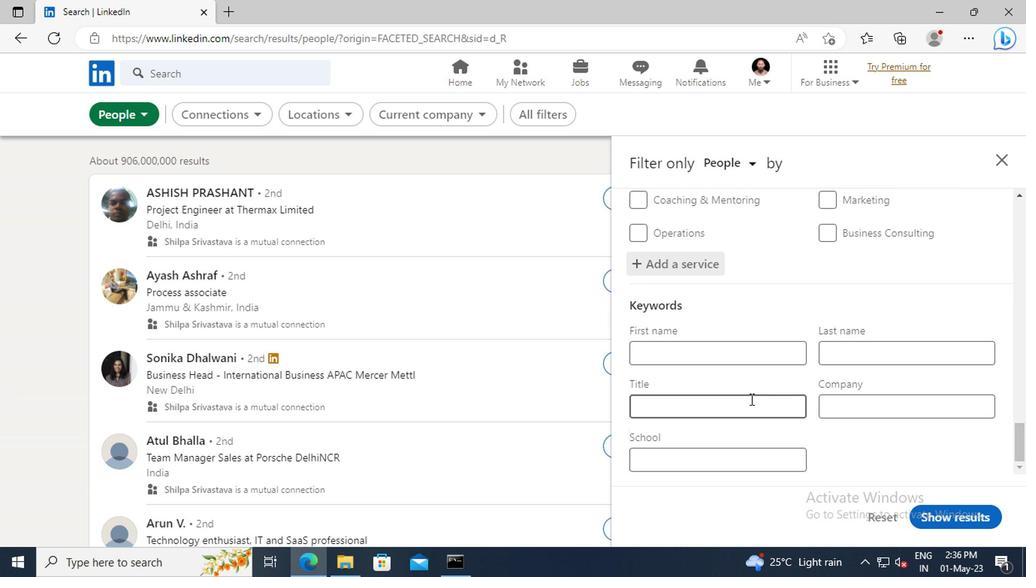 
Action: Mouse pressed left at (692, 403)
Screenshot: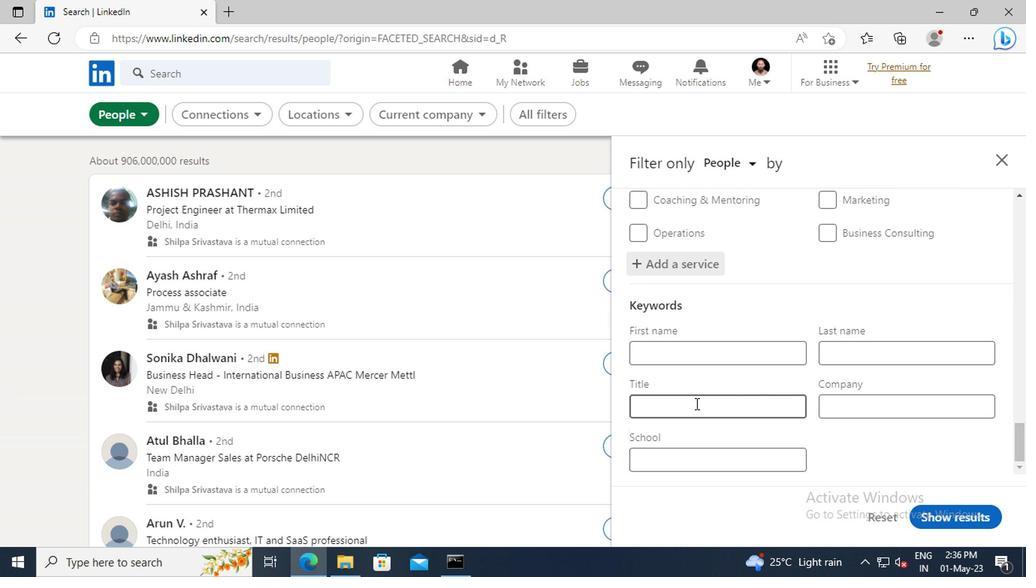 
Action: Key pressed <Key.shift>DISPATCHER<Key.space>FOR<Key.space><Key.shift>TRUCK<Key.space>OR<Key.space><Key.shift>TAXIS<Key.enter>
Screenshot: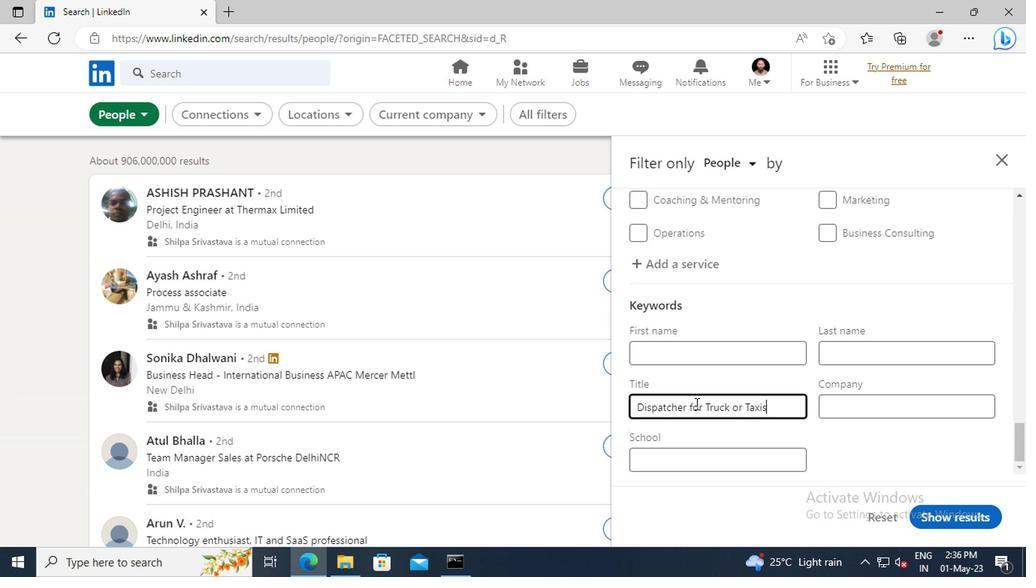 
Action: Mouse moved to (932, 516)
Screenshot: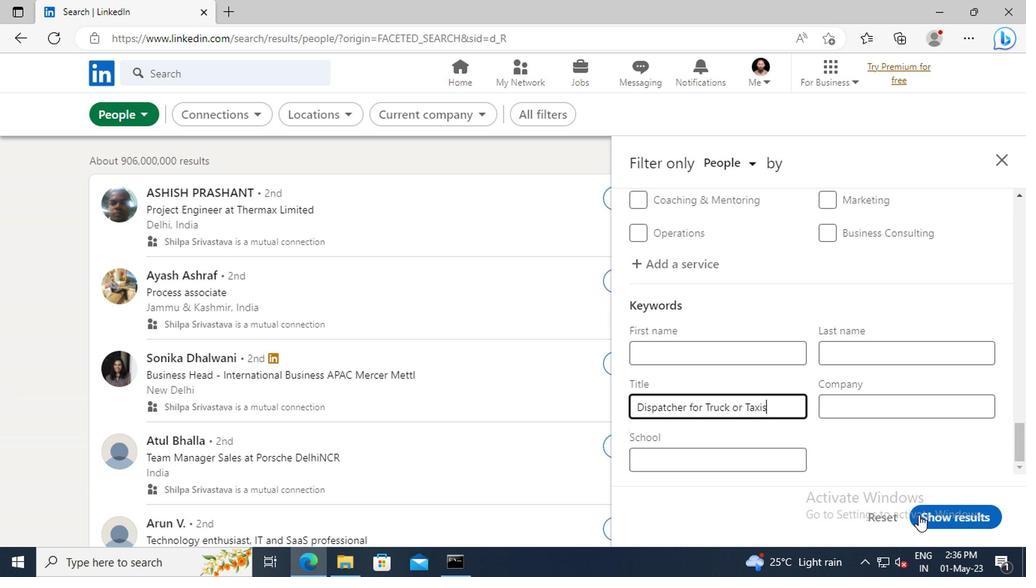 
Action: Mouse pressed left at (932, 516)
Screenshot: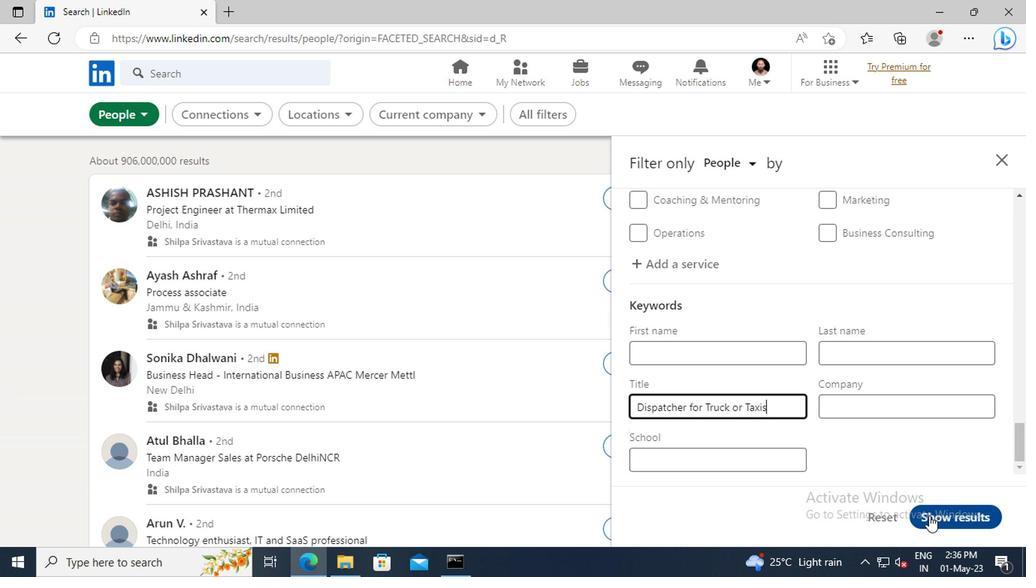 
